 Task: Create a due date automation trigger when advanced on, on the tuesday of the week a card is due add fields with custom field "Resume" set to a number greater than 1 and lower or equal to 10 at 11:00 AM.
Action: Mouse moved to (1065, 329)
Screenshot: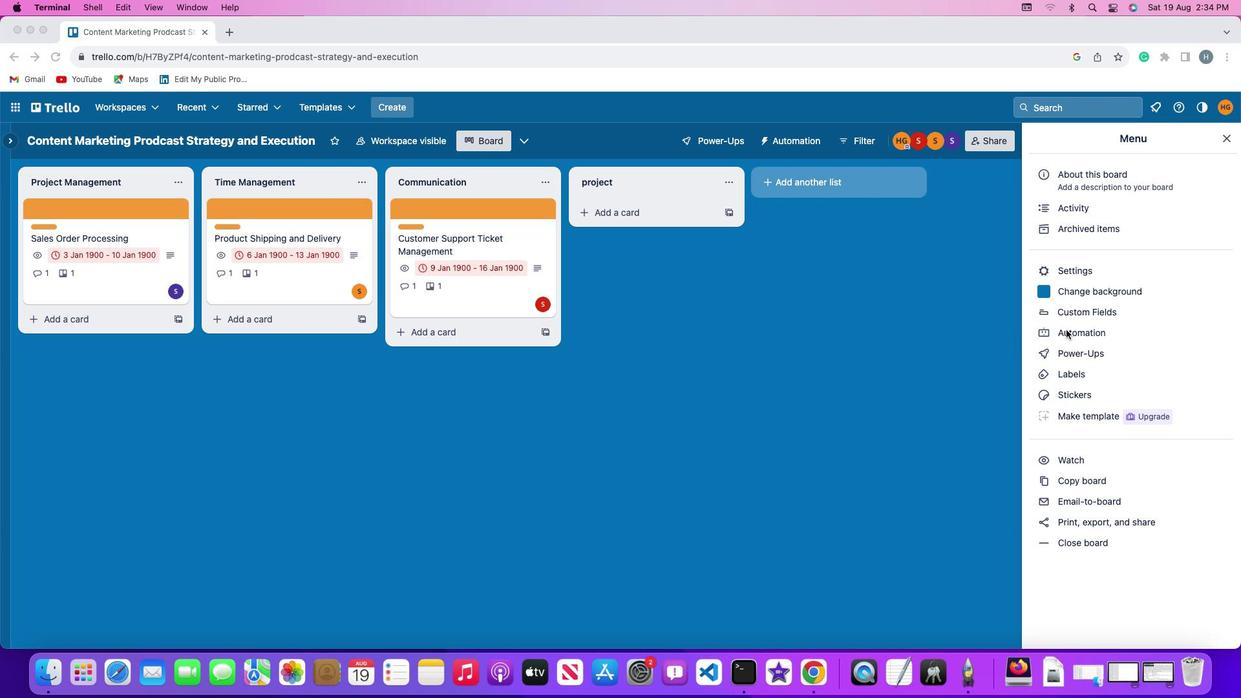 
Action: Mouse pressed left at (1065, 329)
Screenshot: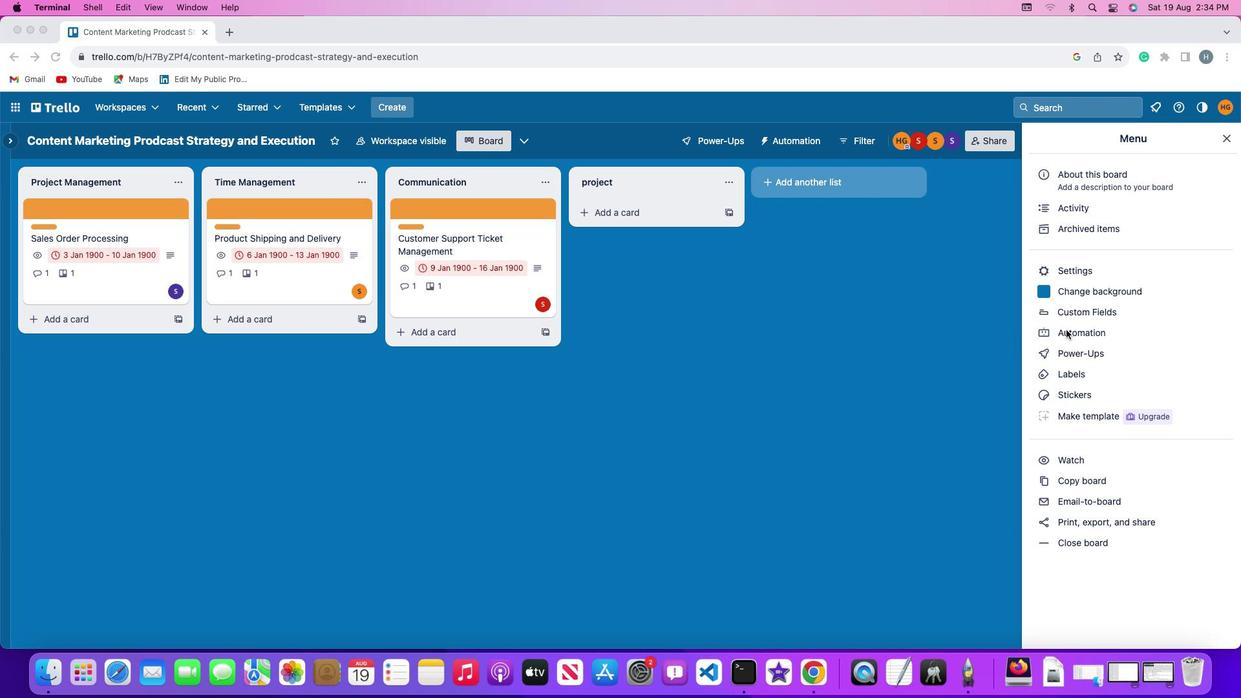 
Action: Mouse moved to (1065, 329)
Screenshot: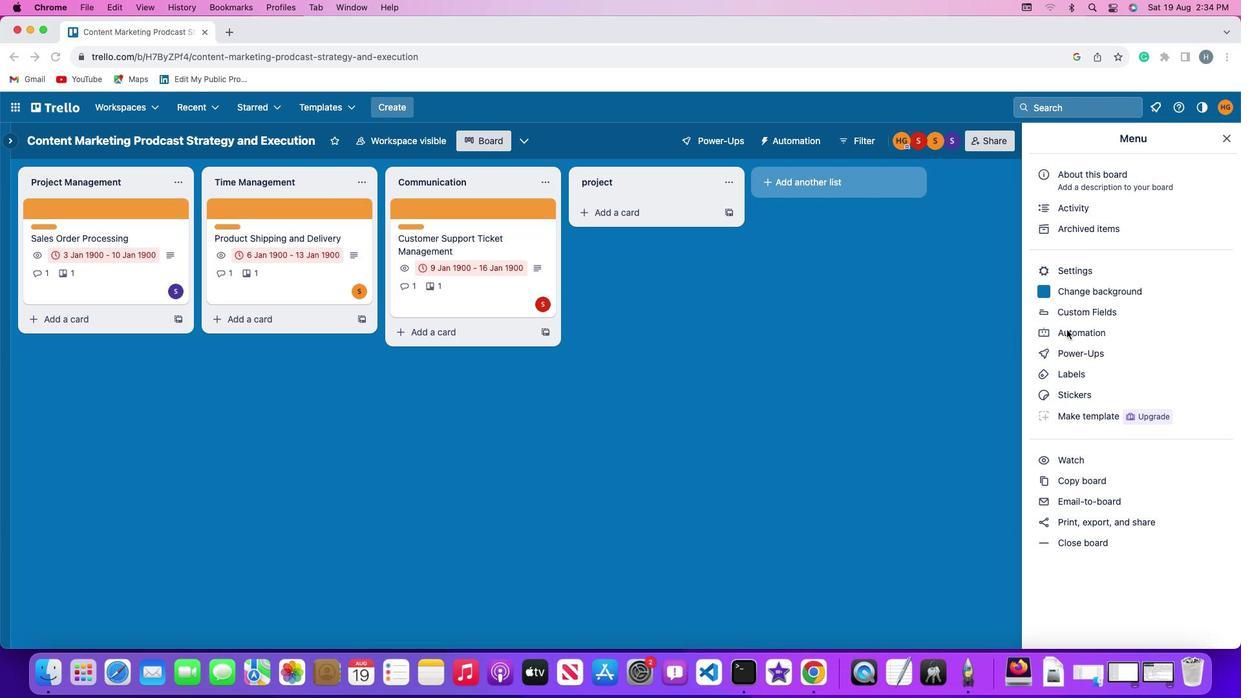 
Action: Mouse pressed left at (1065, 329)
Screenshot: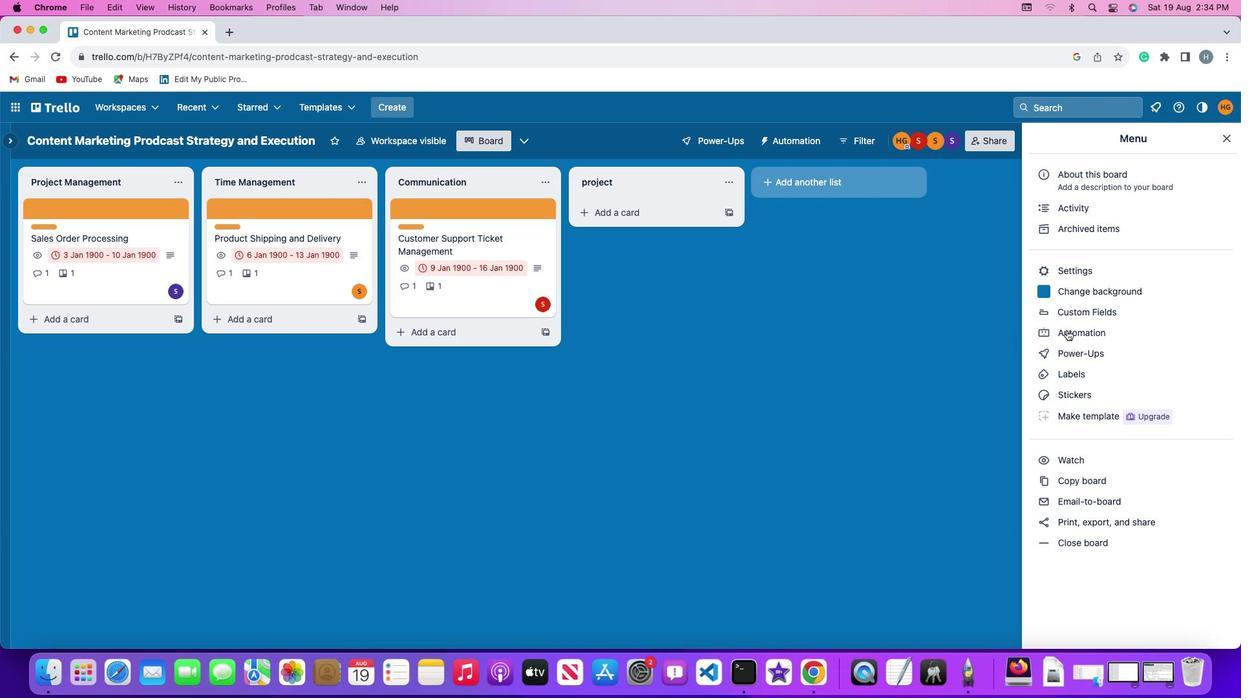 
Action: Mouse moved to (69, 298)
Screenshot: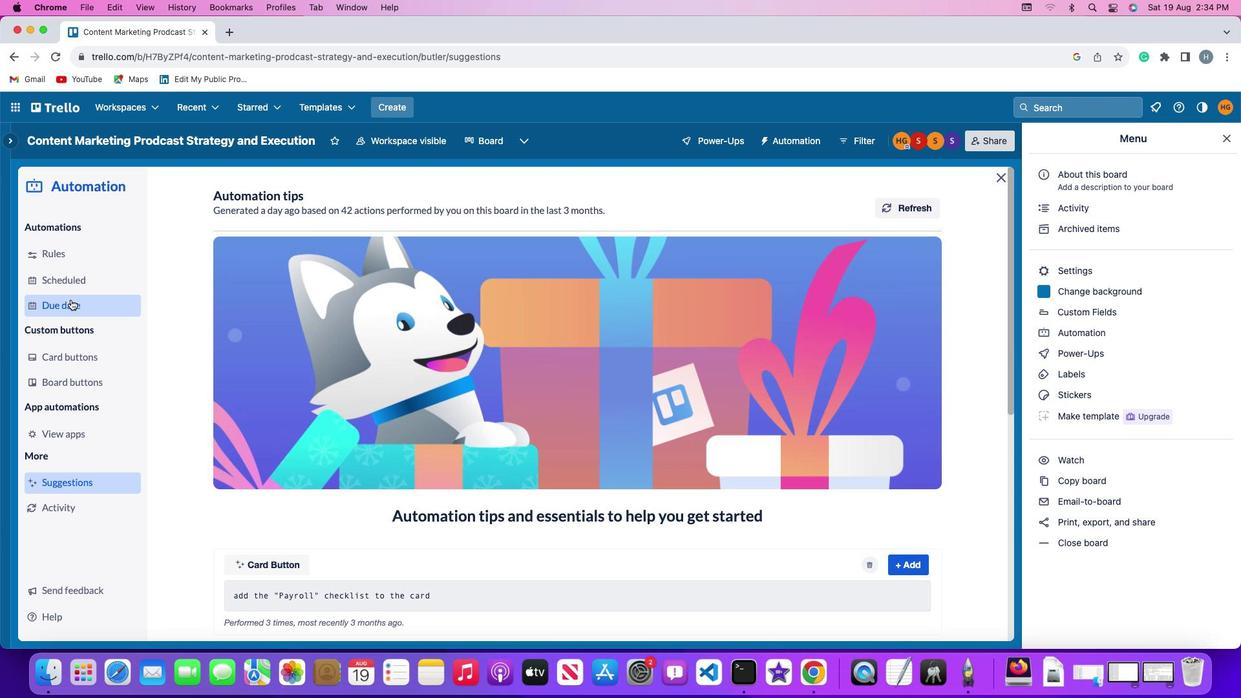 
Action: Mouse pressed left at (69, 298)
Screenshot: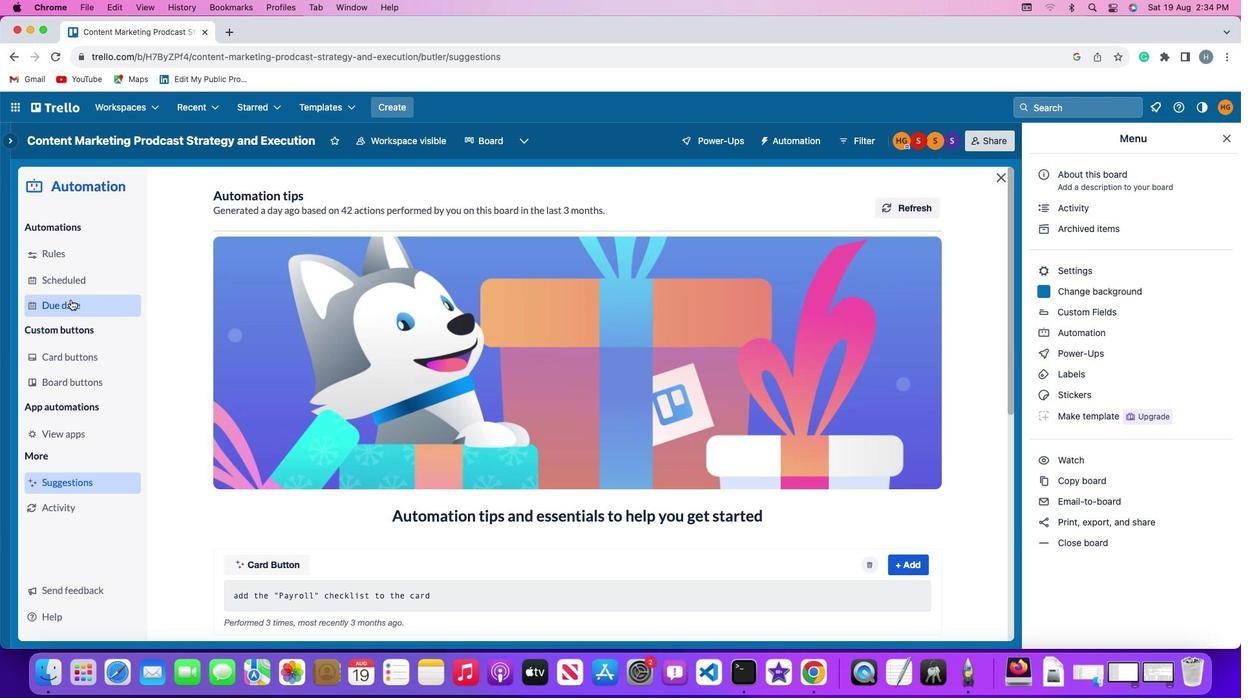 
Action: Mouse moved to (851, 198)
Screenshot: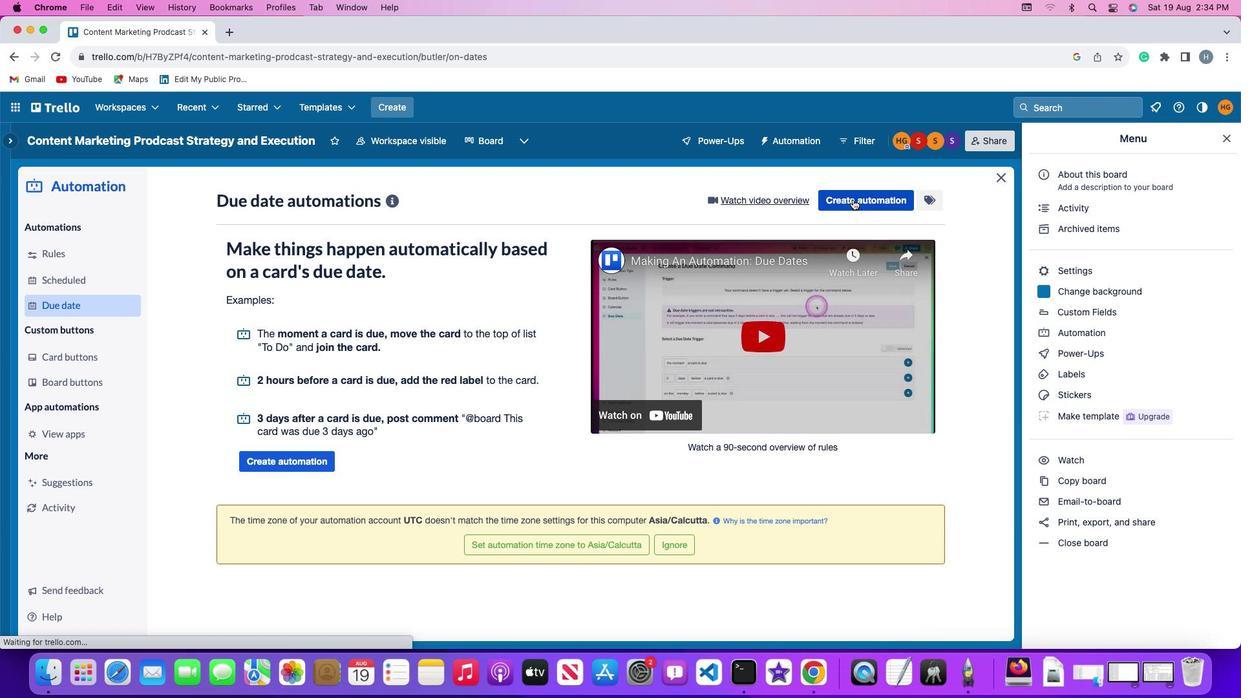 
Action: Mouse pressed left at (851, 198)
Screenshot: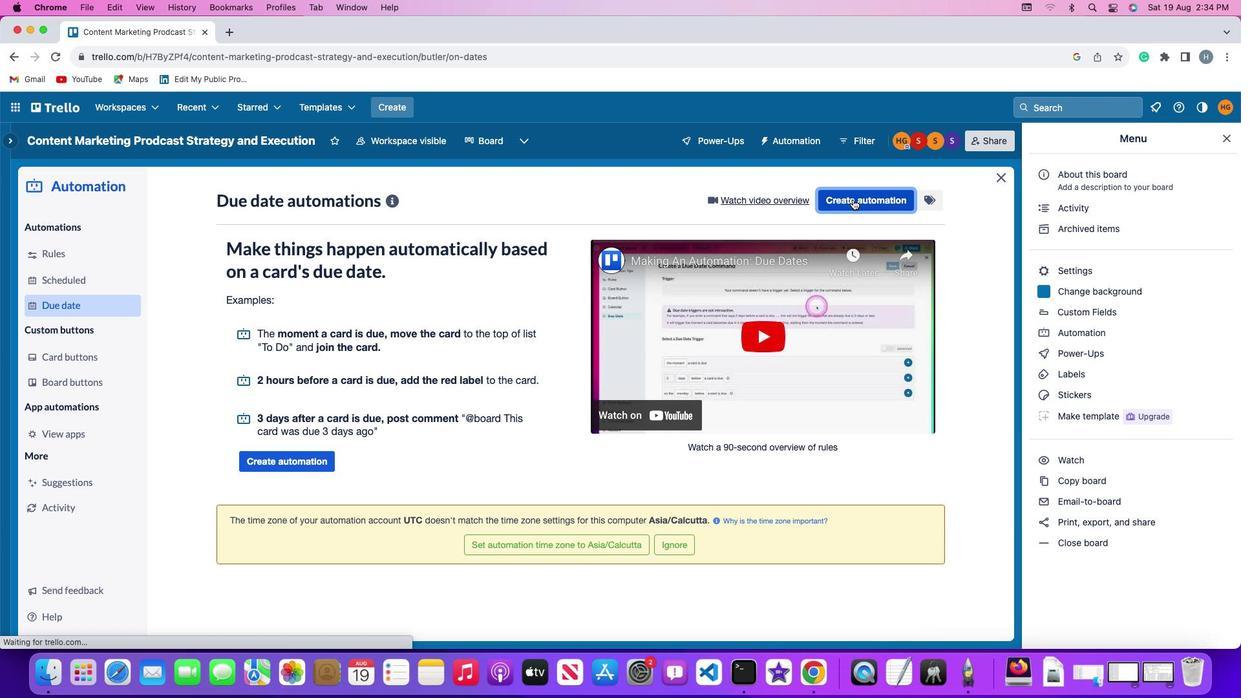 
Action: Mouse moved to (229, 327)
Screenshot: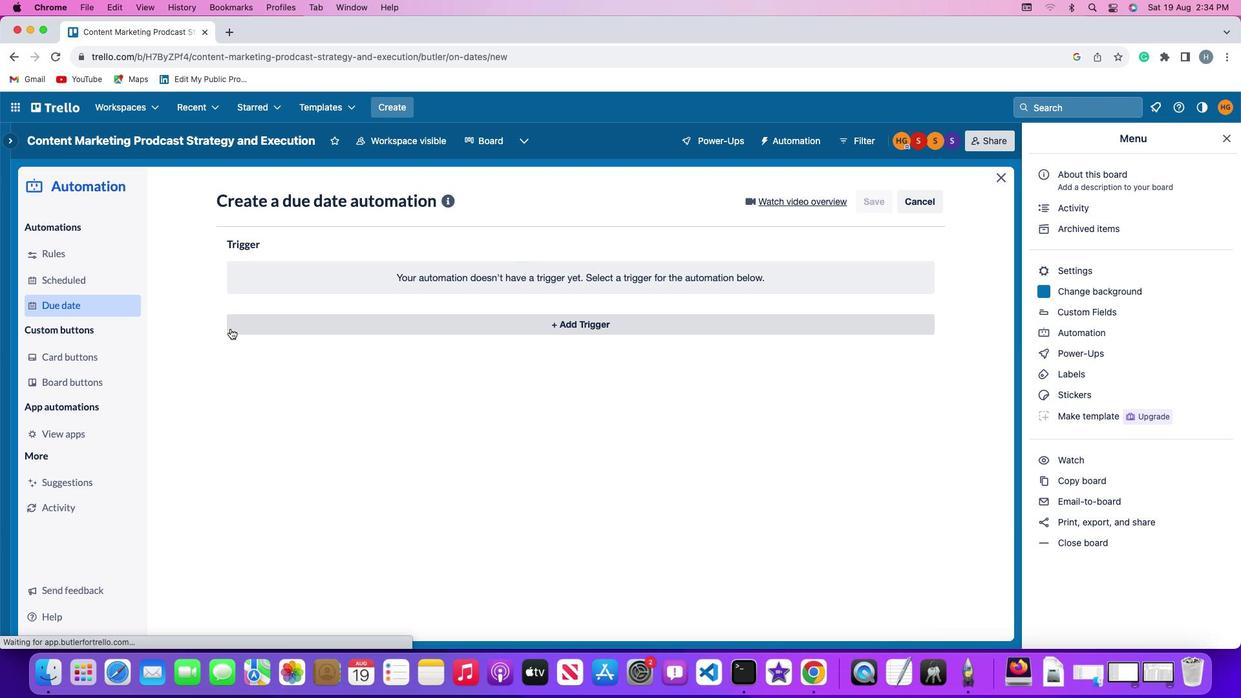 
Action: Mouse pressed left at (229, 327)
Screenshot: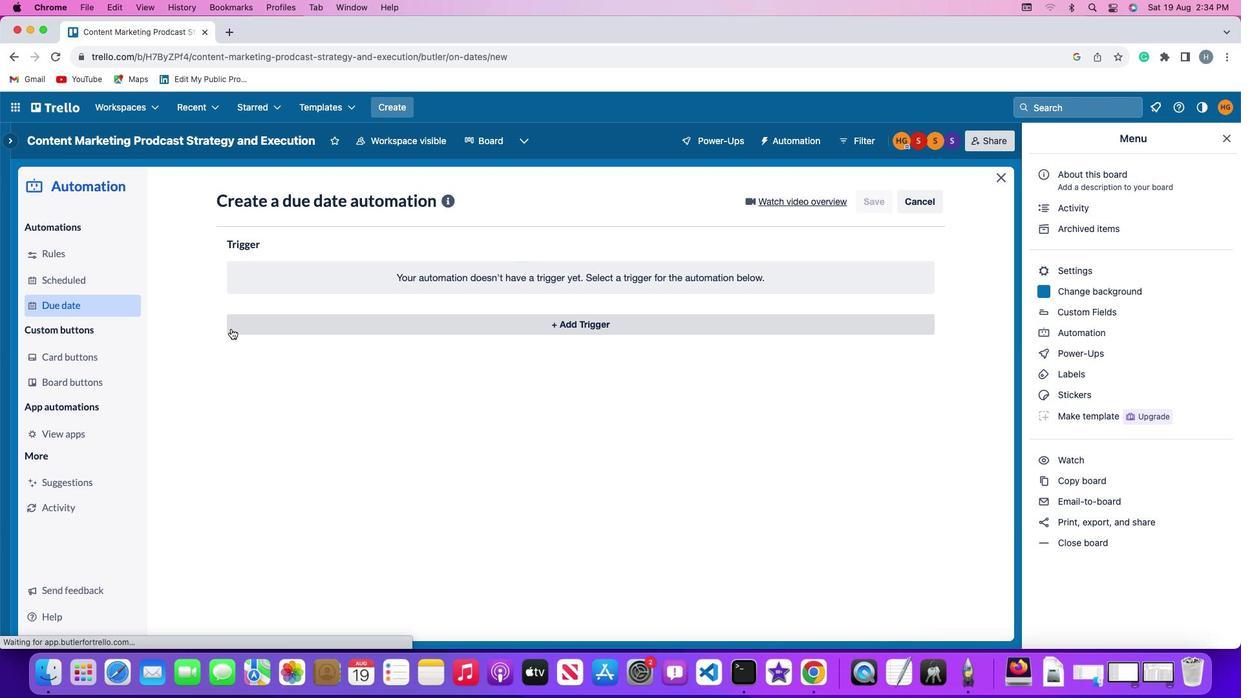 
Action: Mouse moved to (282, 561)
Screenshot: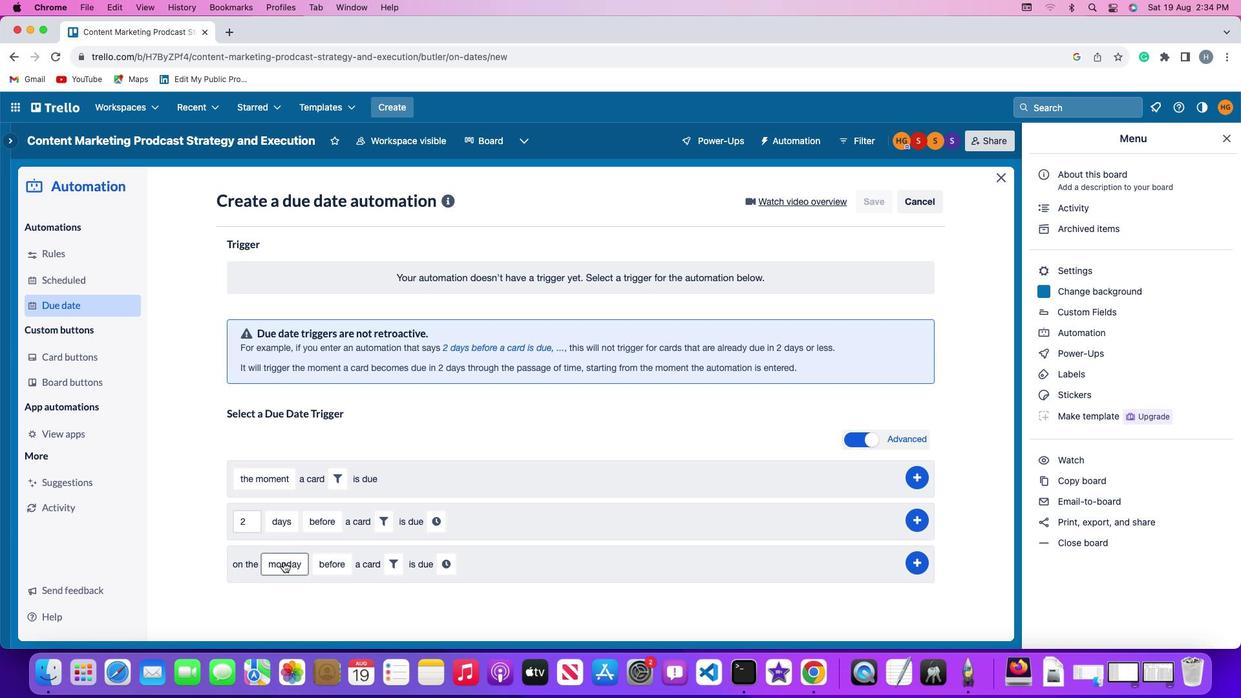 
Action: Mouse pressed left at (282, 561)
Screenshot: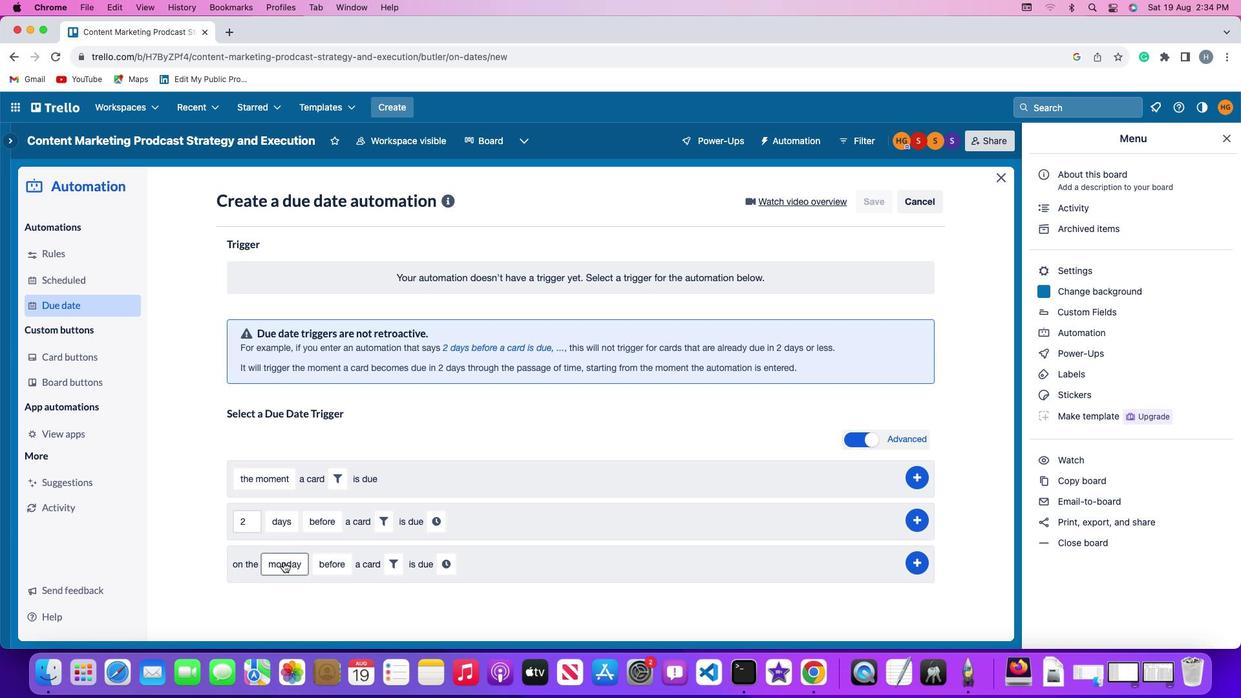 
Action: Mouse moved to (302, 412)
Screenshot: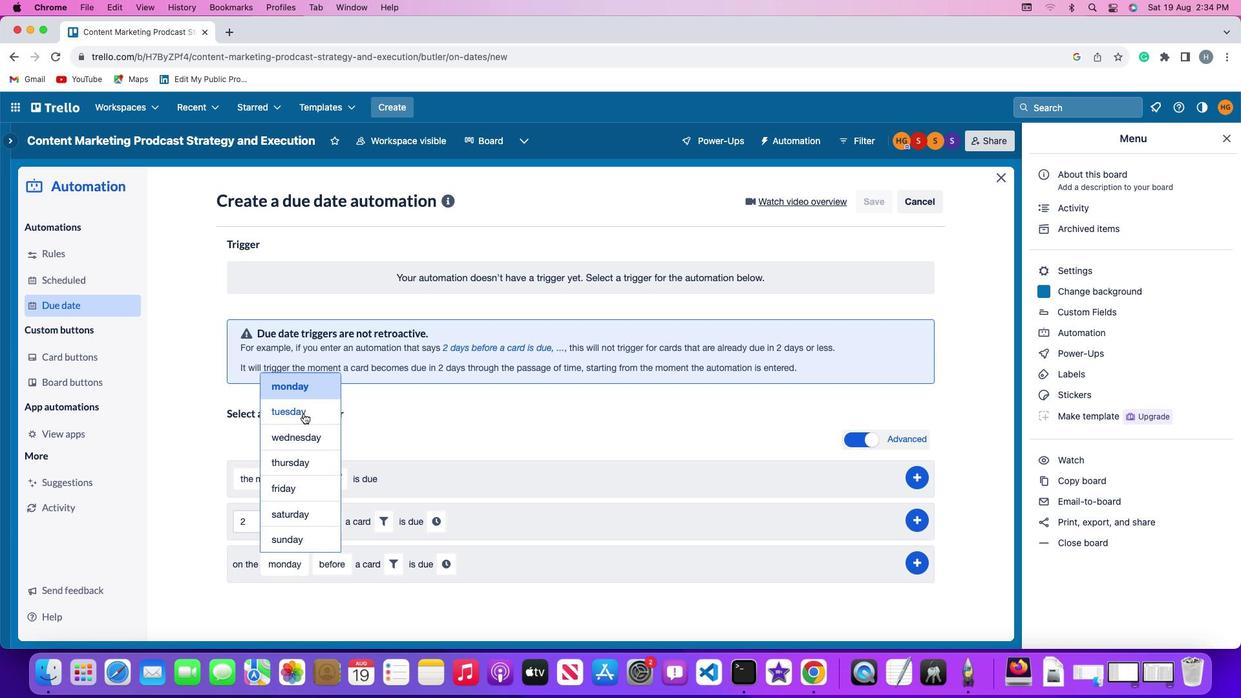 
Action: Mouse pressed left at (302, 412)
Screenshot: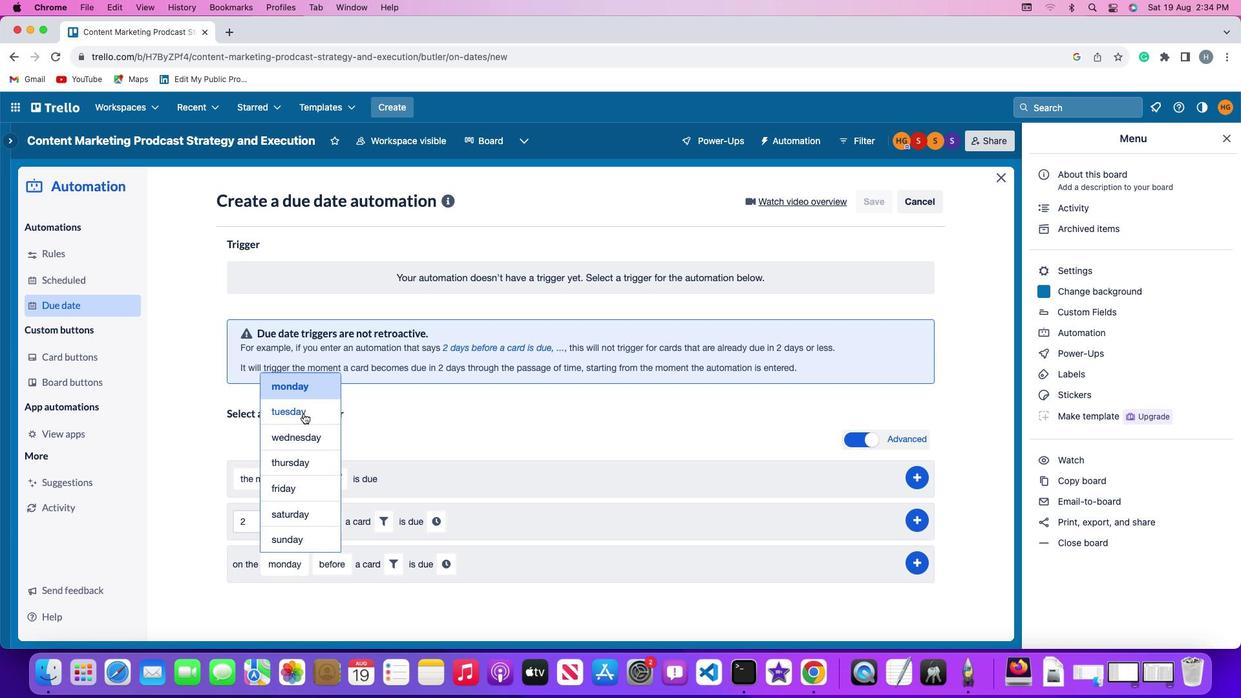 
Action: Mouse moved to (339, 569)
Screenshot: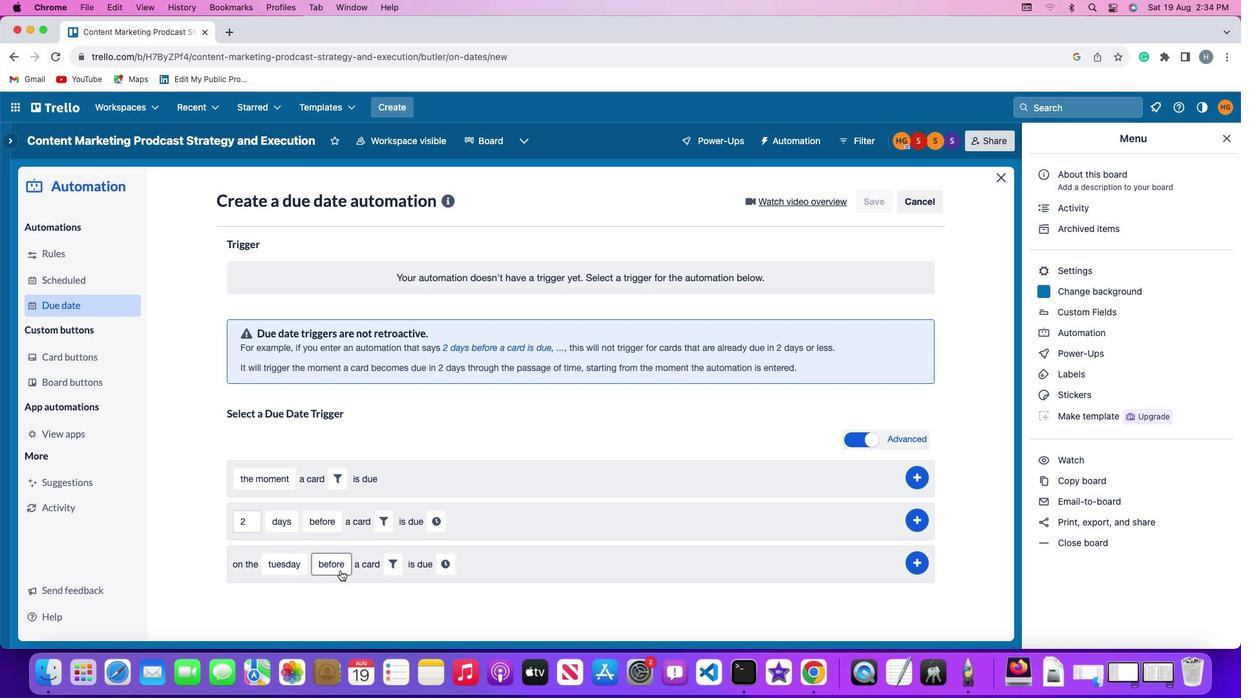 
Action: Mouse pressed left at (339, 569)
Screenshot: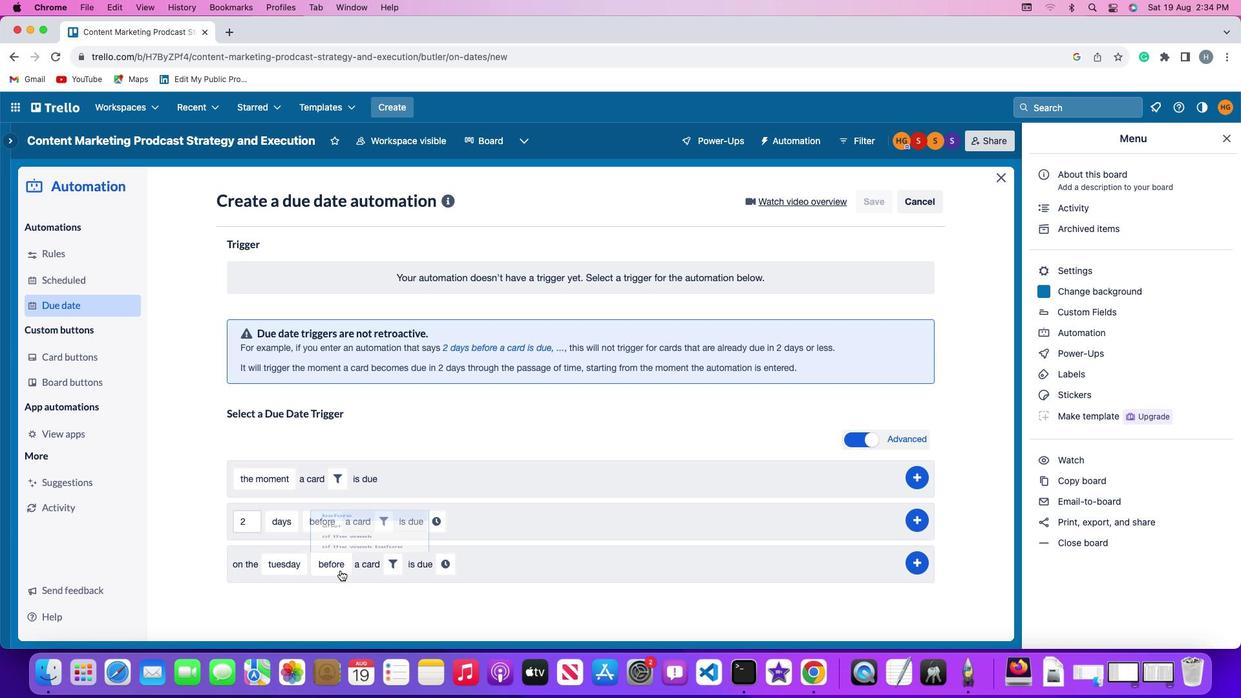 
Action: Mouse moved to (347, 507)
Screenshot: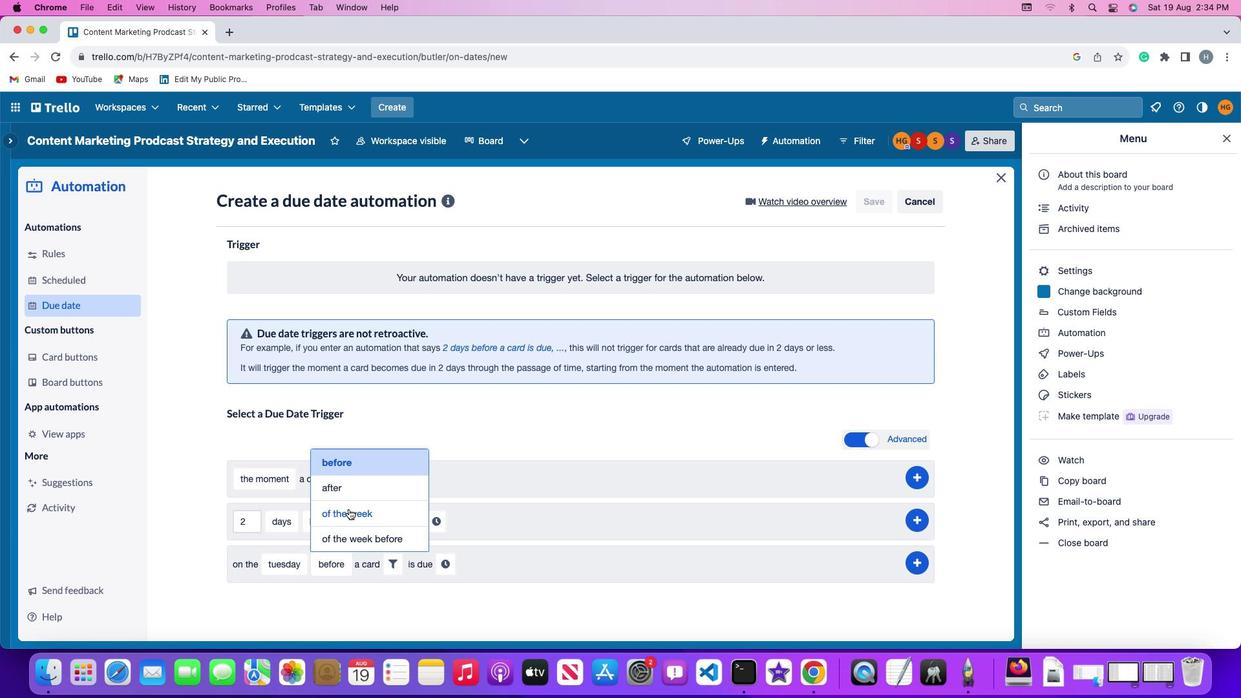 
Action: Mouse pressed left at (347, 507)
Screenshot: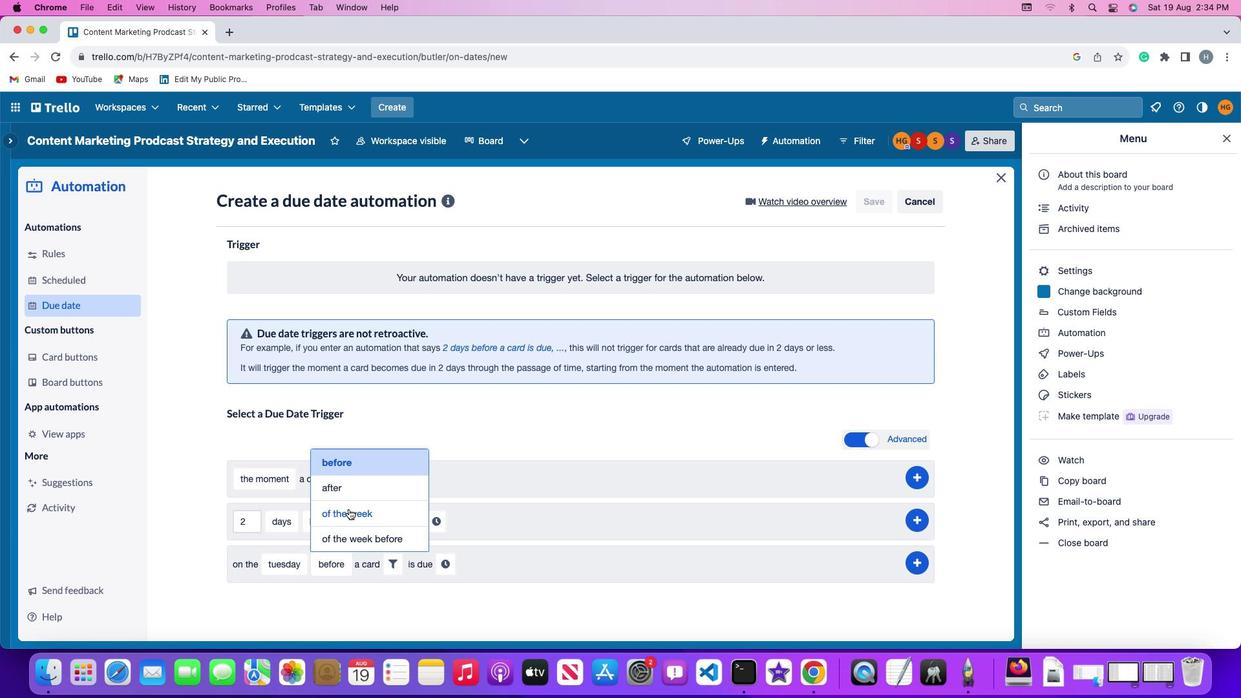 
Action: Mouse moved to (411, 562)
Screenshot: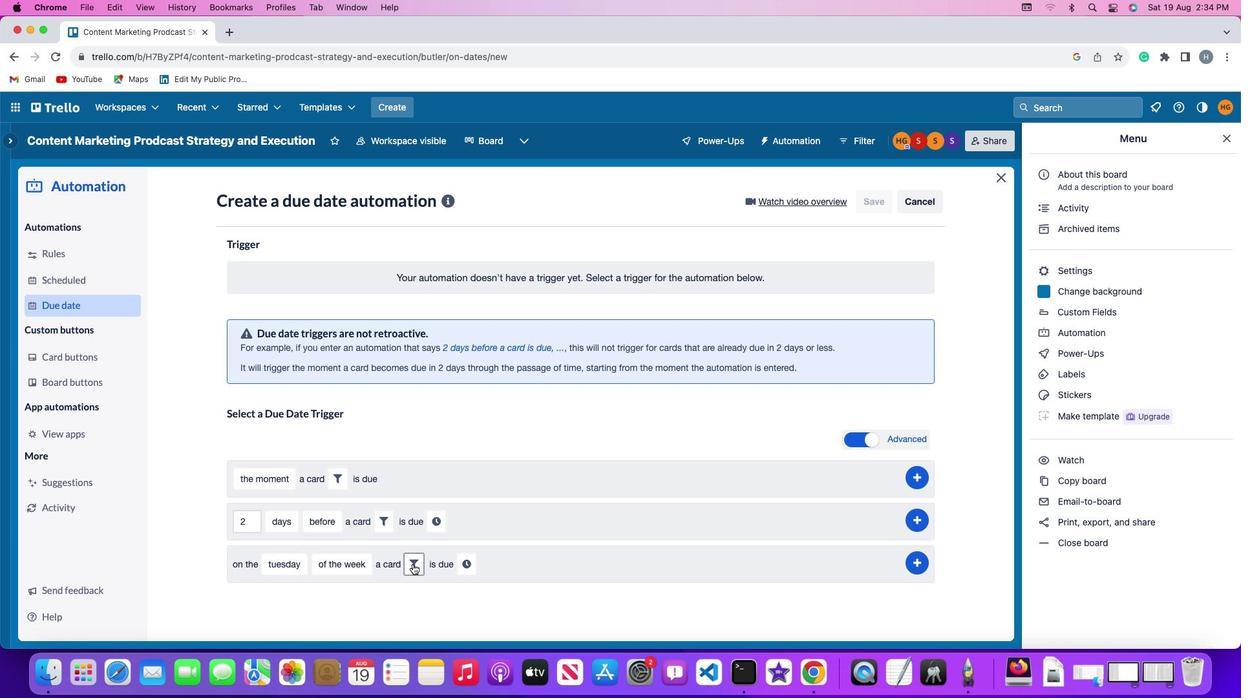 
Action: Mouse pressed left at (411, 562)
Screenshot: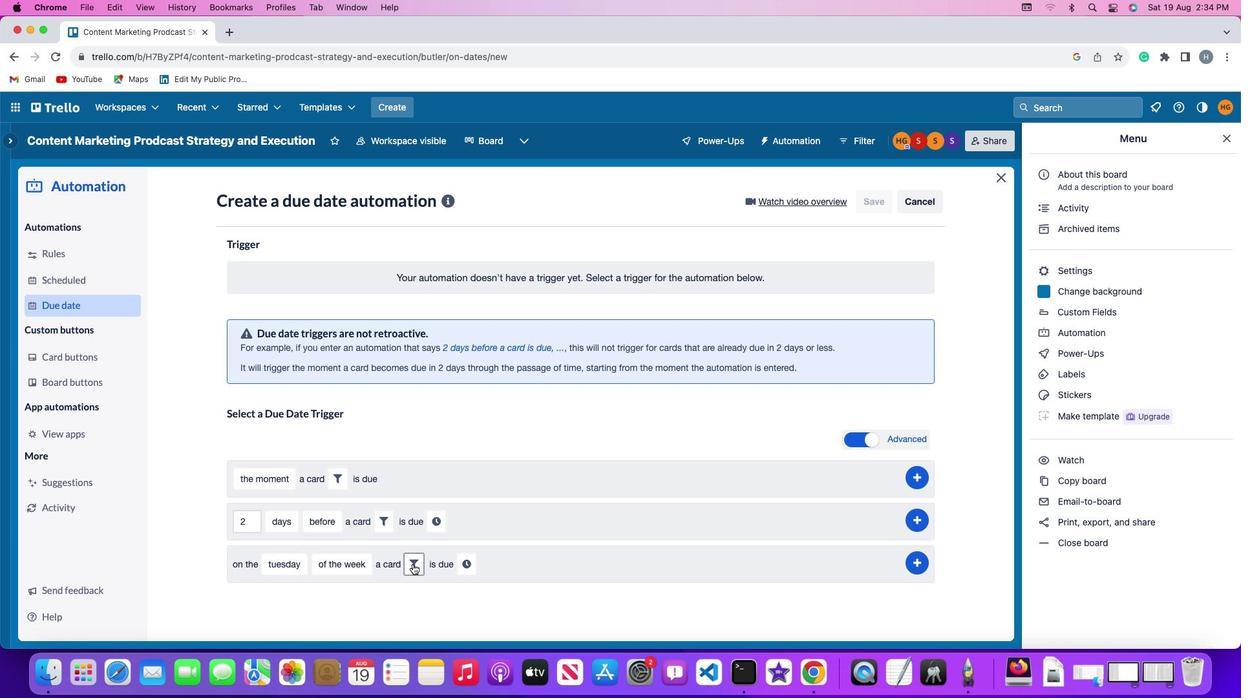
Action: Mouse moved to (635, 601)
Screenshot: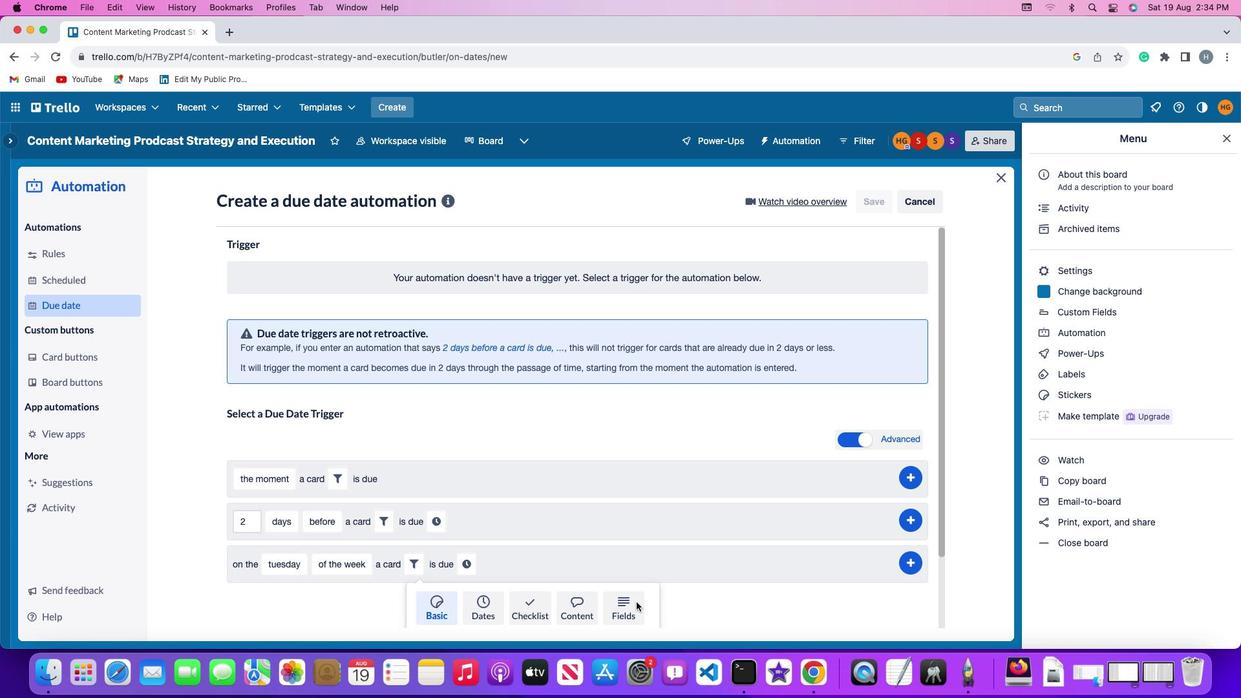 
Action: Mouse pressed left at (635, 601)
Screenshot: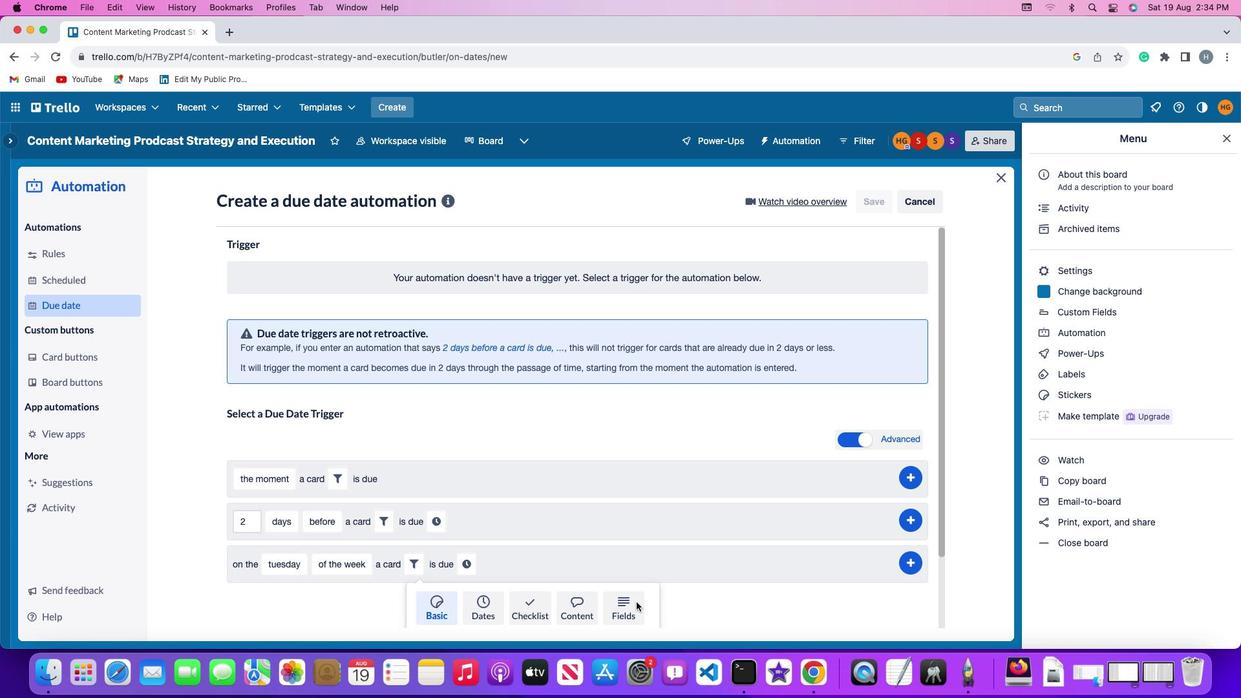 
Action: Mouse moved to (355, 602)
Screenshot: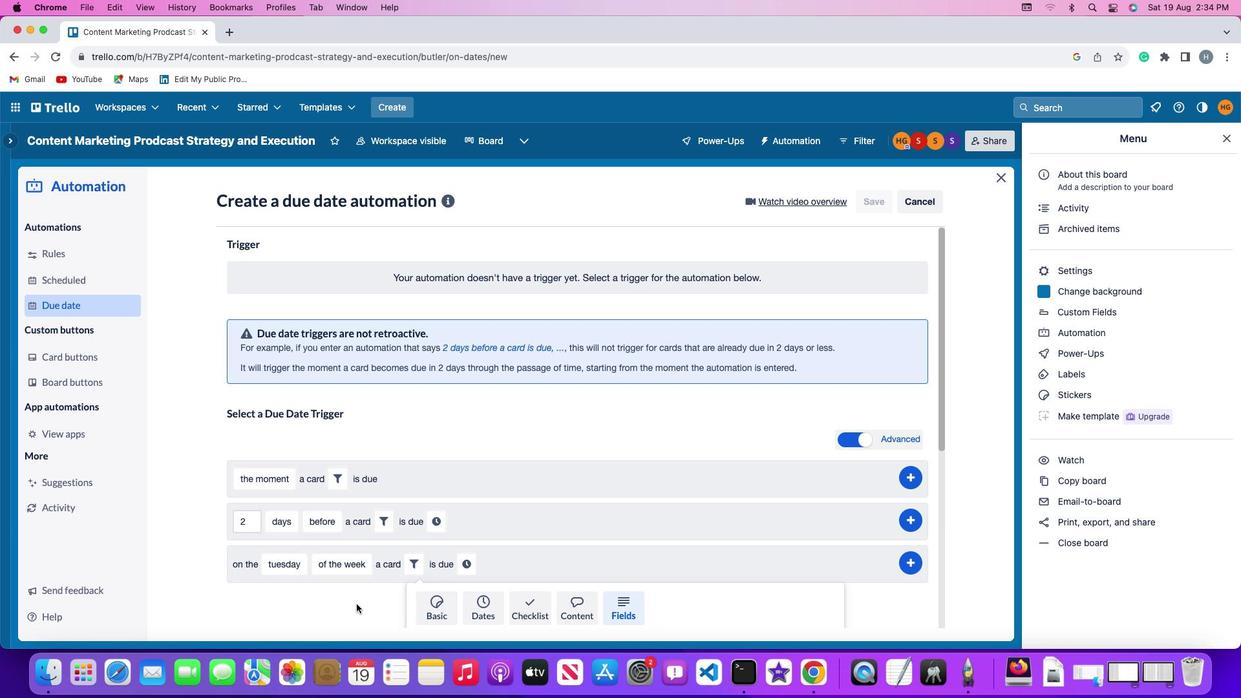 
Action: Mouse scrolled (355, 602) with delta (0, -1)
Screenshot: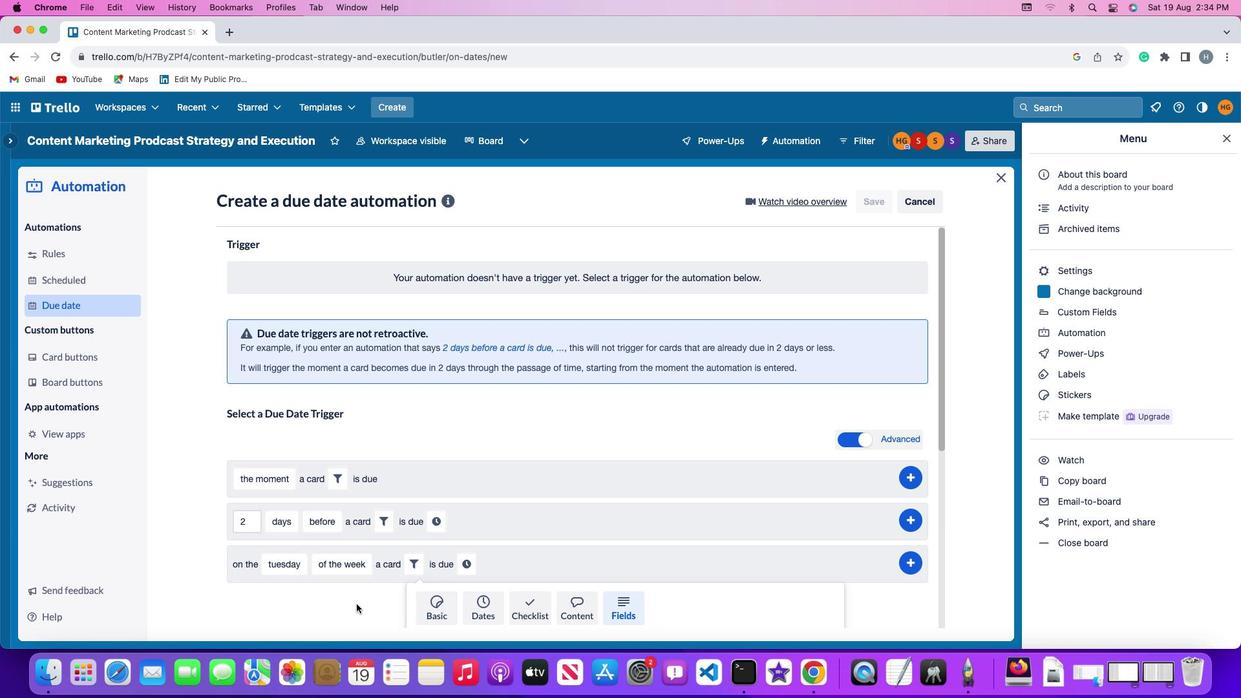 
Action: Mouse scrolled (355, 602) with delta (0, -1)
Screenshot: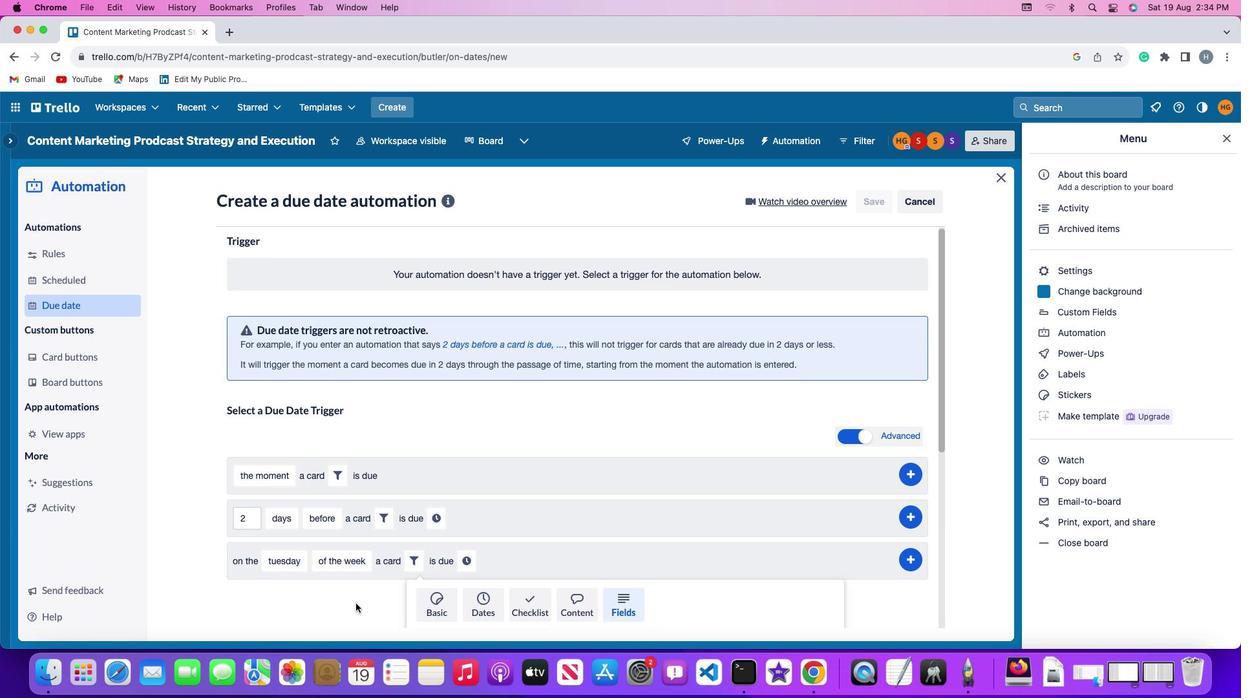 
Action: Mouse scrolled (355, 602) with delta (0, -2)
Screenshot: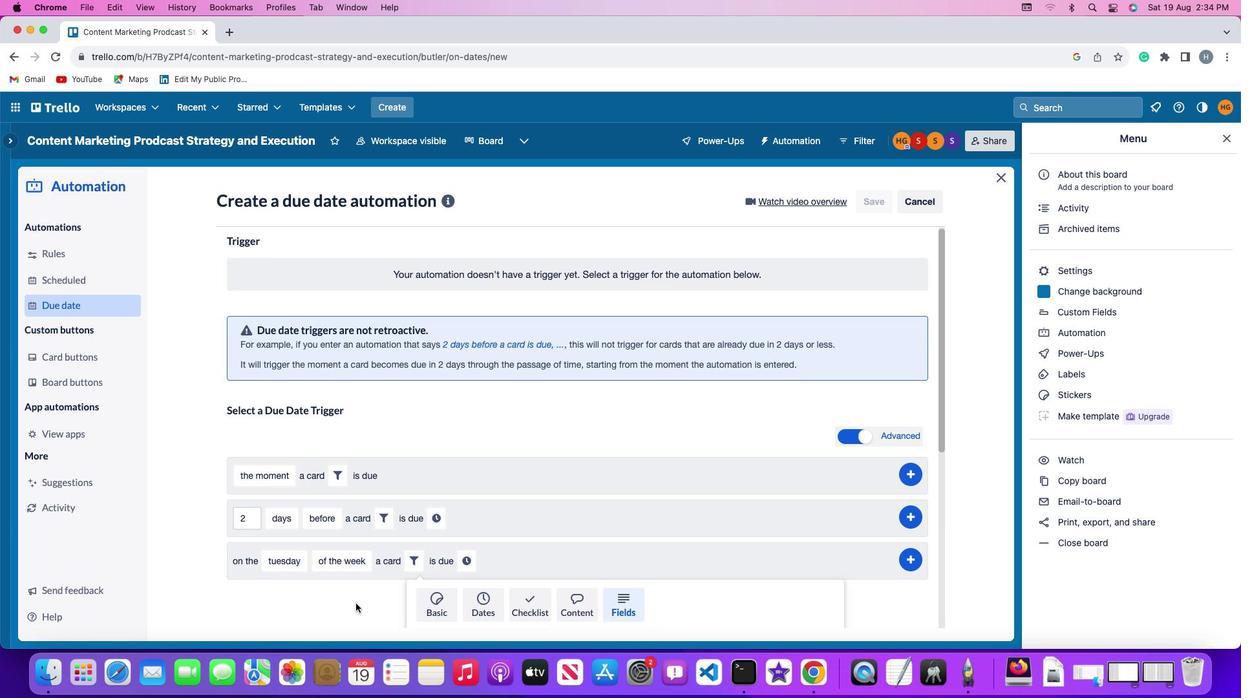 
Action: Mouse moved to (355, 602)
Screenshot: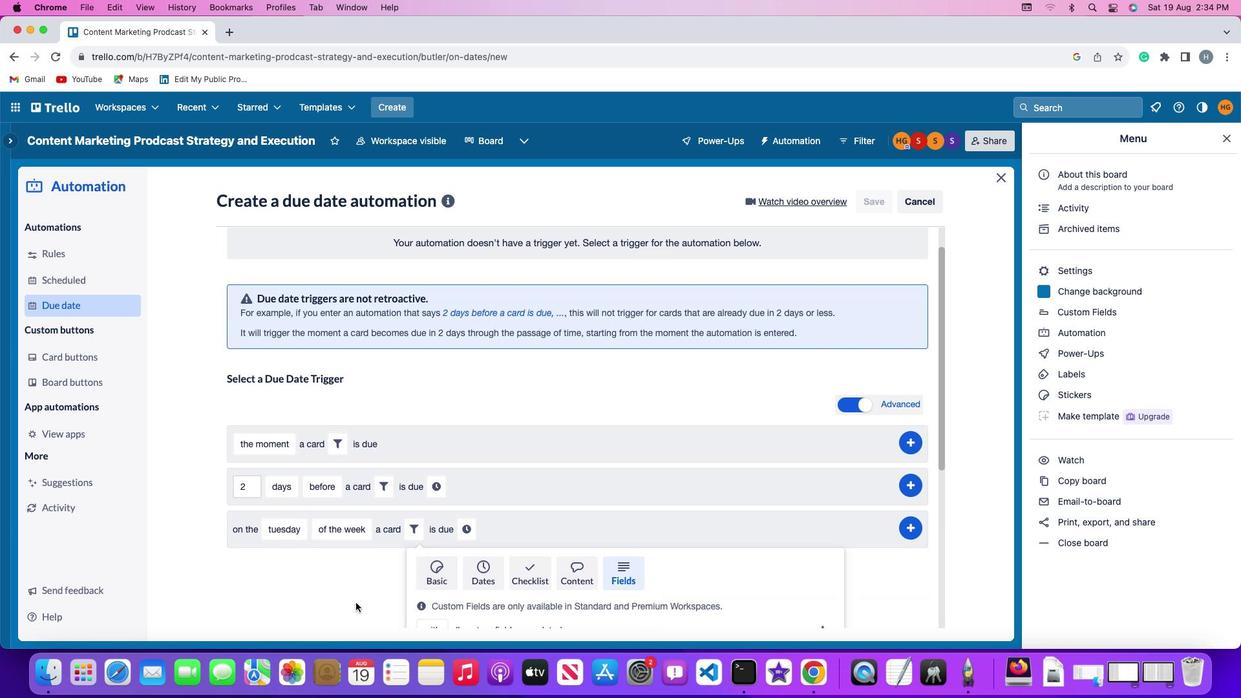 
Action: Mouse scrolled (355, 602) with delta (0, -3)
Screenshot: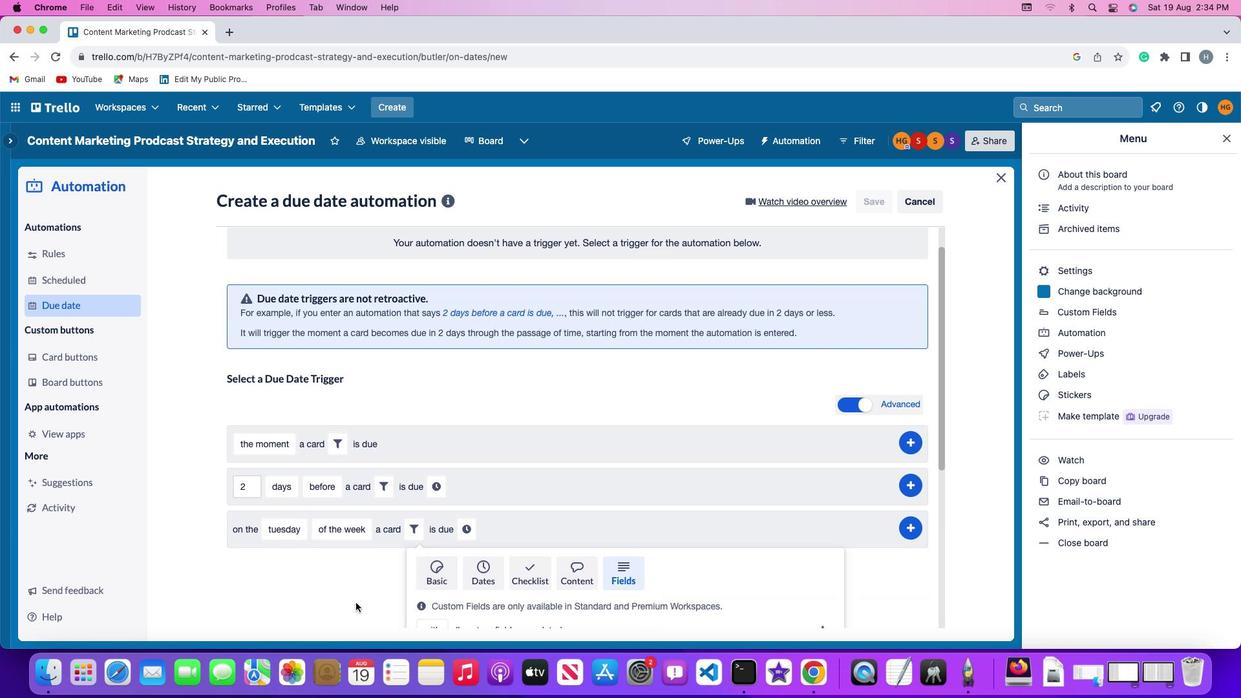 
Action: Mouse moved to (355, 601)
Screenshot: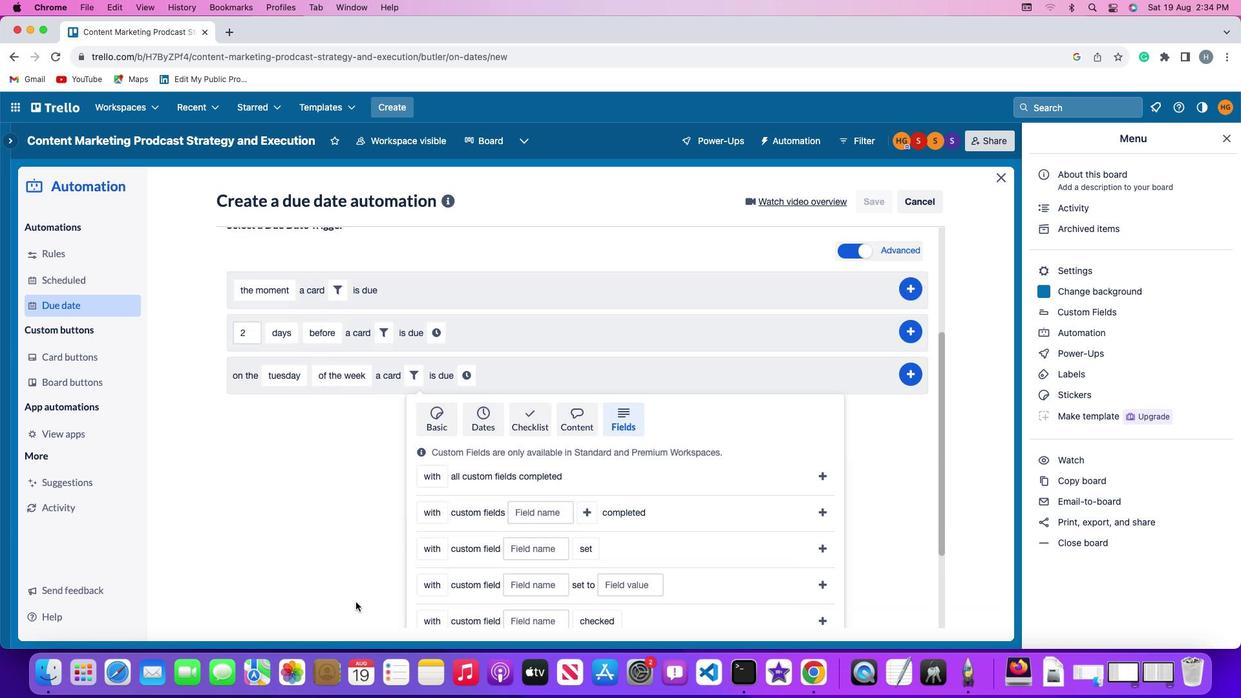 
Action: Mouse scrolled (355, 601) with delta (0, -1)
Screenshot: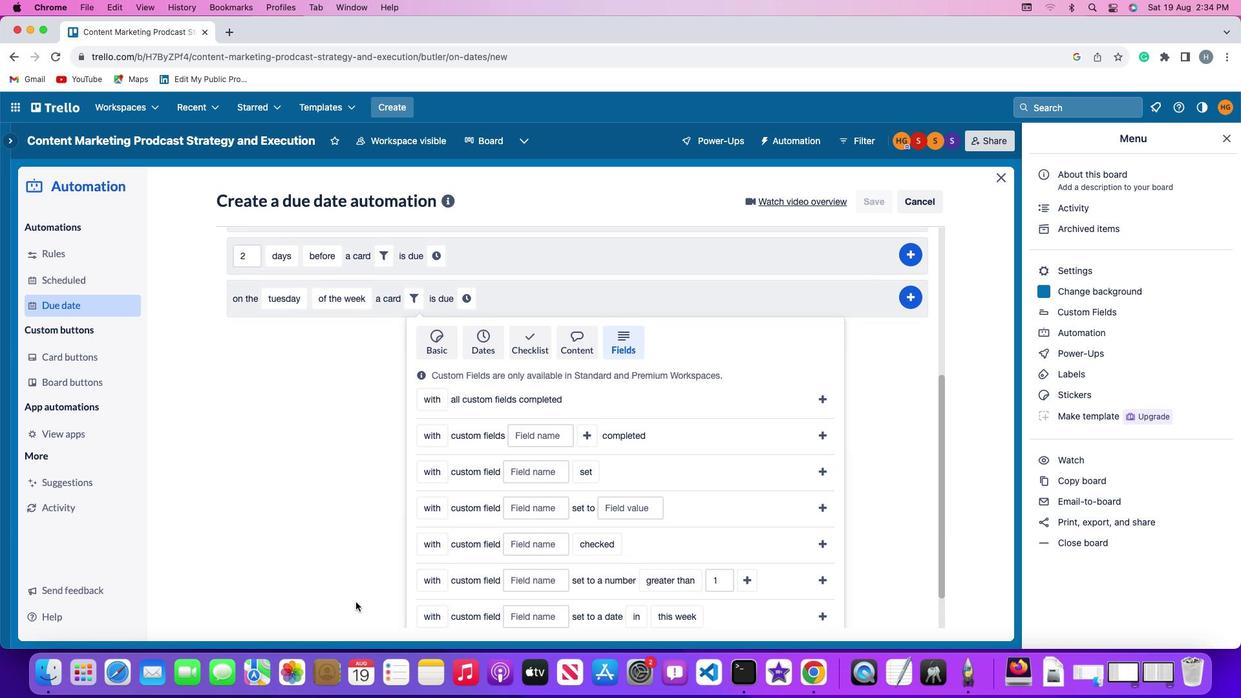 
Action: Mouse scrolled (355, 601) with delta (0, -1)
Screenshot: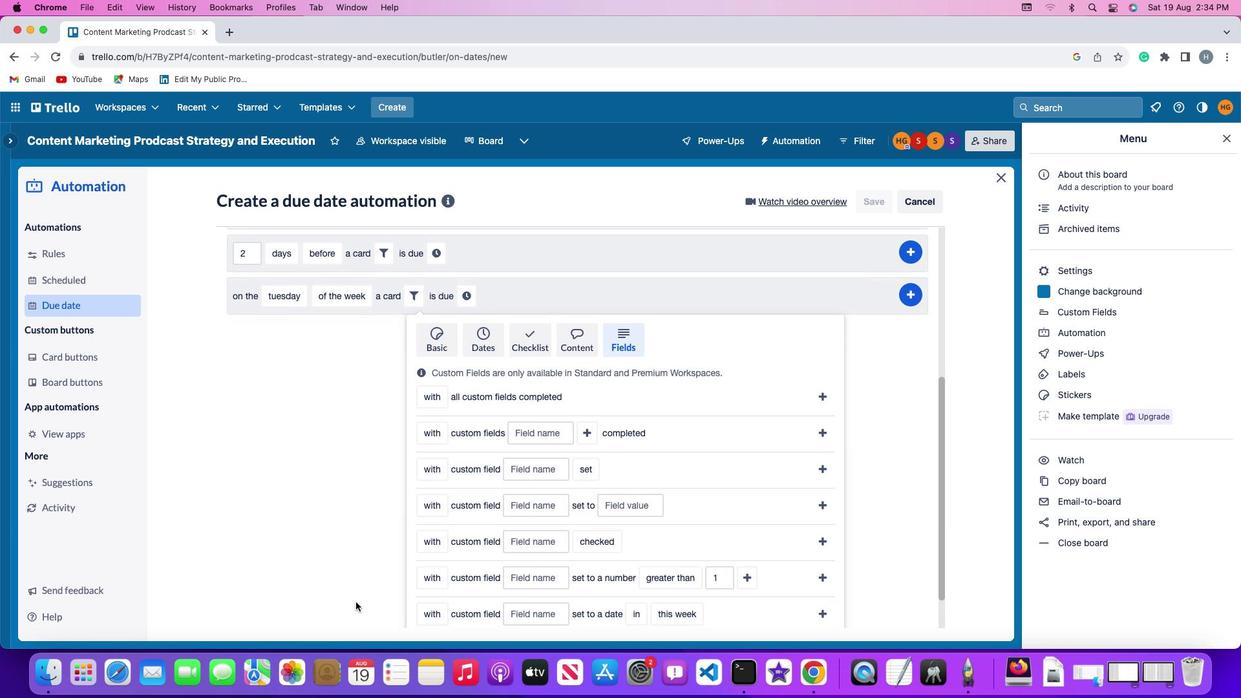 
Action: Mouse scrolled (355, 601) with delta (0, -2)
Screenshot: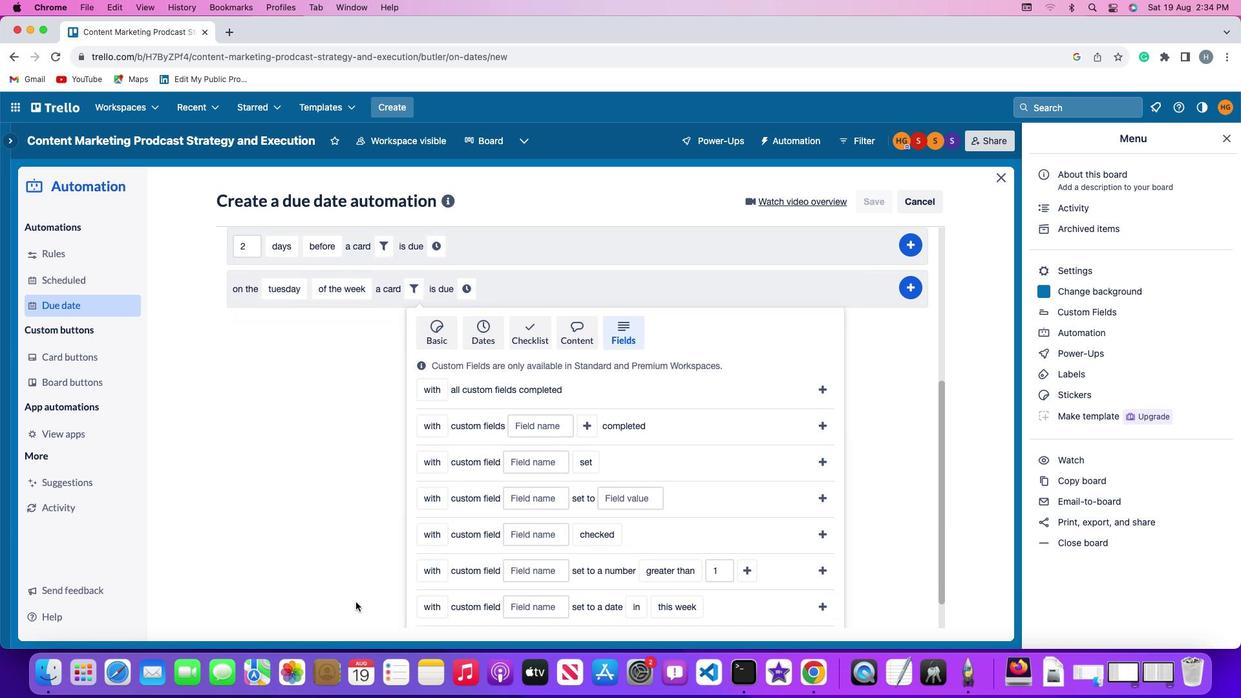 
Action: Mouse scrolled (355, 601) with delta (0, -1)
Screenshot: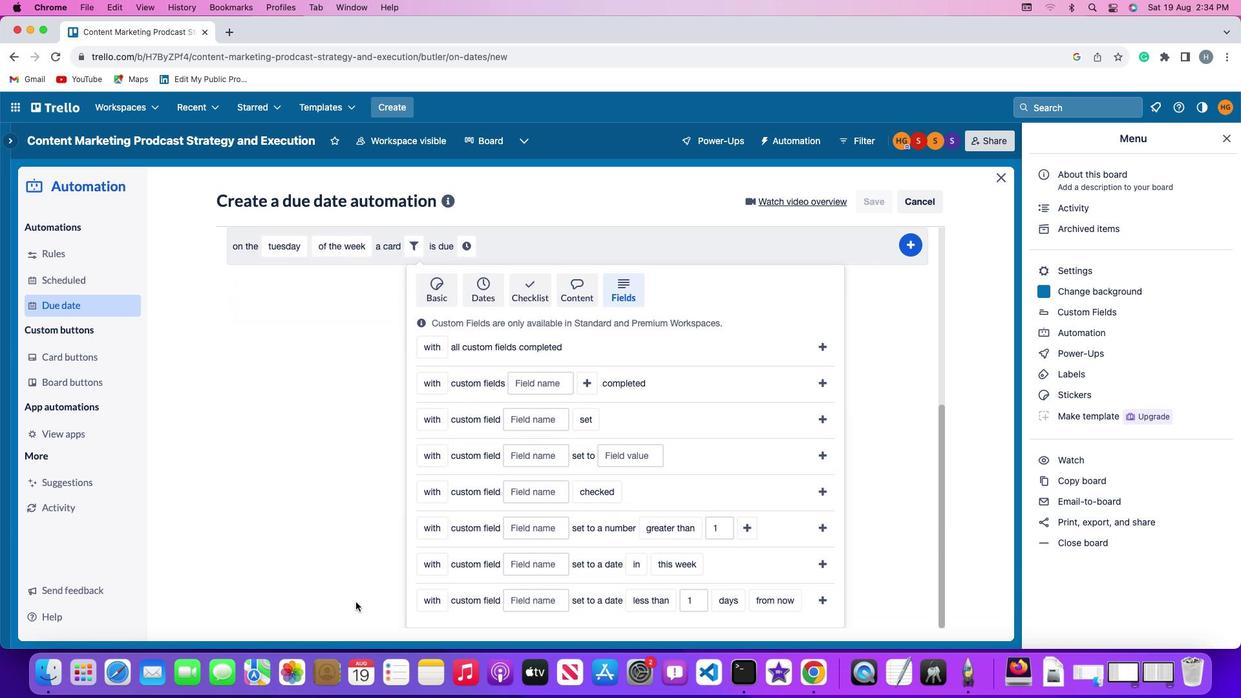 
Action: Mouse scrolled (355, 601) with delta (0, -1)
Screenshot: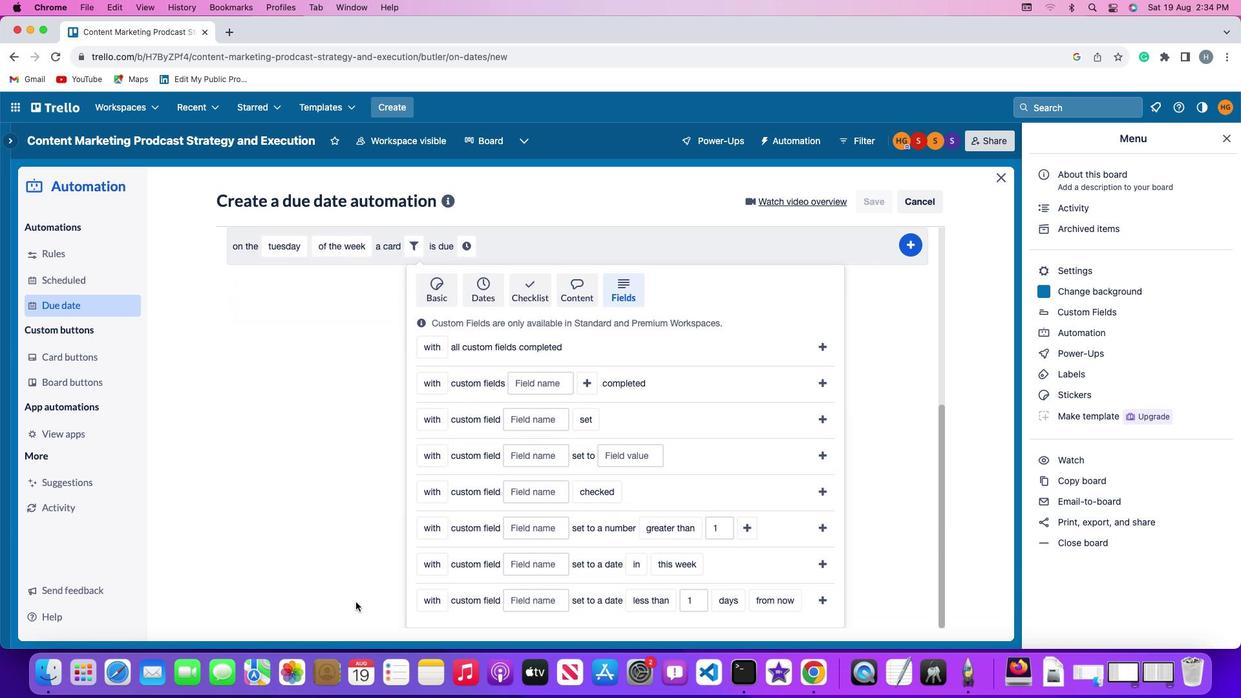 
Action: Mouse scrolled (355, 601) with delta (0, -2)
Screenshot: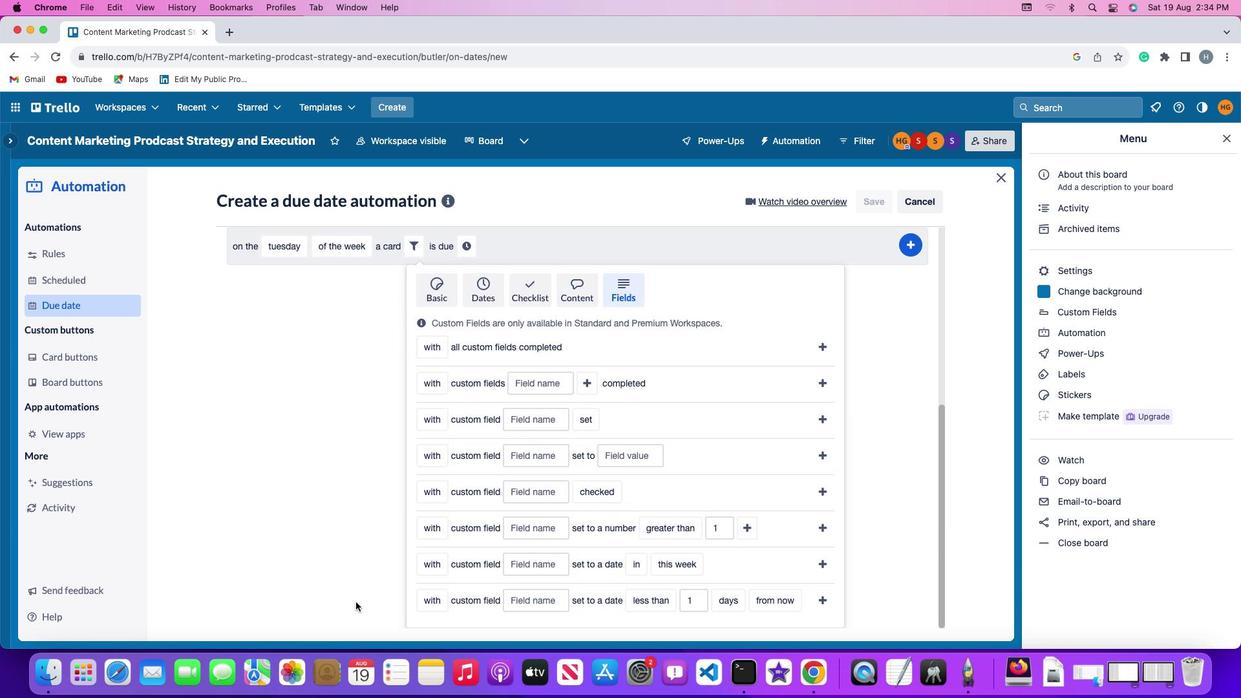 
Action: Mouse scrolled (355, 601) with delta (0, -3)
Screenshot: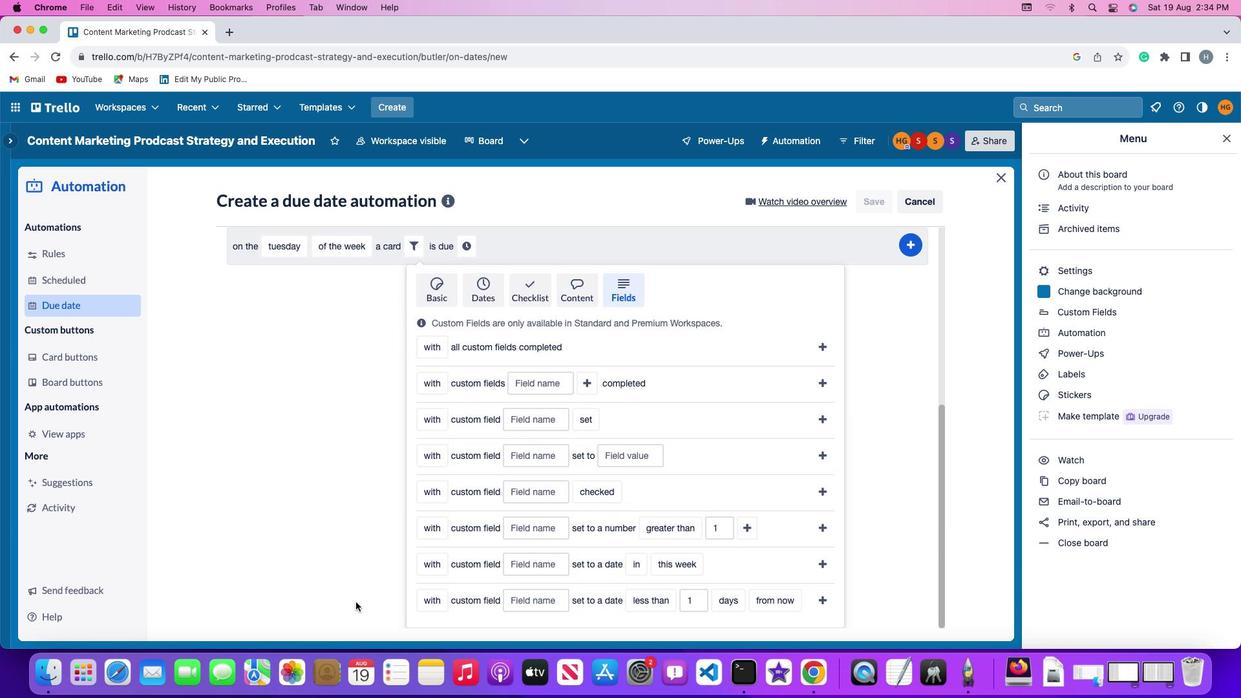 
Action: Mouse moved to (433, 529)
Screenshot: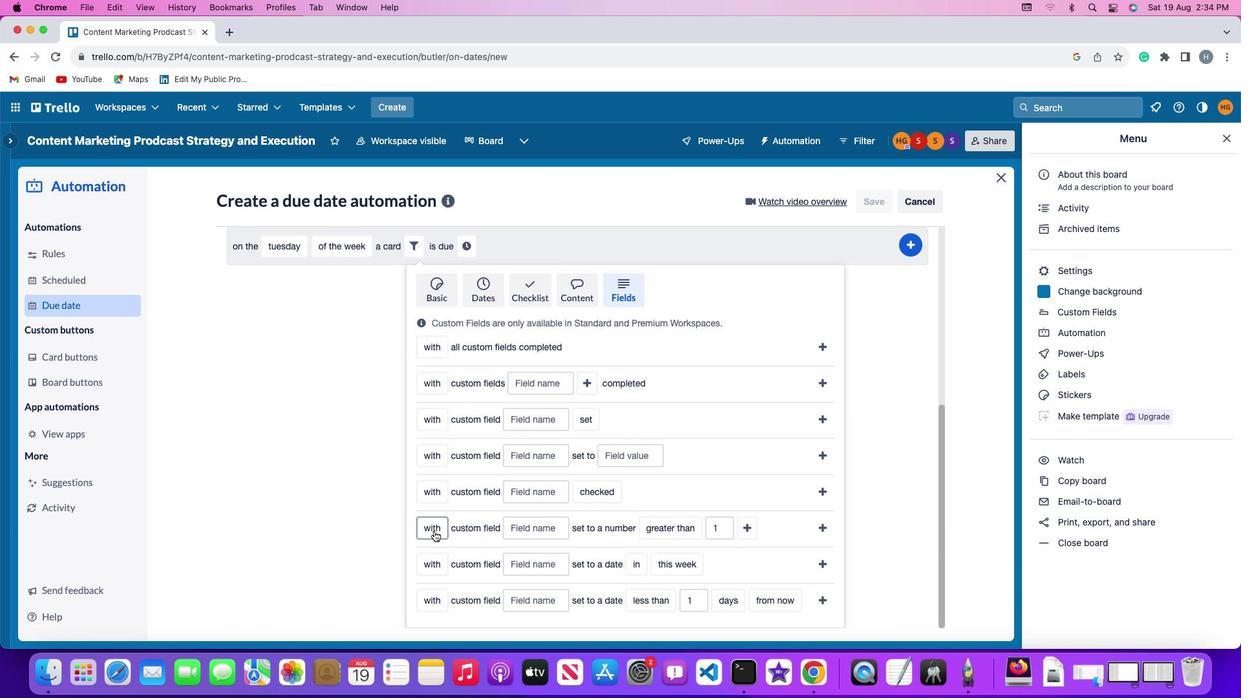 
Action: Mouse pressed left at (433, 529)
Screenshot: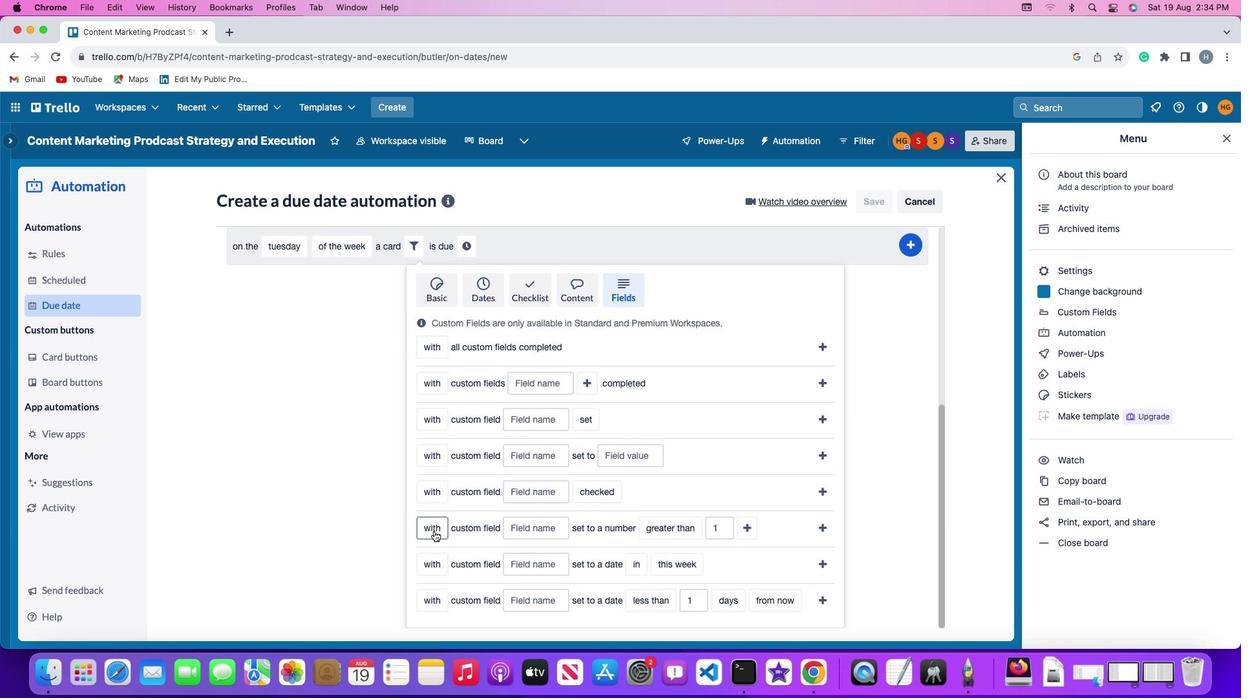
Action: Mouse moved to (445, 545)
Screenshot: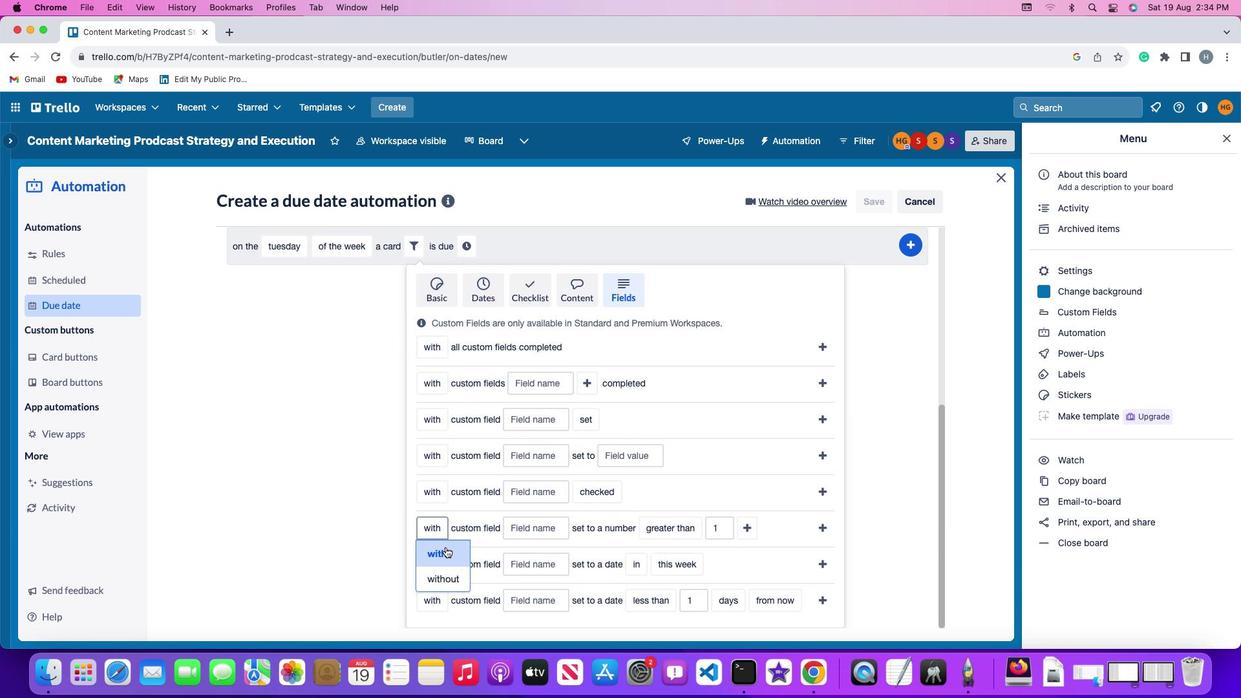 
Action: Mouse pressed left at (445, 545)
Screenshot: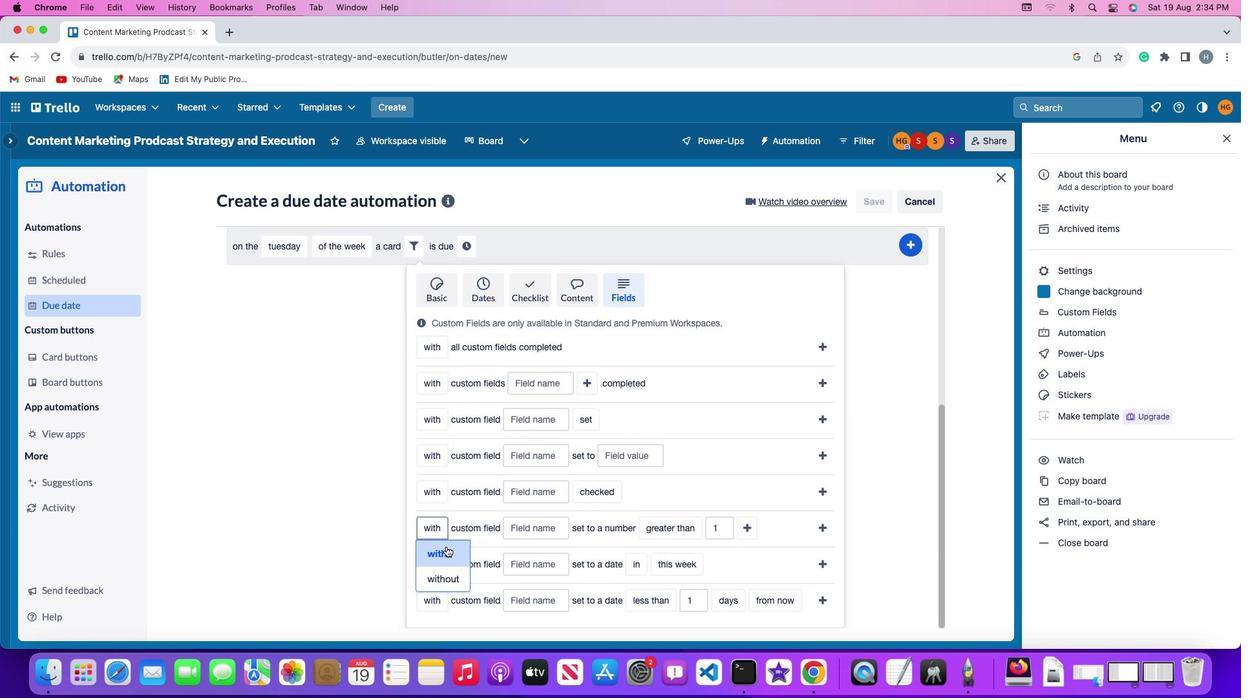 
Action: Mouse moved to (547, 529)
Screenshot: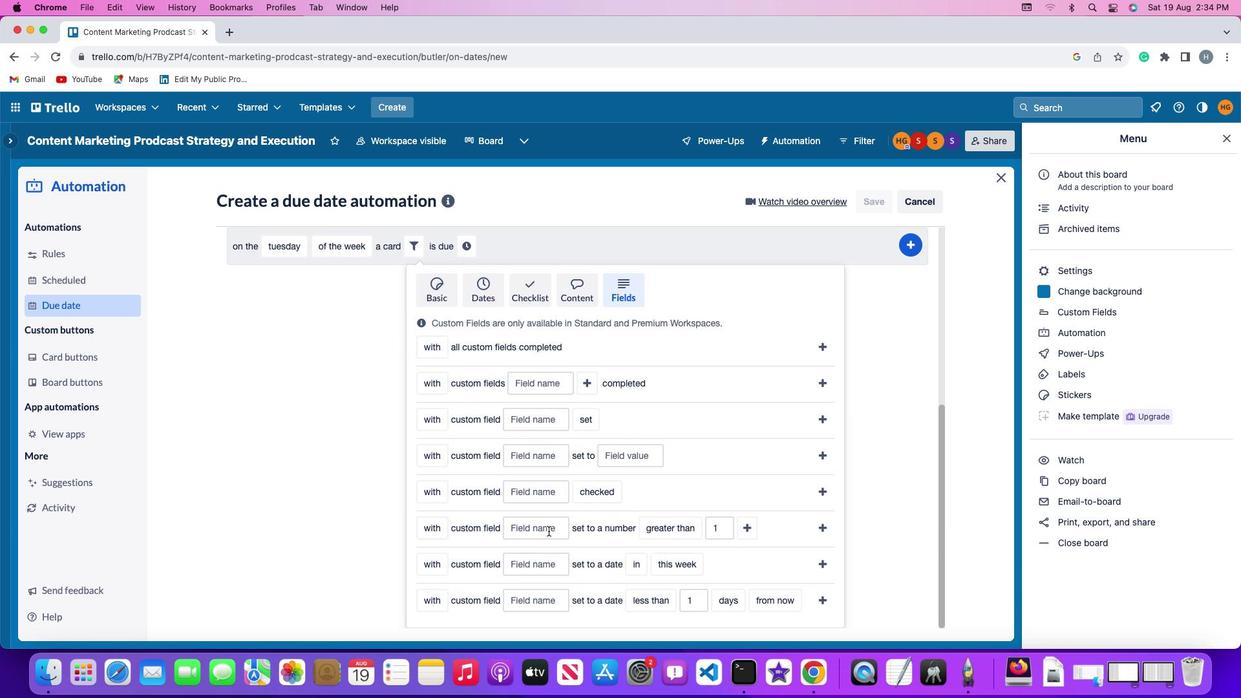
Action: Mouse pressed left at (547, 529)
Screenshot: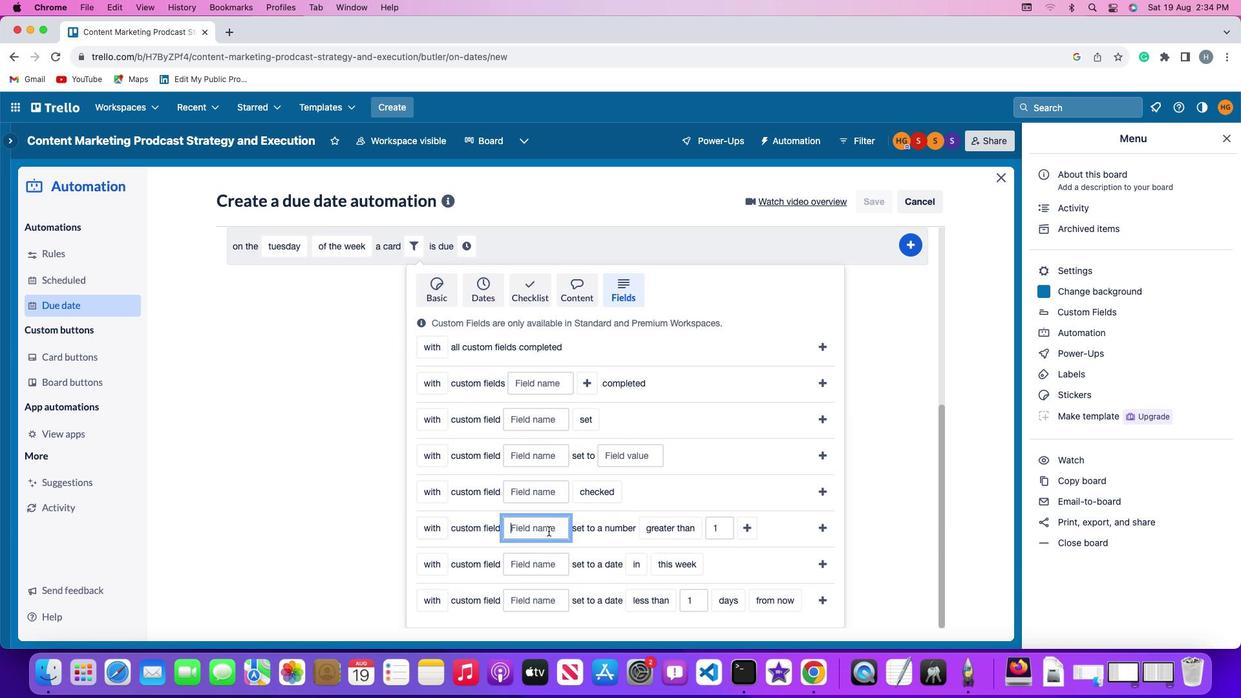
Action: Mouse moved to (548, 529)
Screenshot: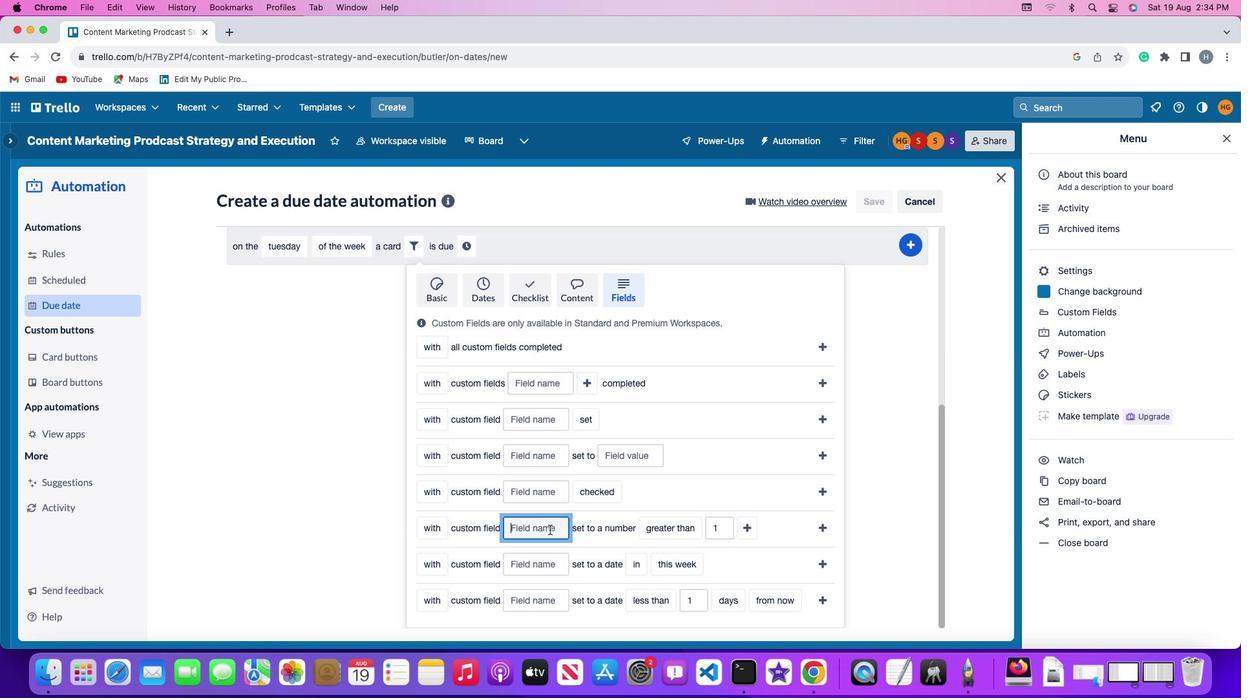 
Action: Key pressed Key.shift'R''e''s''u''m''e'
Screenshot: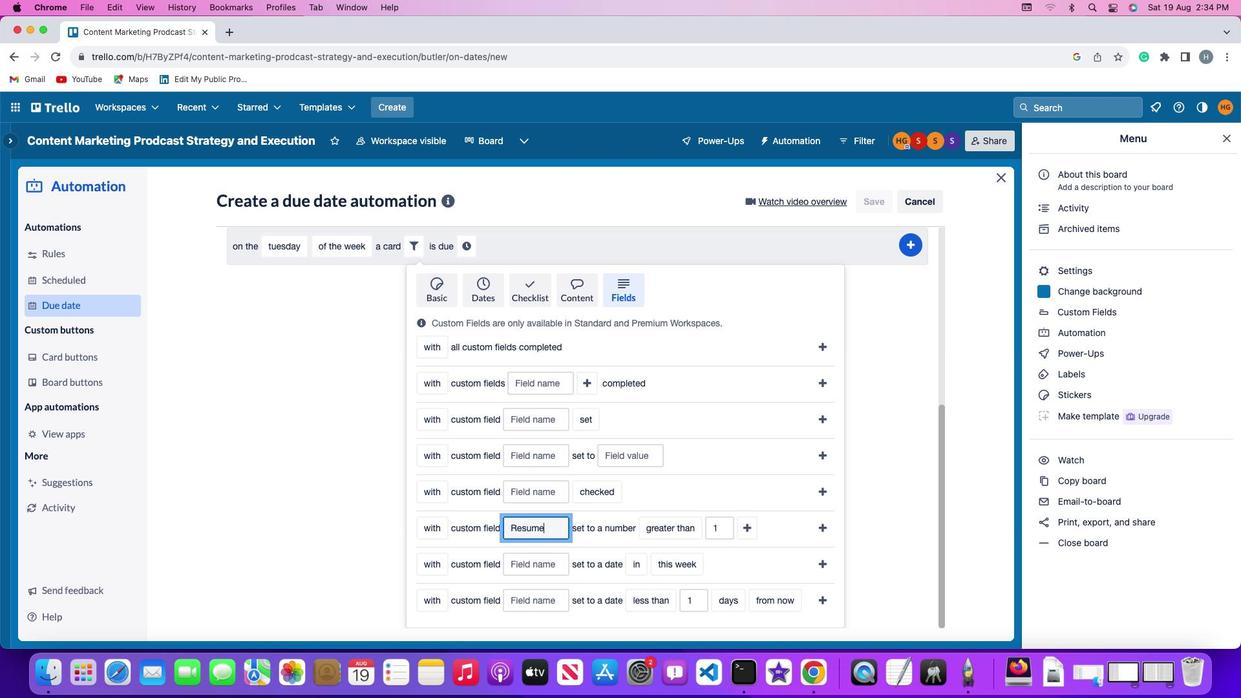 
Action: Mouse moved to (652, 527)
Screenshot: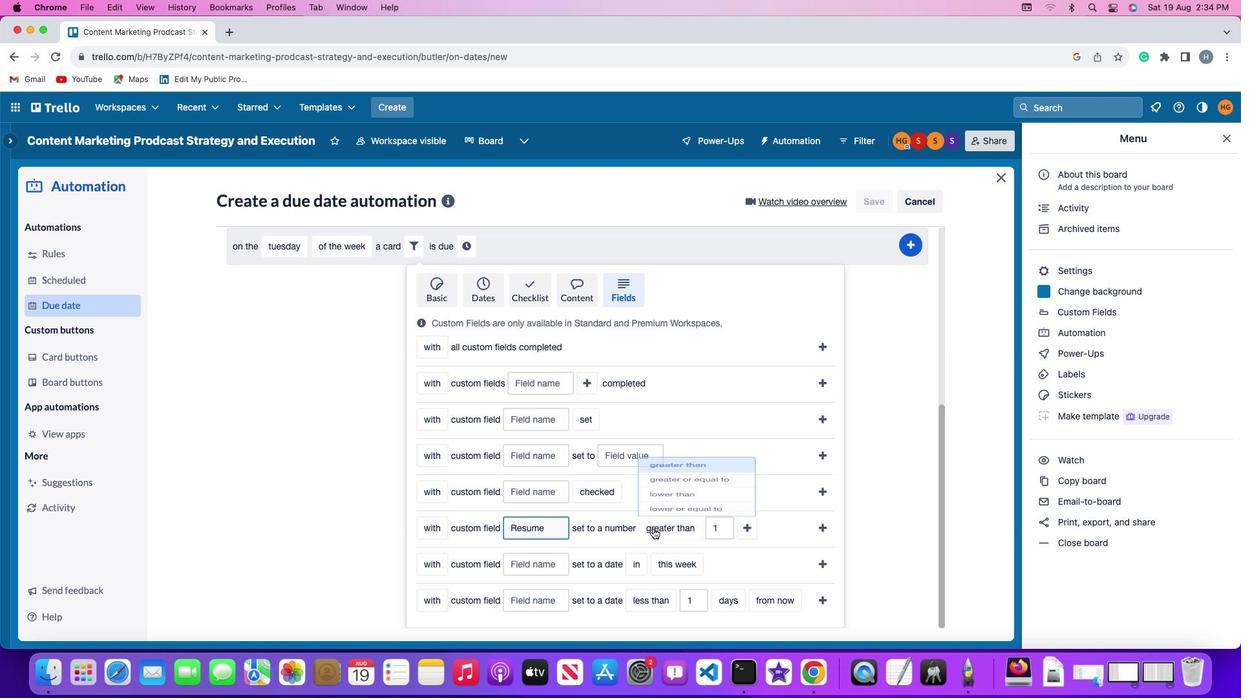 
Action: Mouse pressed left at (652, 527)
Screenshot: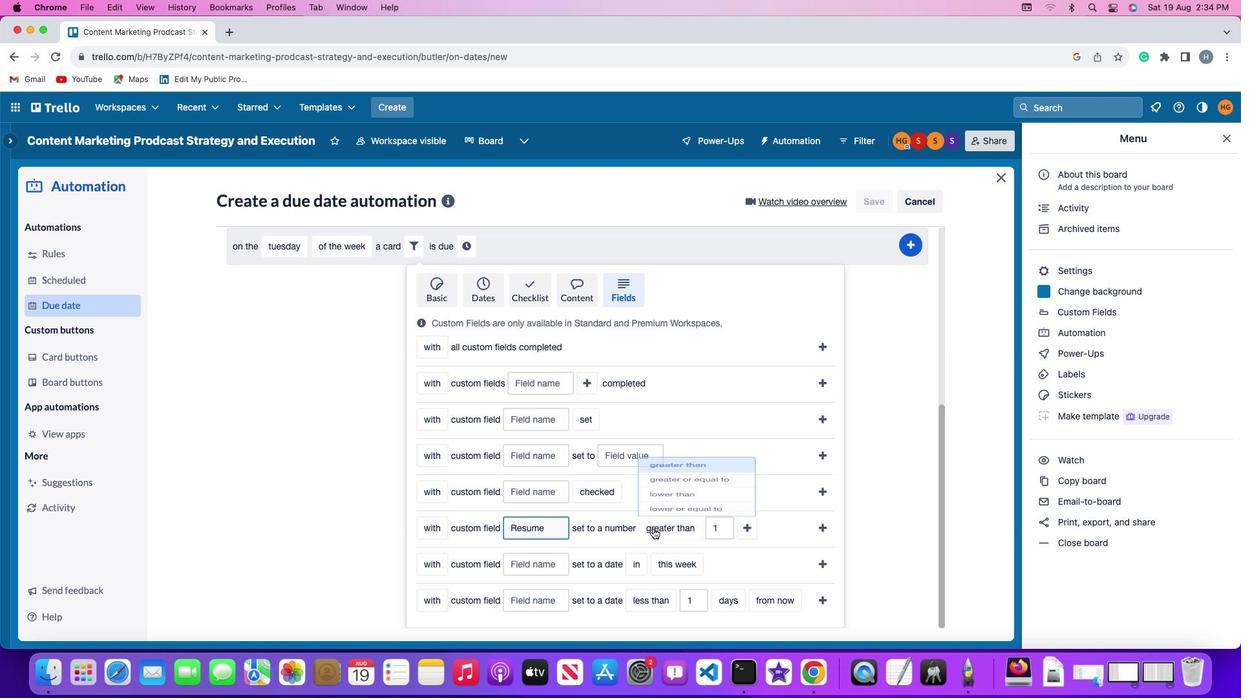 
Action: Mouse moved to (681, 428)
Screenshot: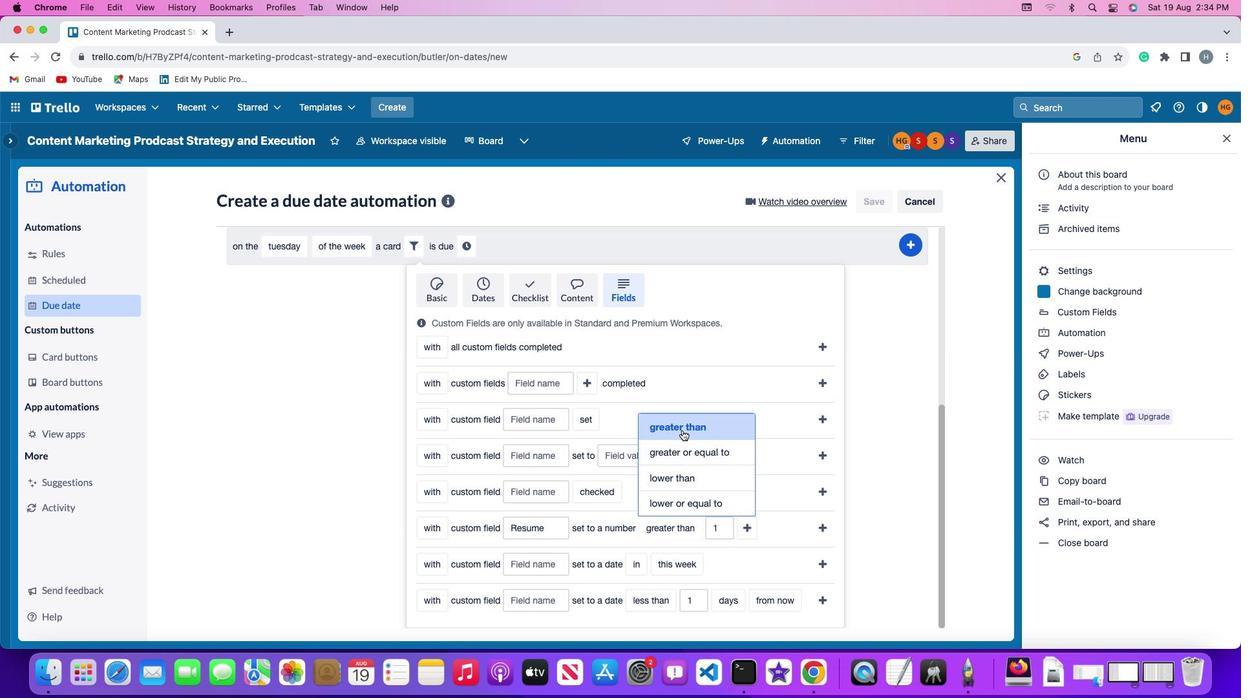 
Action: Mouse pressed left at (681, 428)
Screenshot: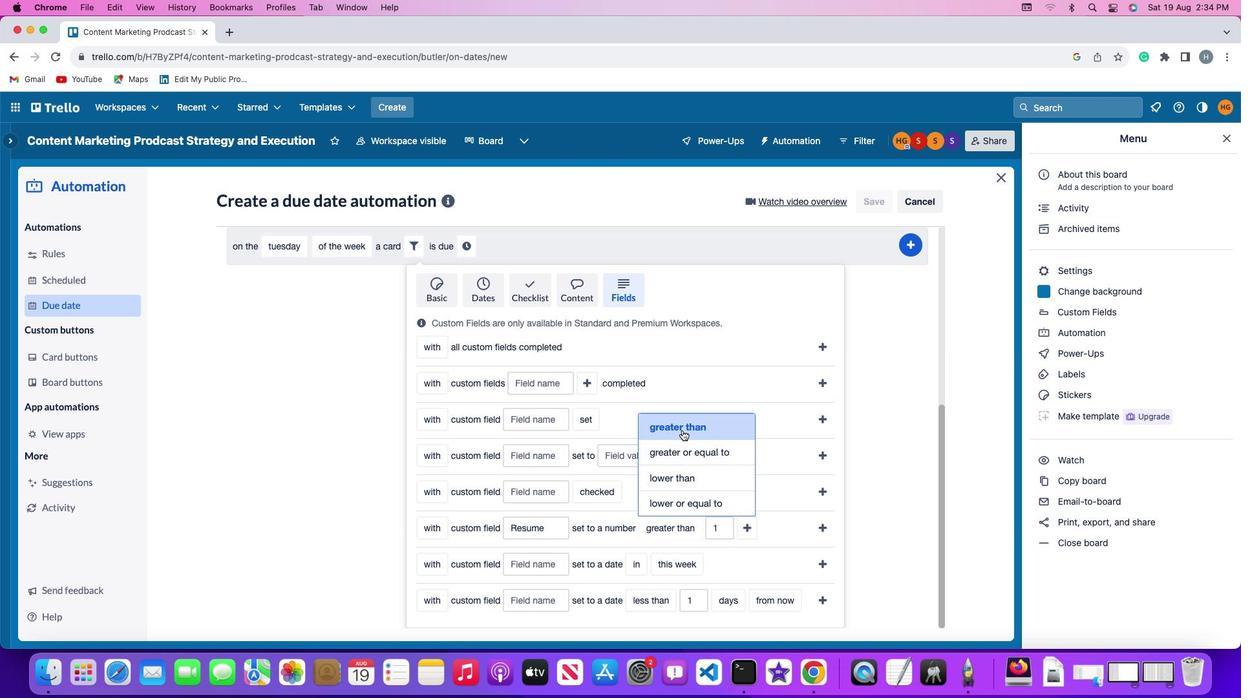 
Action: Mouse moved to (718, 522)
Screenshot: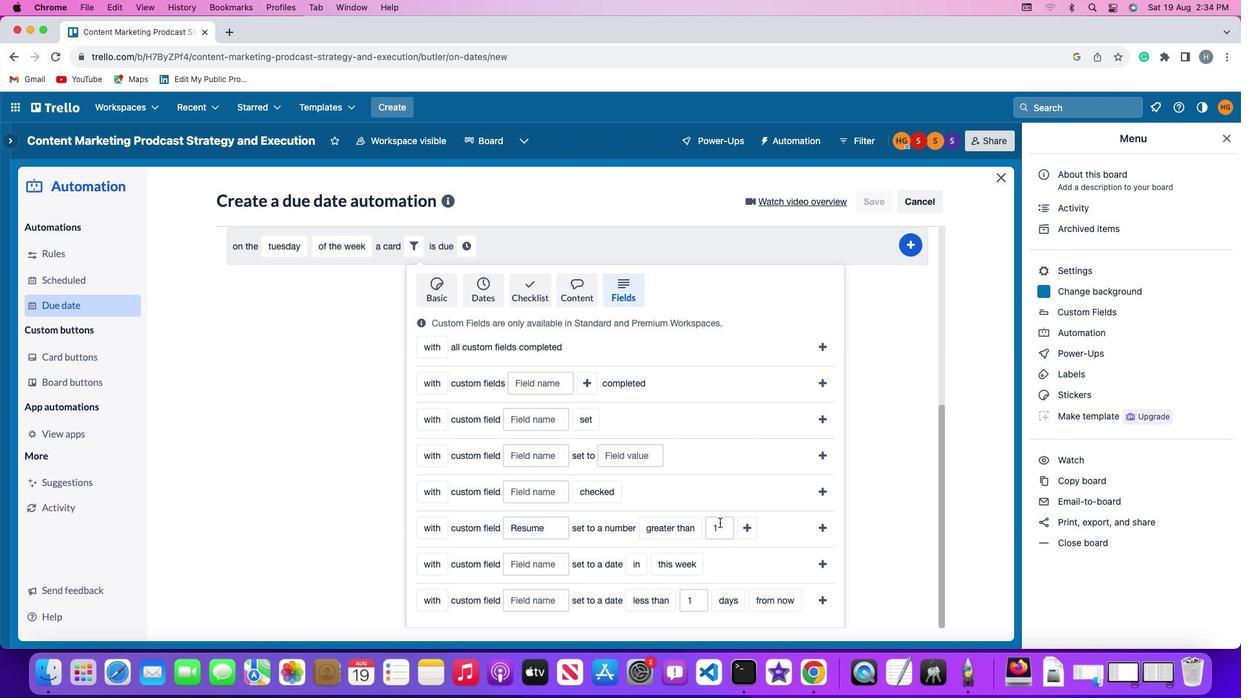 
Action: Mouse pressed left at (718, 522)
Screenshot: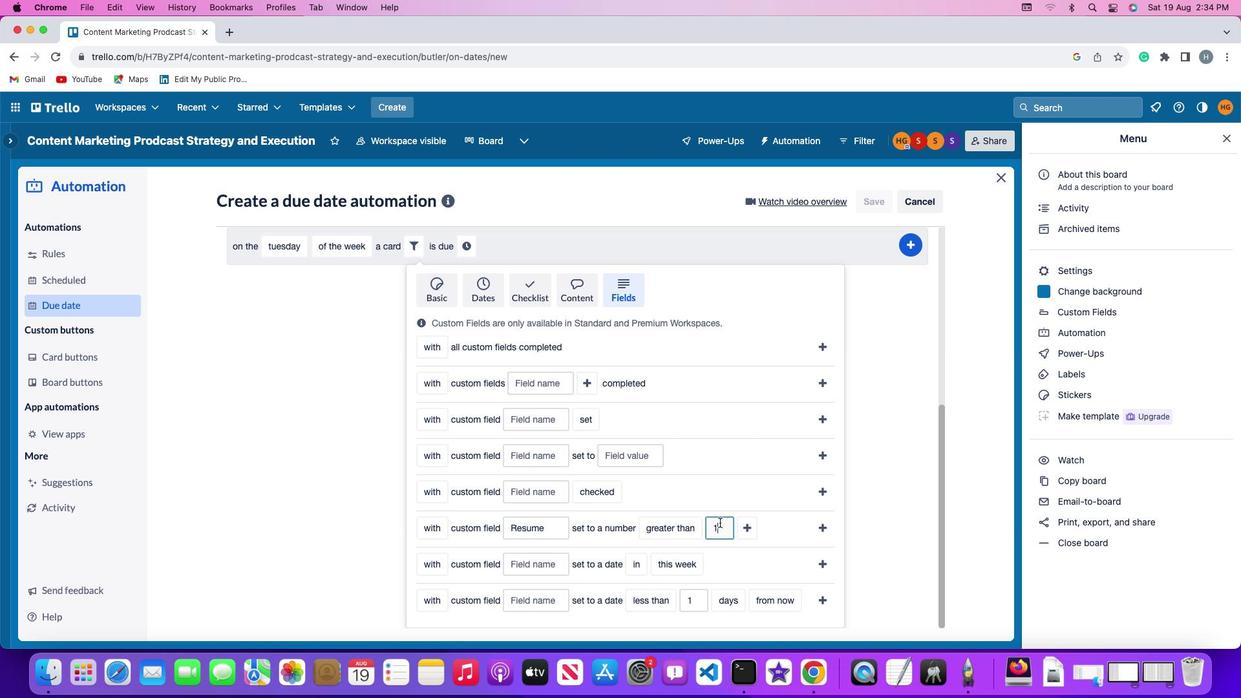 
Action: Mouse moved to (719, 522)
Screenshot: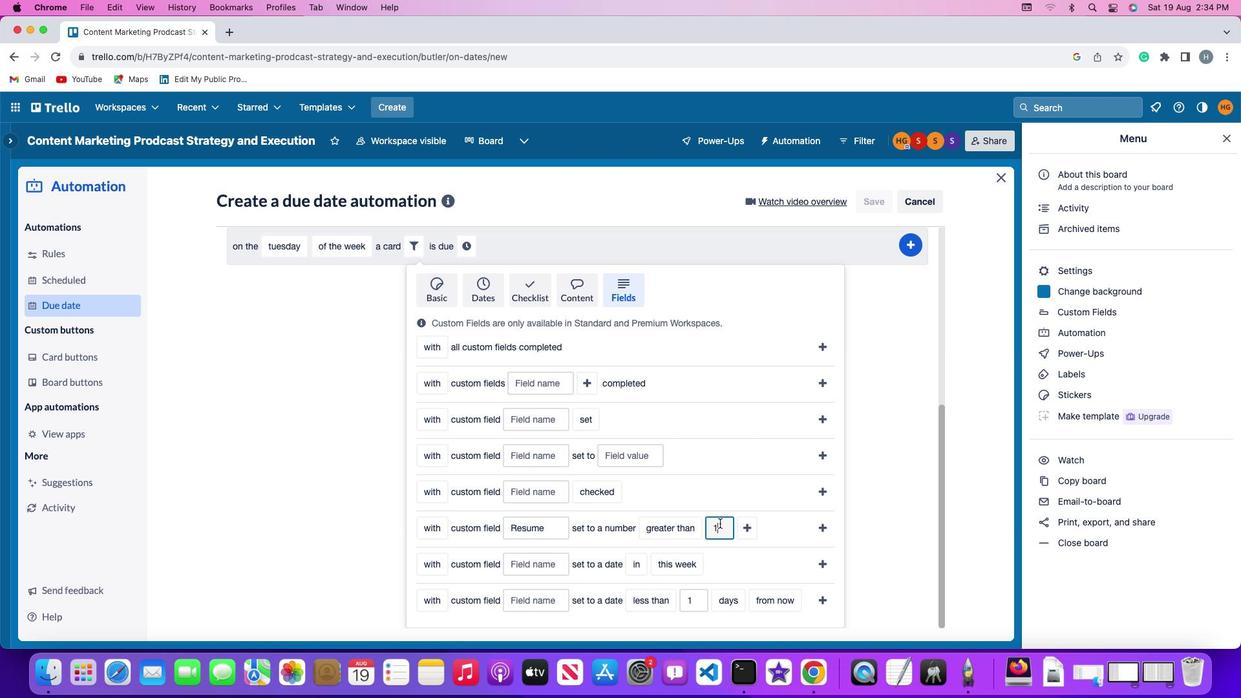 
Action: Key pressed Key.backspace'1'
Screenshot: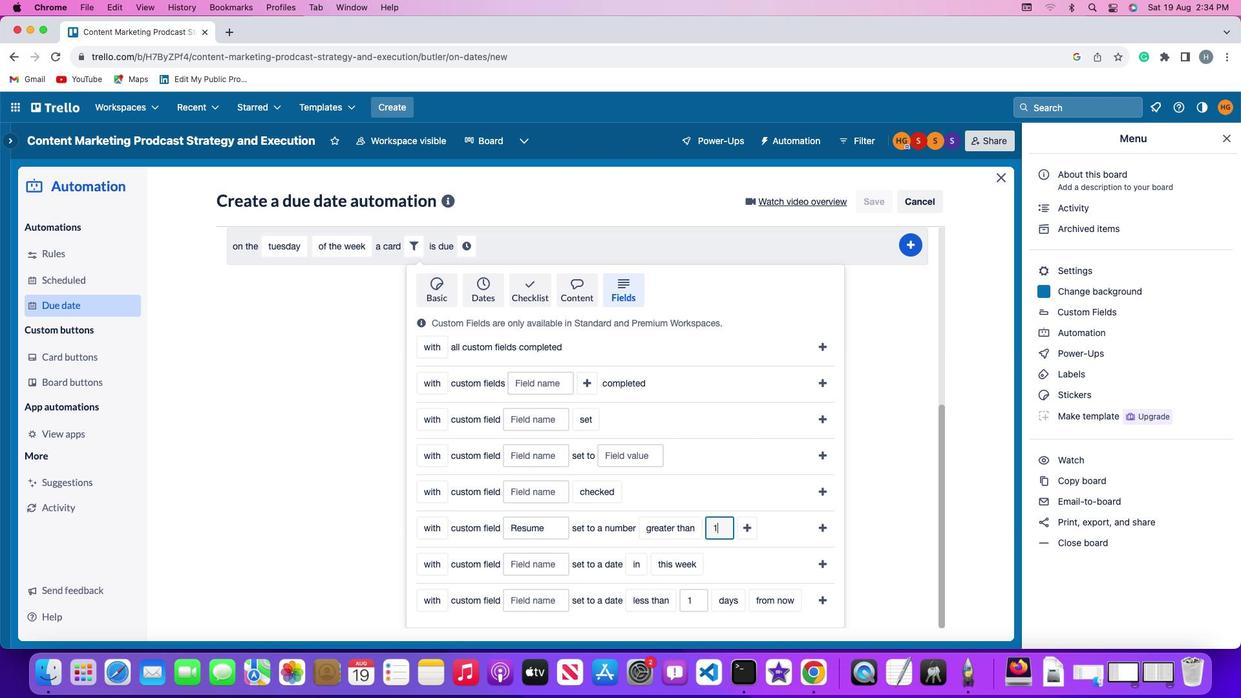 
Action: Mouse moved to (754, 523)
Screenshot: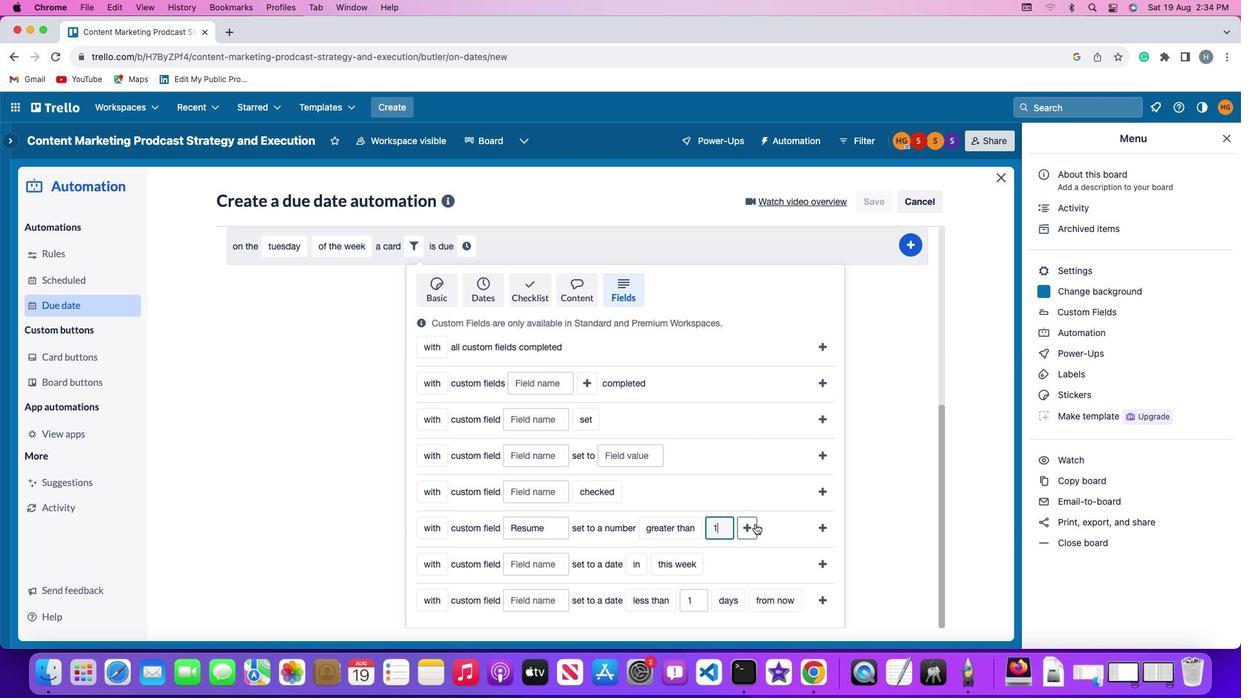 
Action: Mouse pressed left at (754, 523)
Screenshot: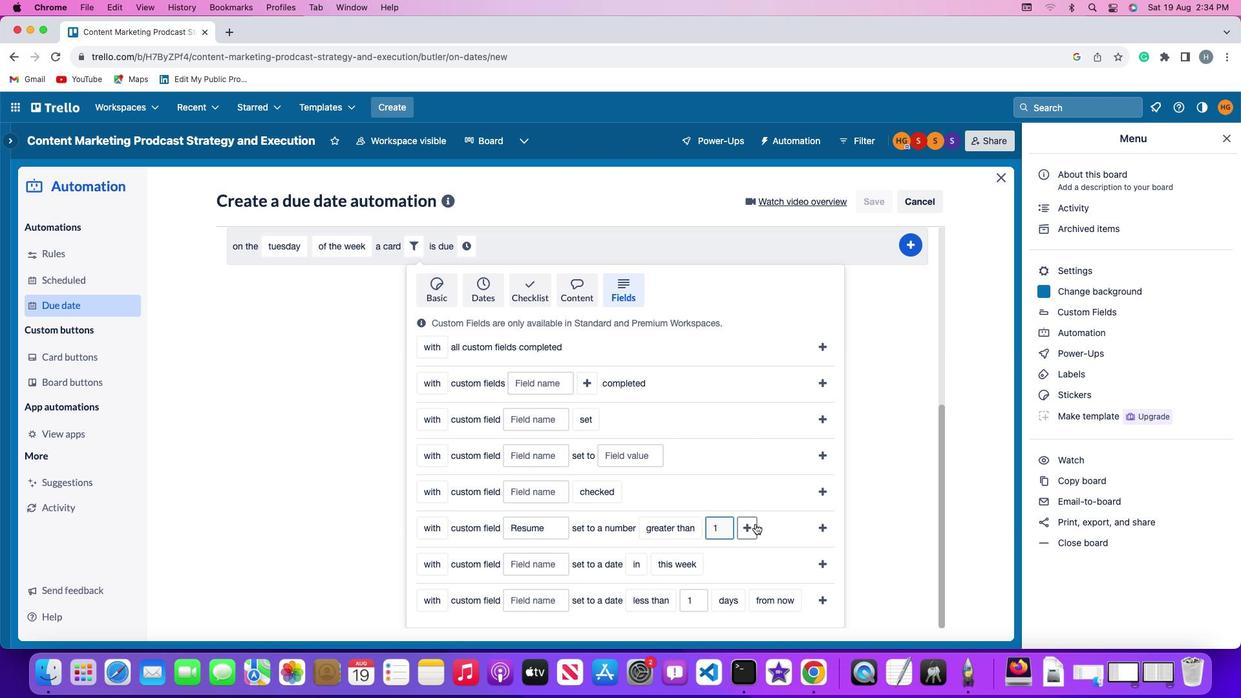 
Action: Mouse moved to (785, 527)
Screenshot: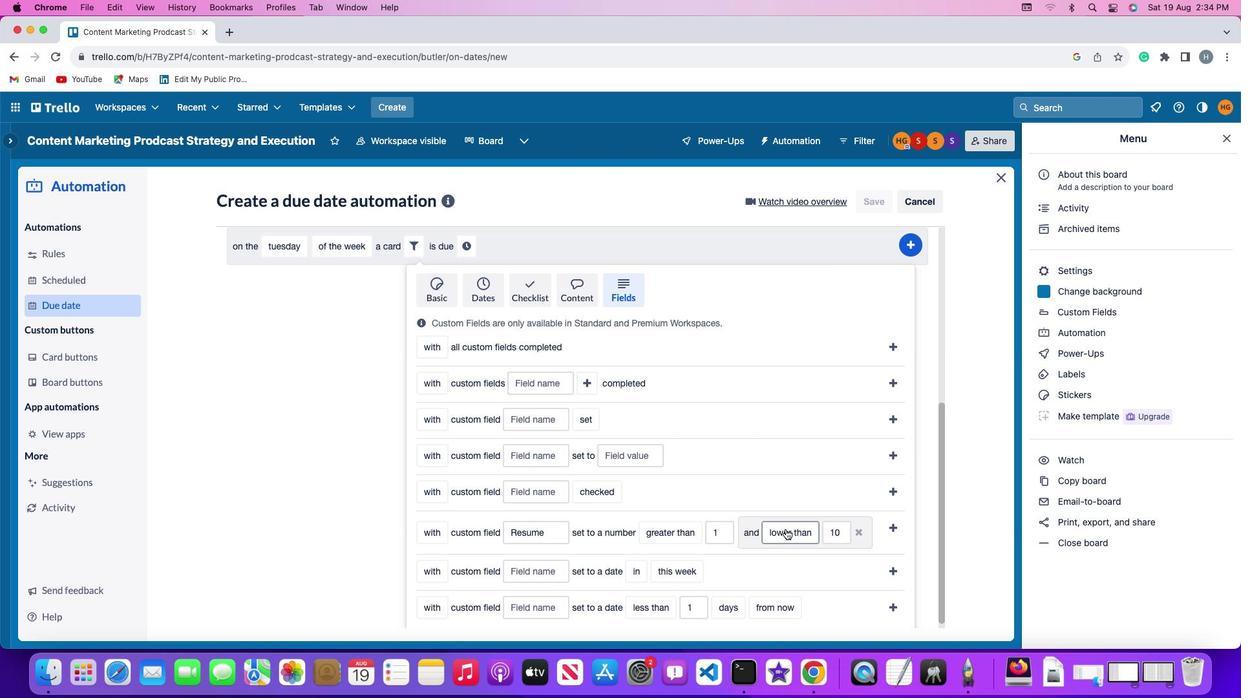 
Action: Mouse pressed left at (785, 527)
Screenshot: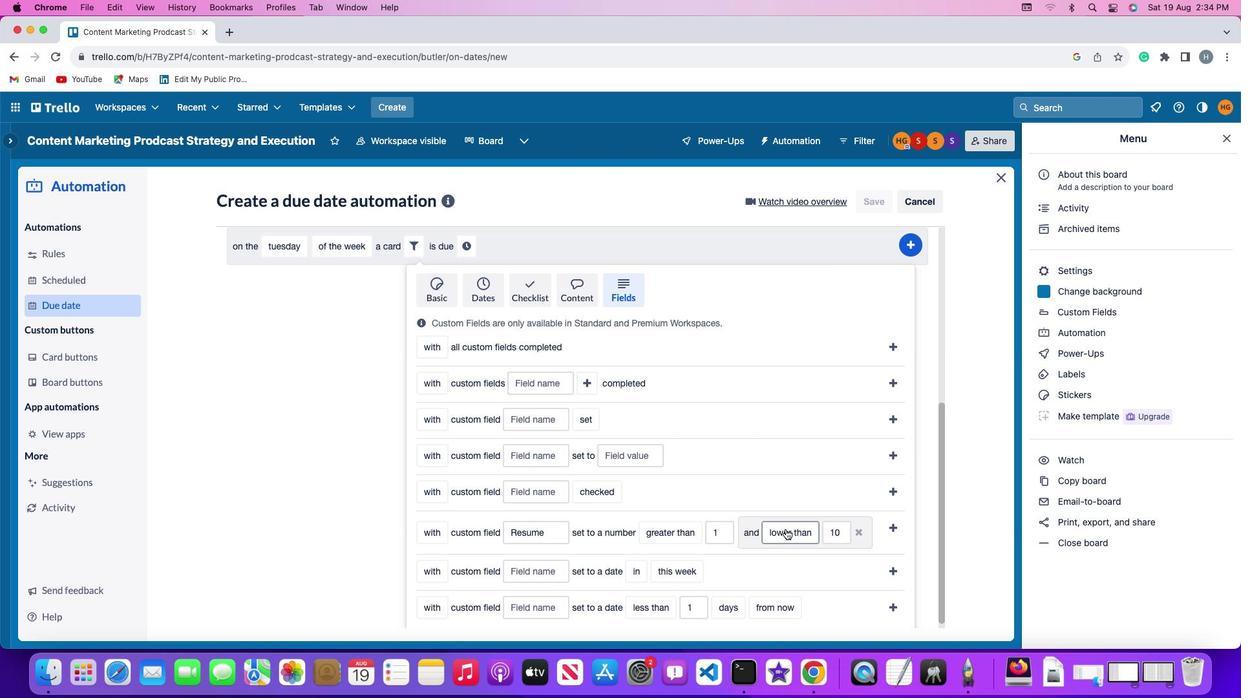 
Action: Mouse moved to (800, 454)
Screenshot: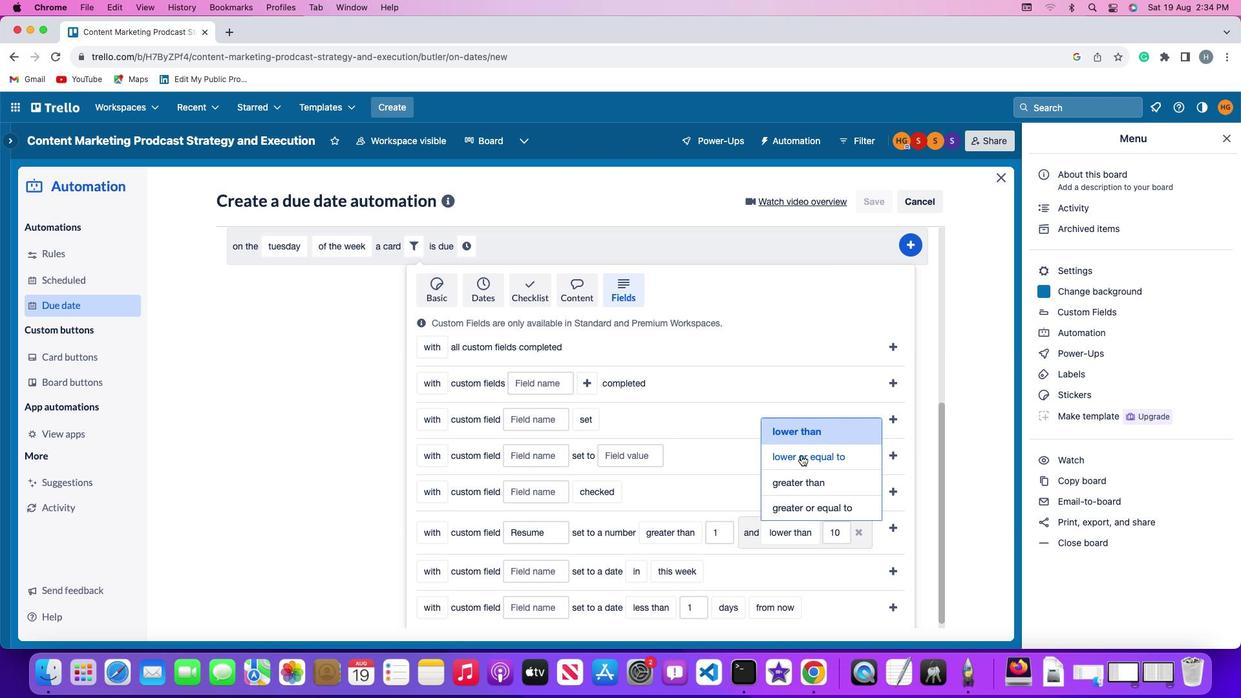 
Action: Mouse pressed left at (800, 454)
Screenshot: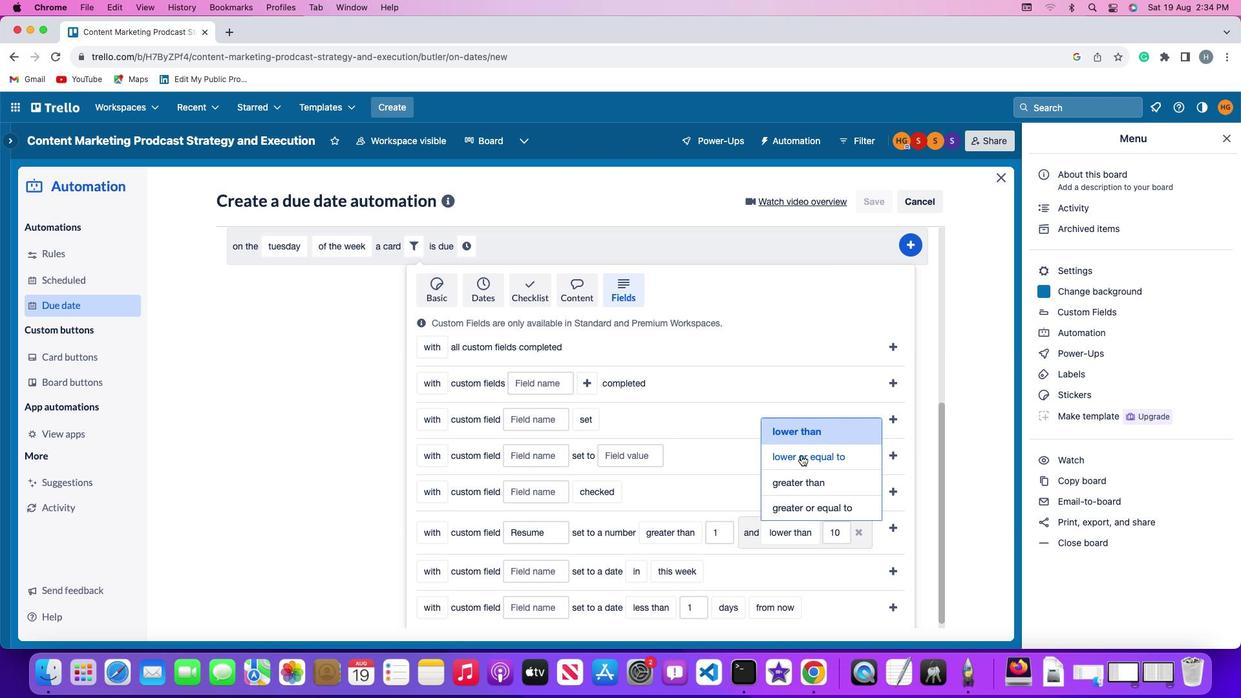 
Action: Mouse moved to (551, 556)
Screenshot: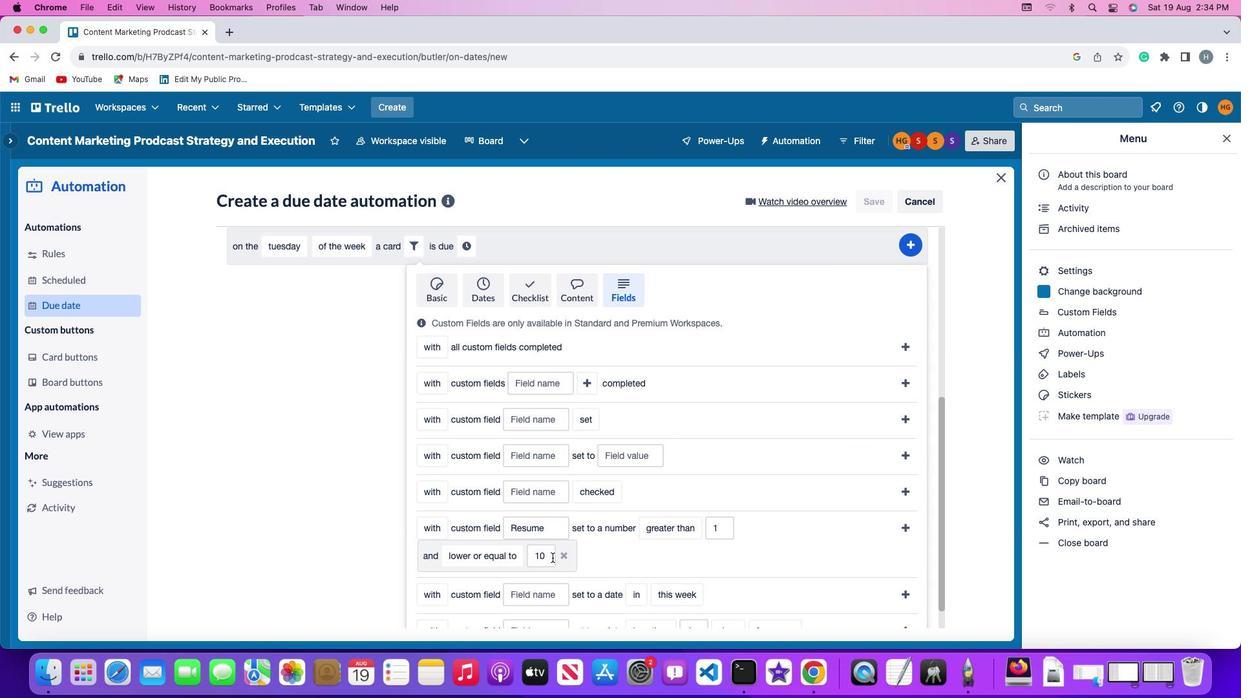 
Action: Mouse pressed left at (551, 556)
Screenshot: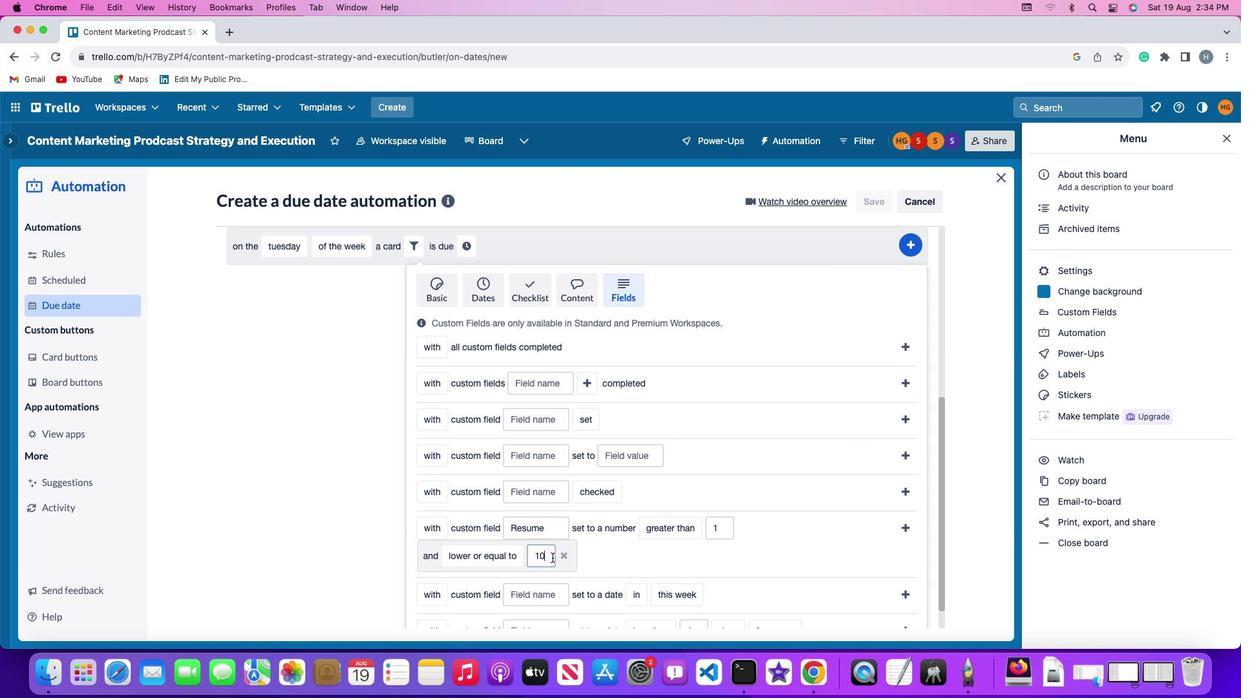 
Action: Mouse moved to (551, 555)
Screenshot: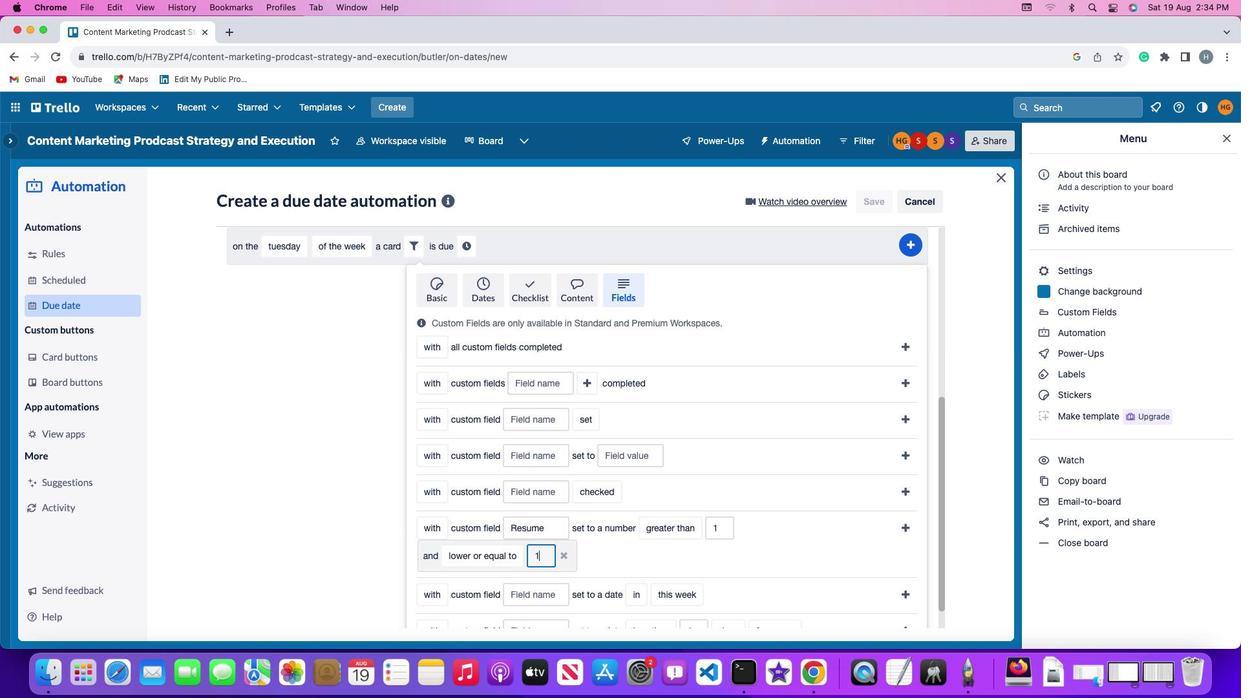 
Action: Key pressed Key.backspaceKey.backspace'1''0'
Screenshot: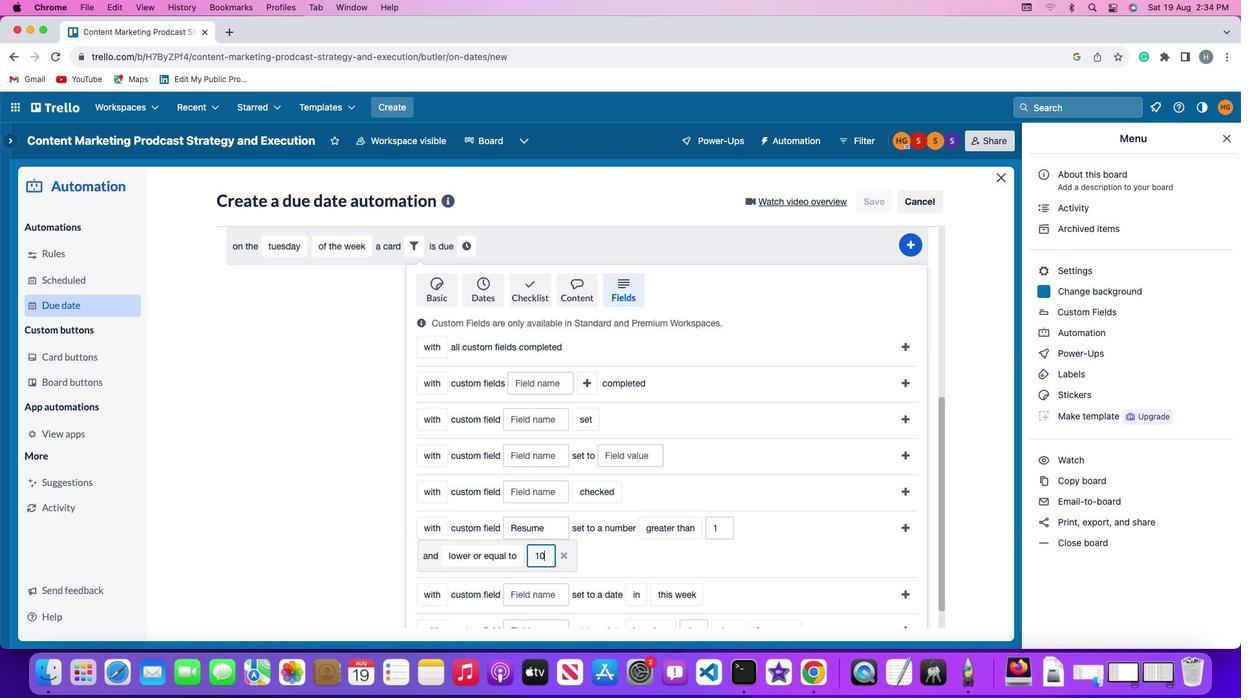 
Action: Mouse moved to (912, 526)
Screenshot: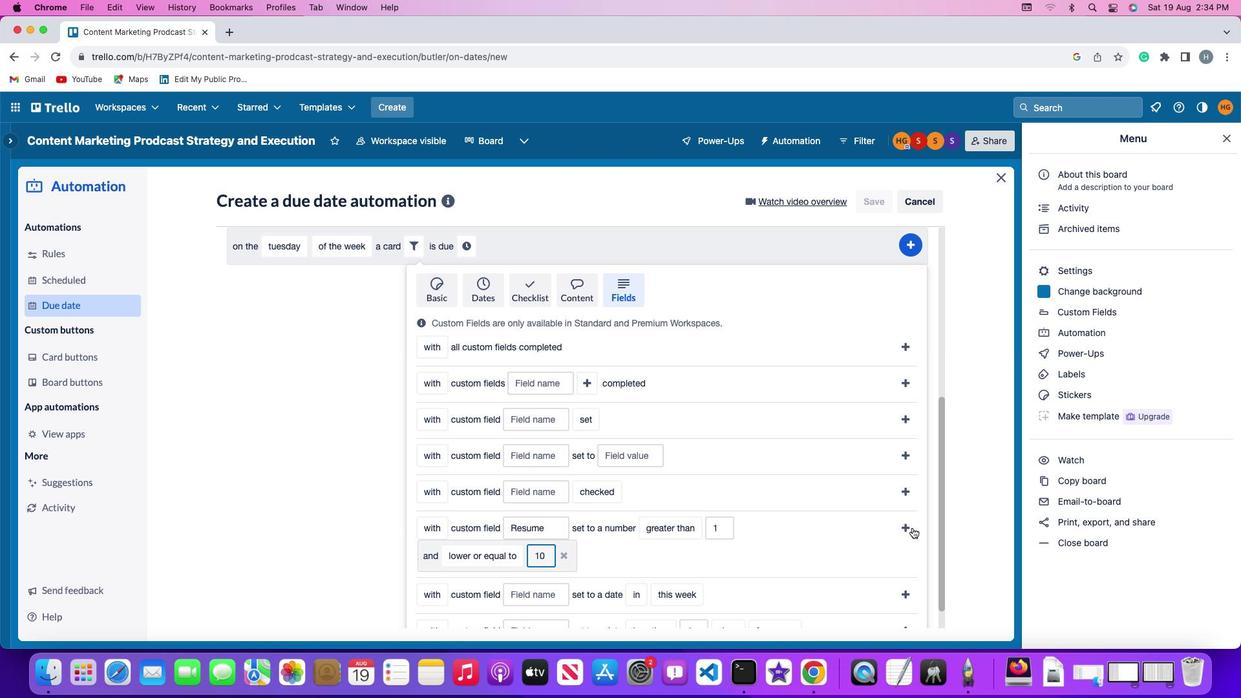 
Action: Mouse pressed left at (912, 526)
Screenshot: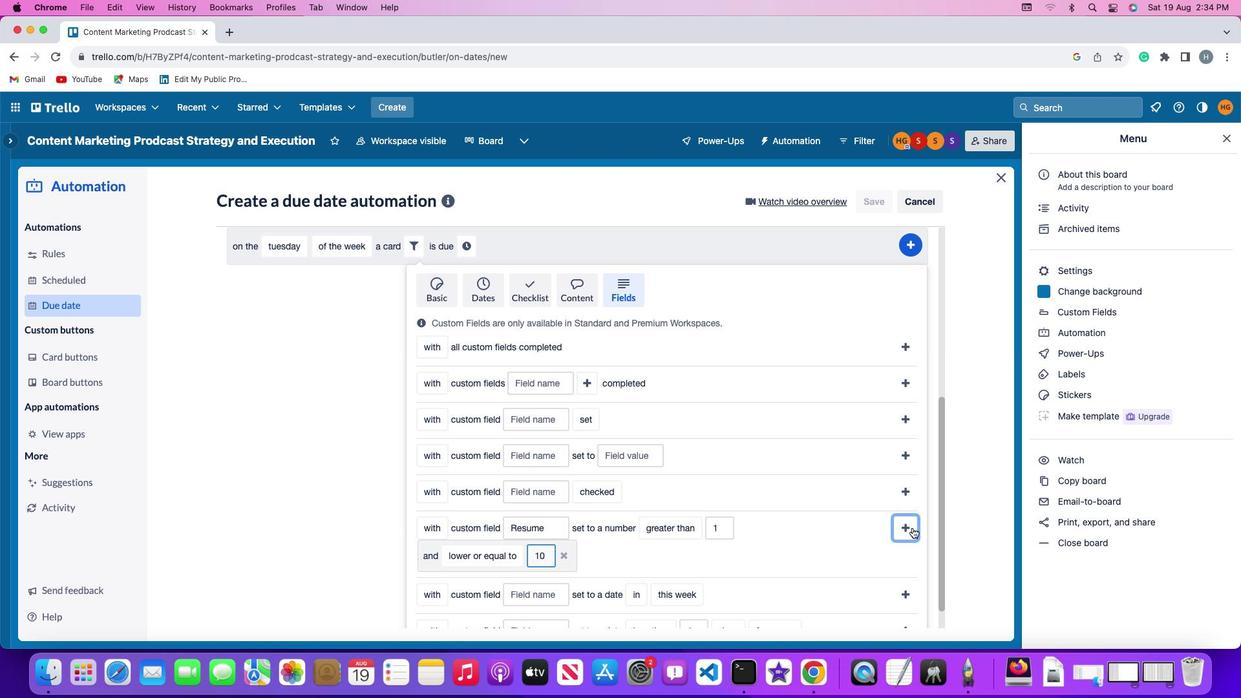 
Action: Mouse moved to (838, 557)
Screenshot: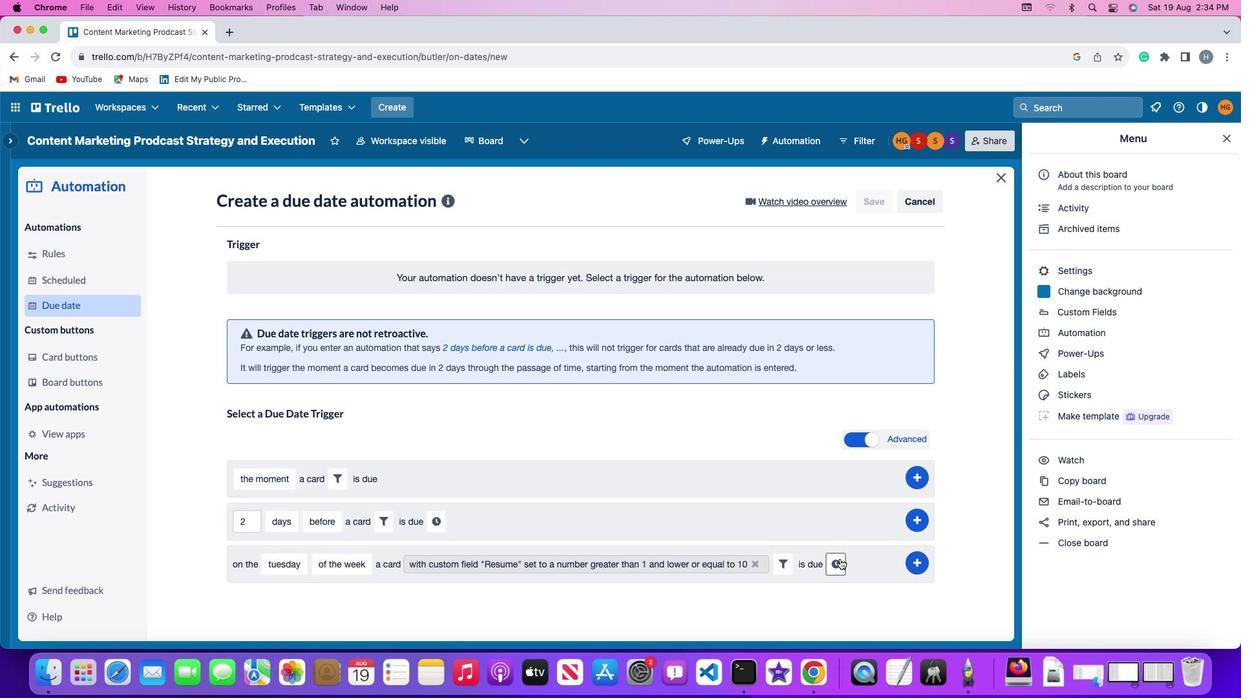 
Action: Mouse pressed left at (838, 557)
Screenshot: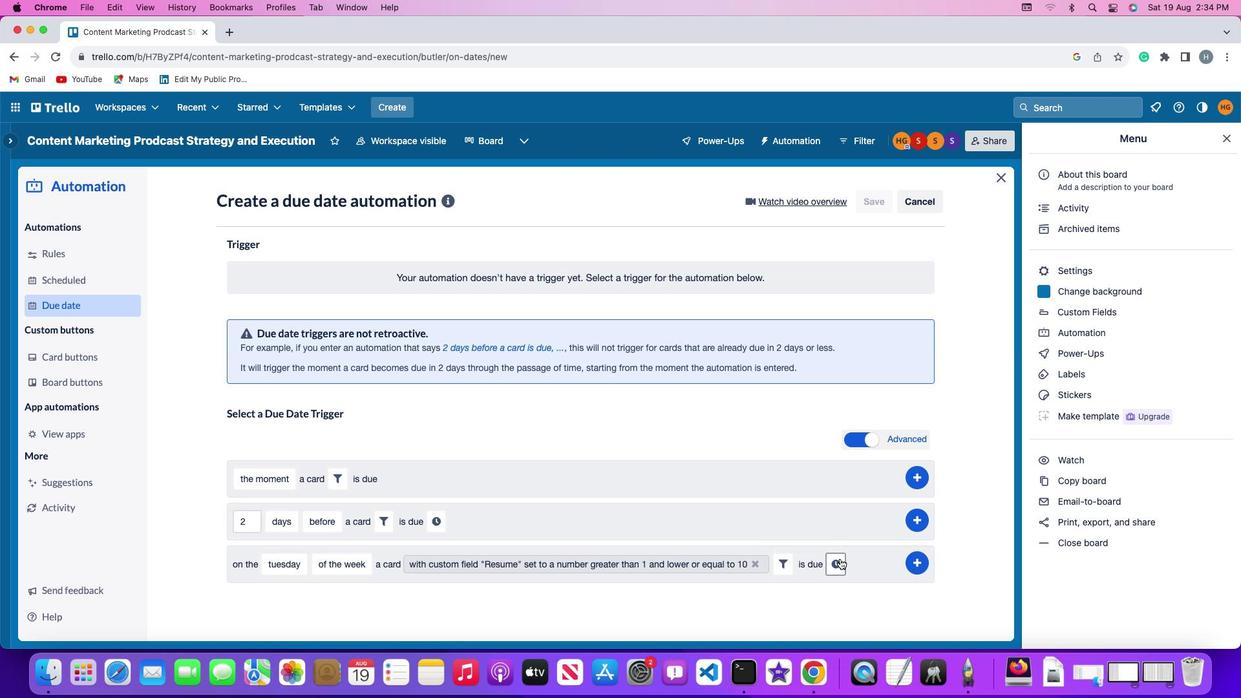 
Action: Mouse moved to (269, 593)
Screenshot: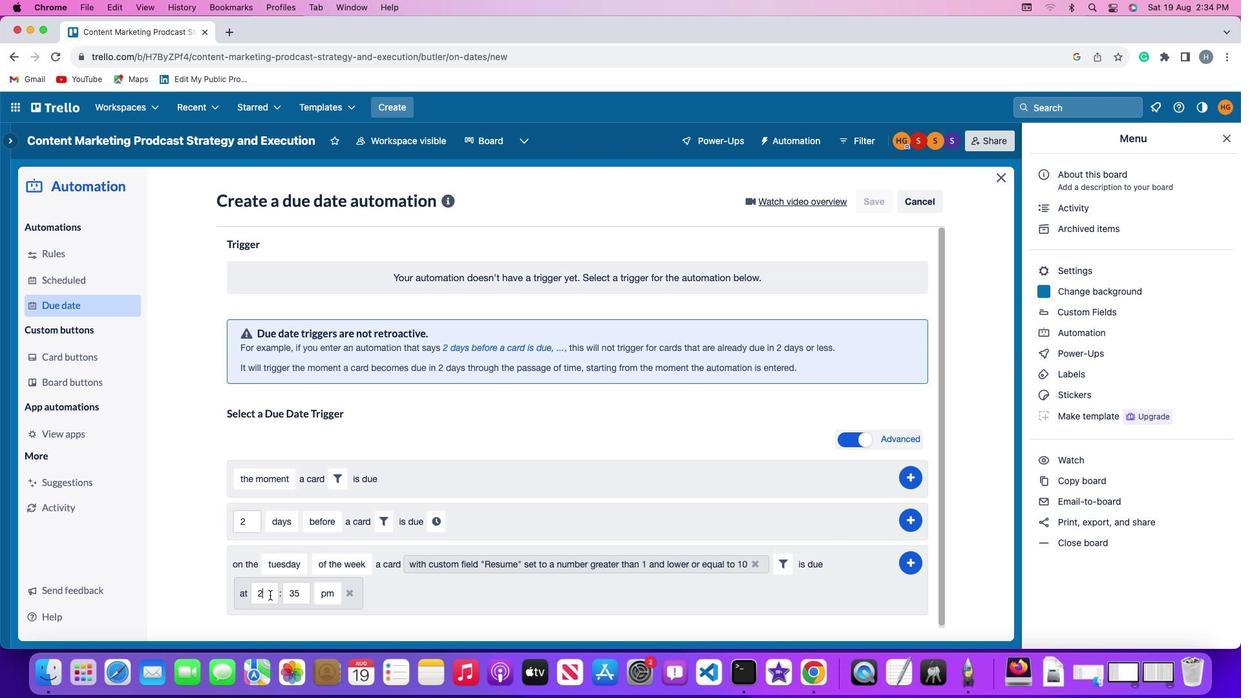 
Action: Mouse pressed left at (269, 593)
Screenshot: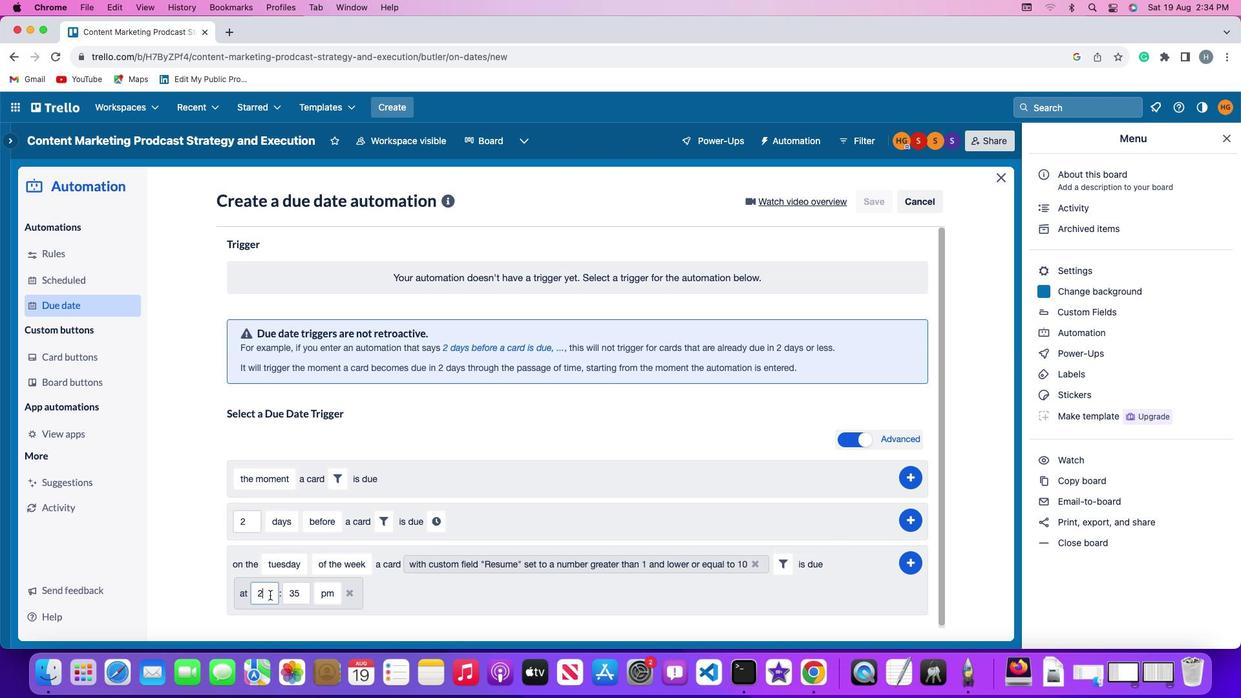 
Action: Mouse moved to (268, 593)
Screenshot: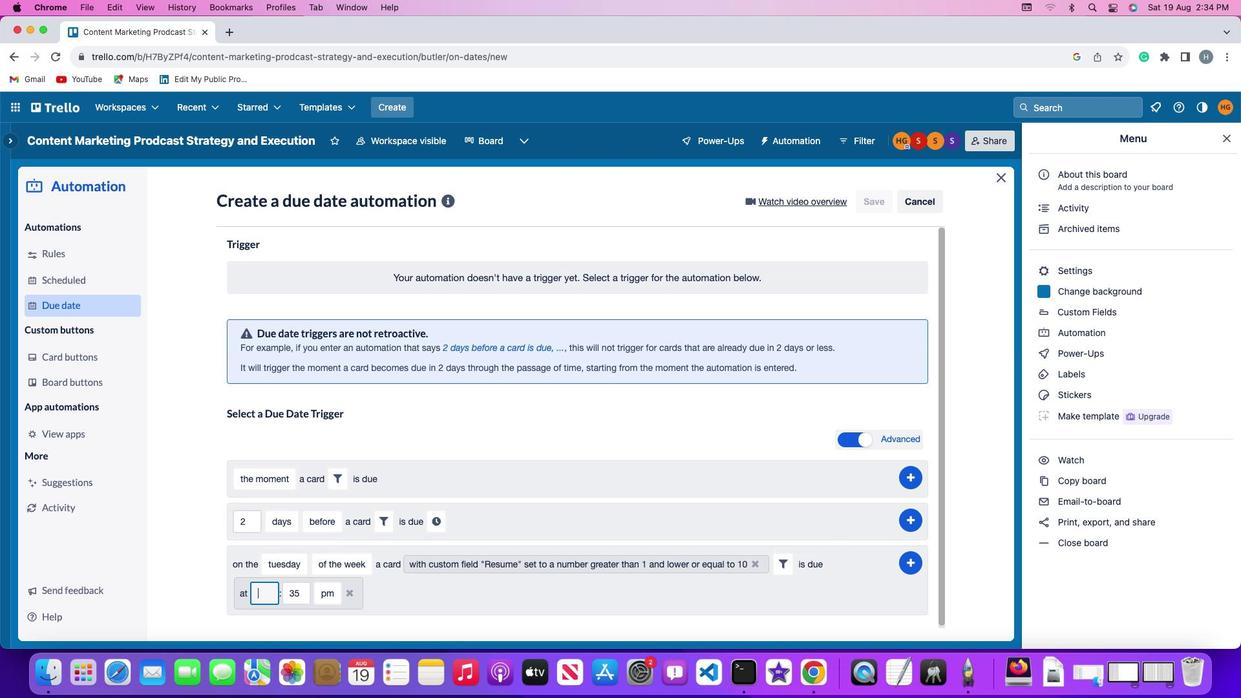 
Action: Key pressed Key.backspace
Screenshot: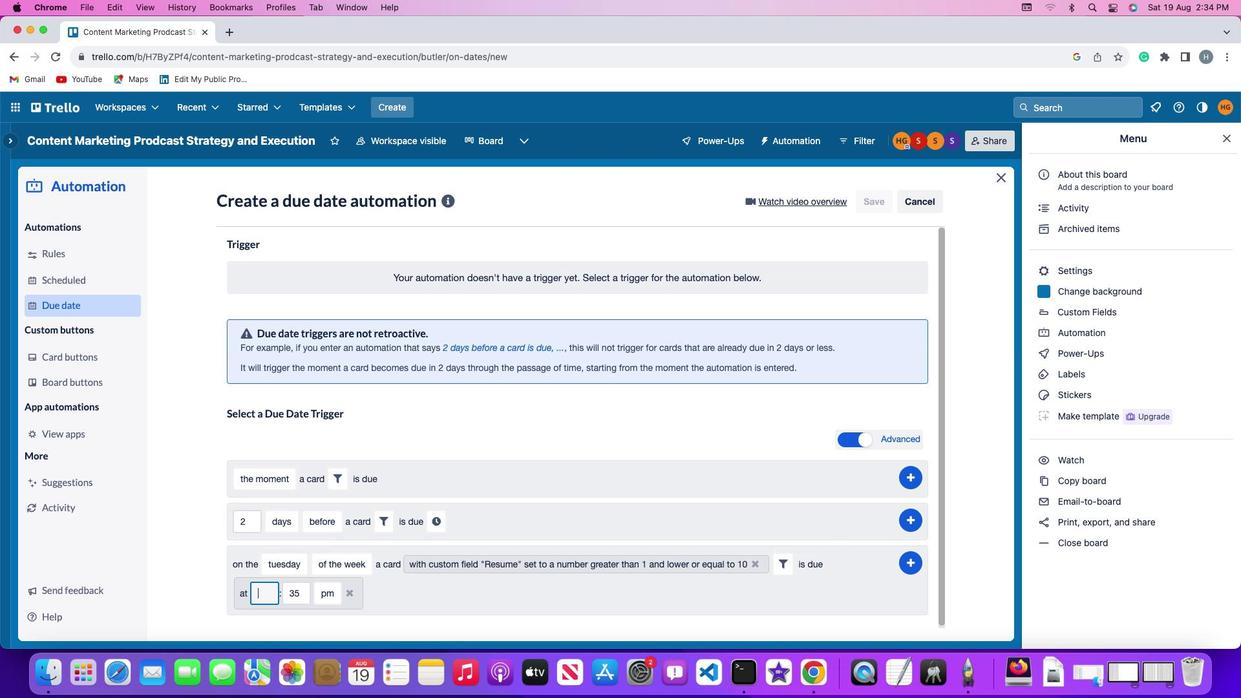 
Action: Mouse moved to (269, 593)
Screenshot: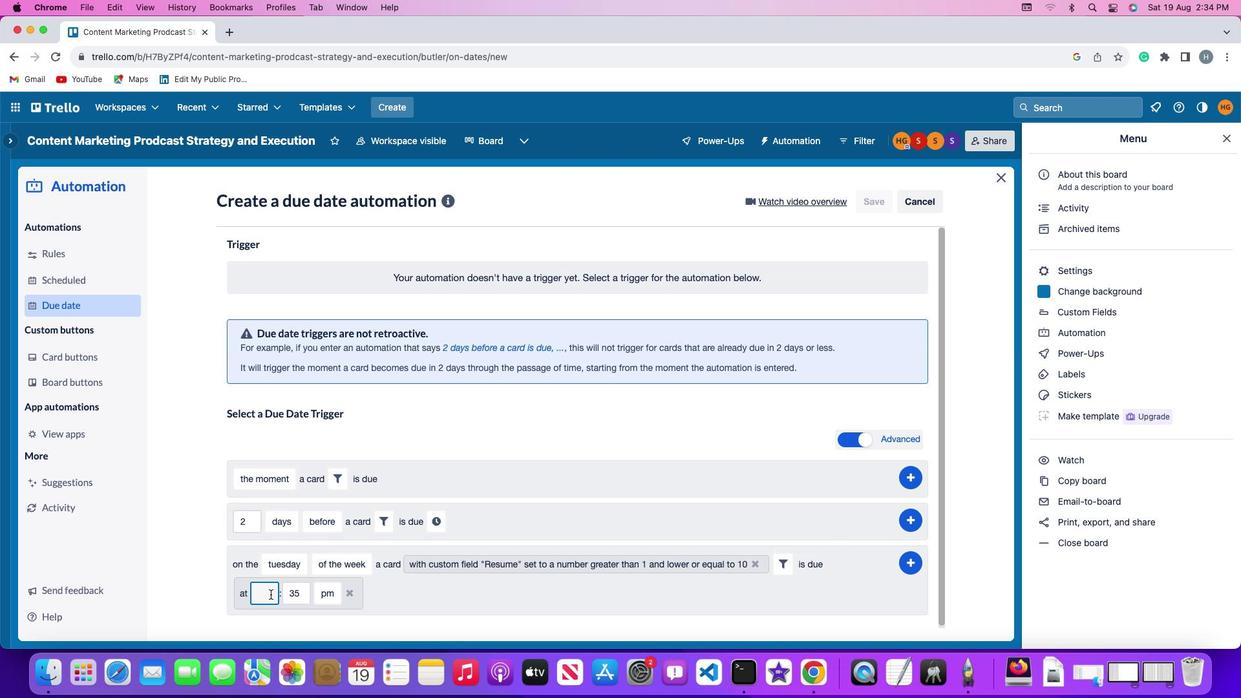 
Action: Key pressed '1''1'
Screenshot: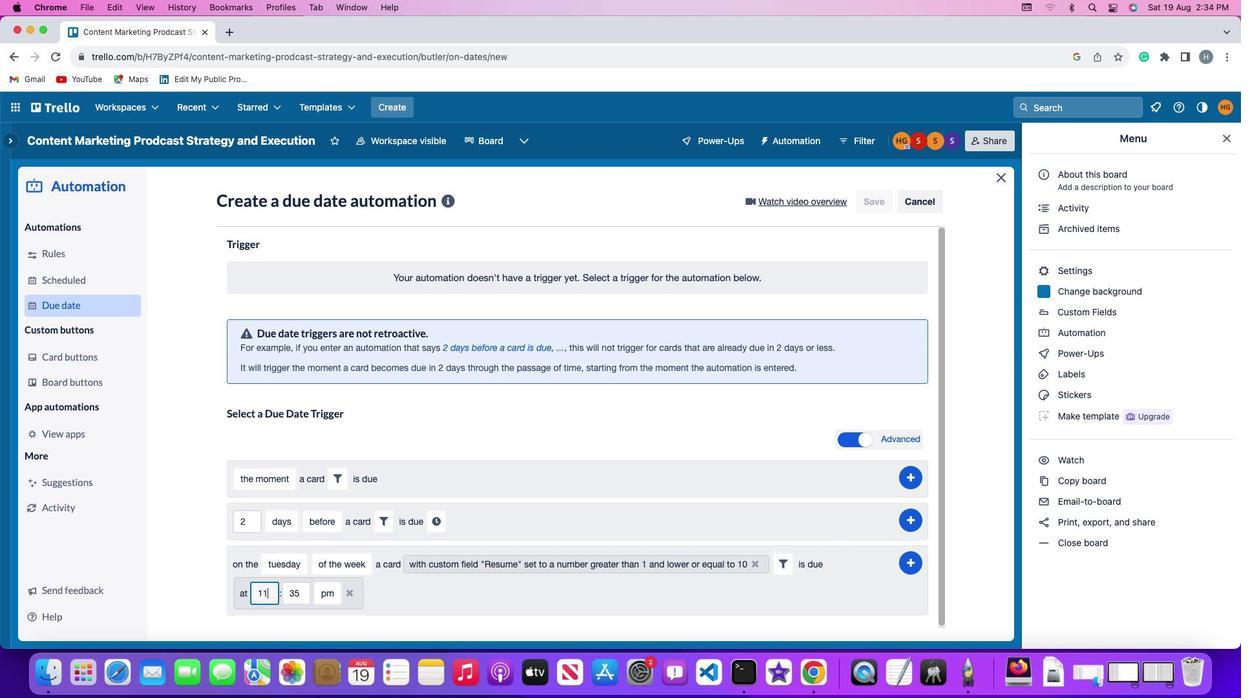 
Action: Mouse moved to (302, 594)
Screenshot: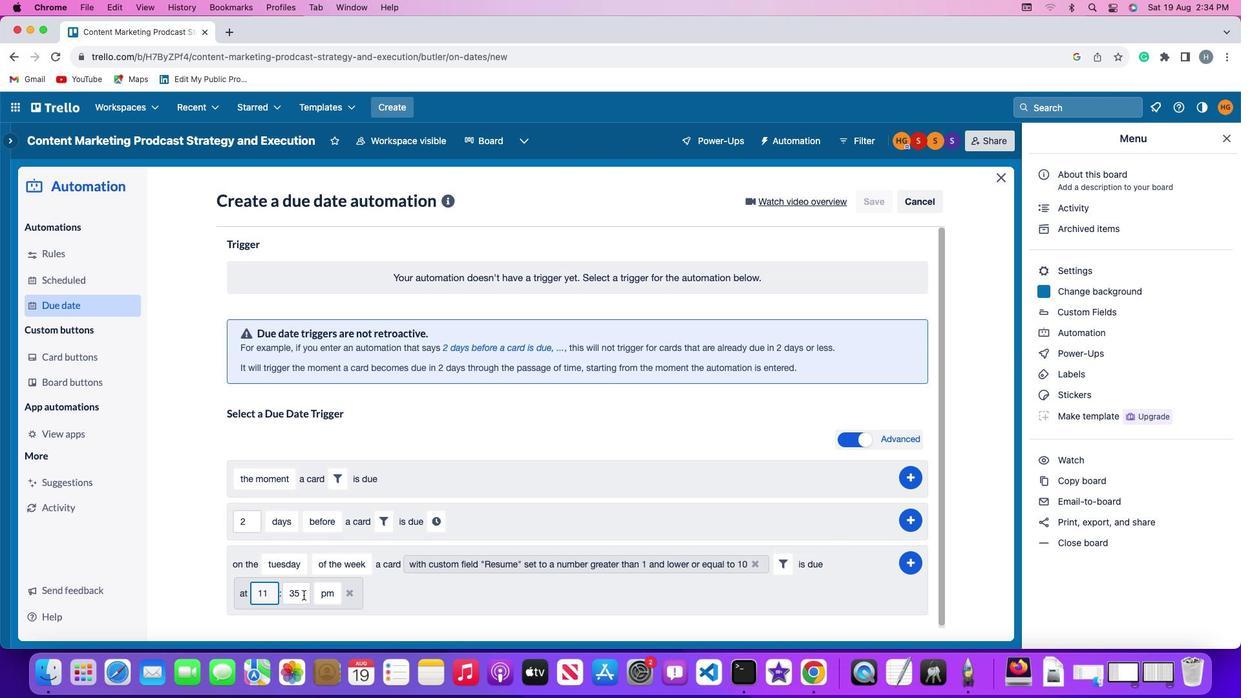 
Action: Key pressed Key.backspace
Screenshot: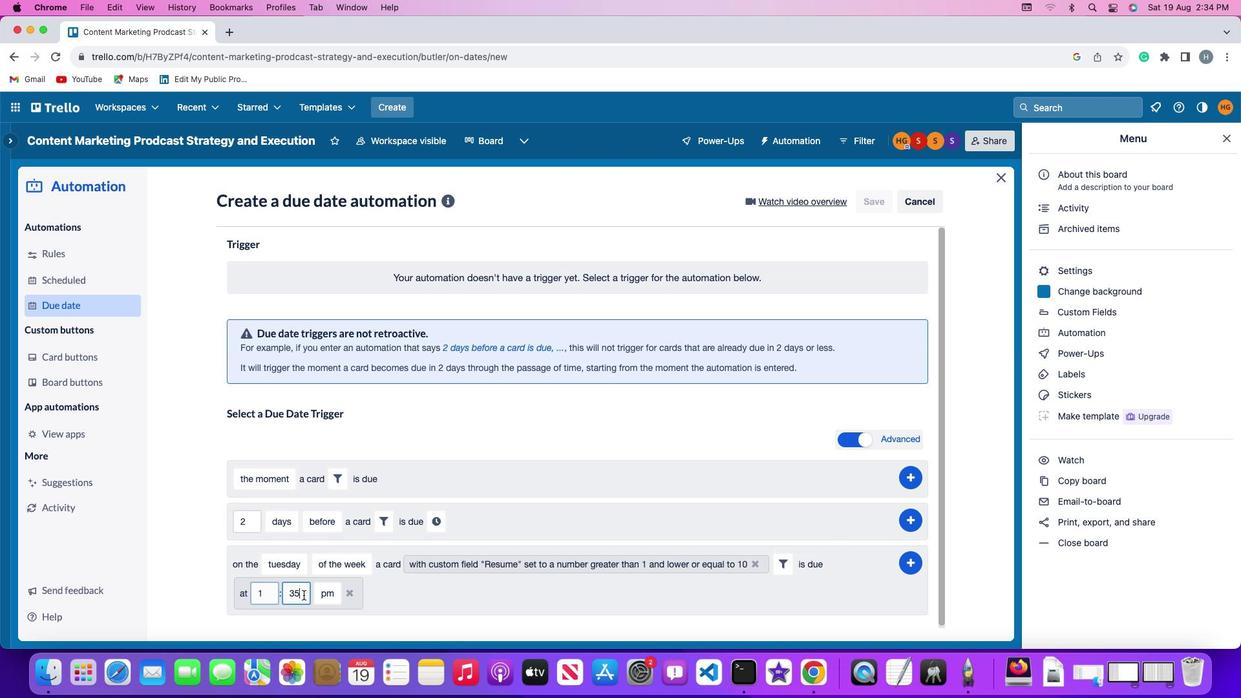 
Action: Mouse pressed left at (302, 594)
Screenshot: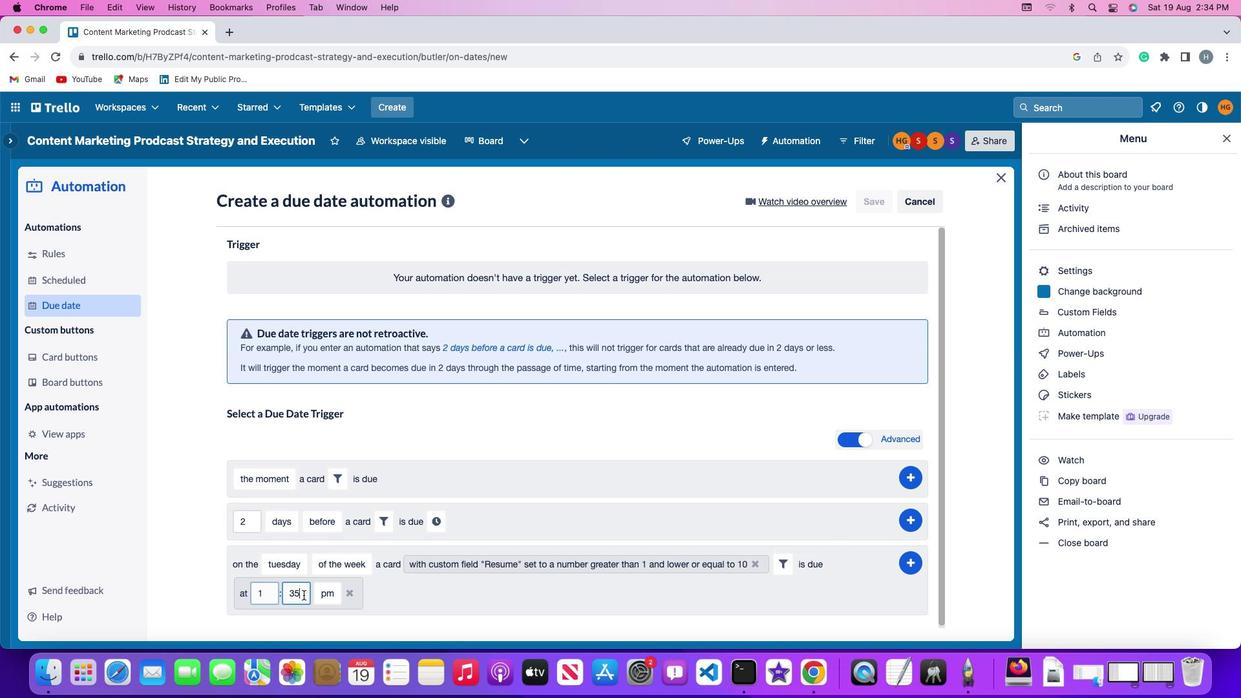 
Action: Key pressed Key.backspace
Screenshot: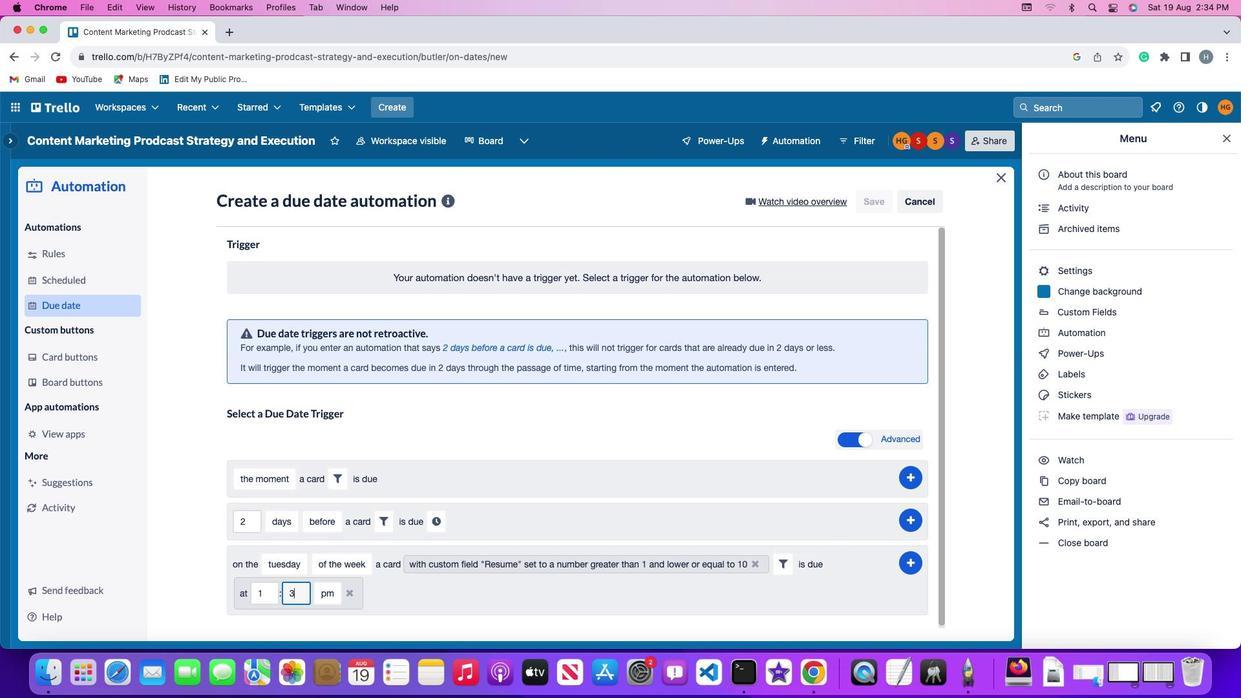 
Action: Mouse moved to (275, 591)
Screenshot: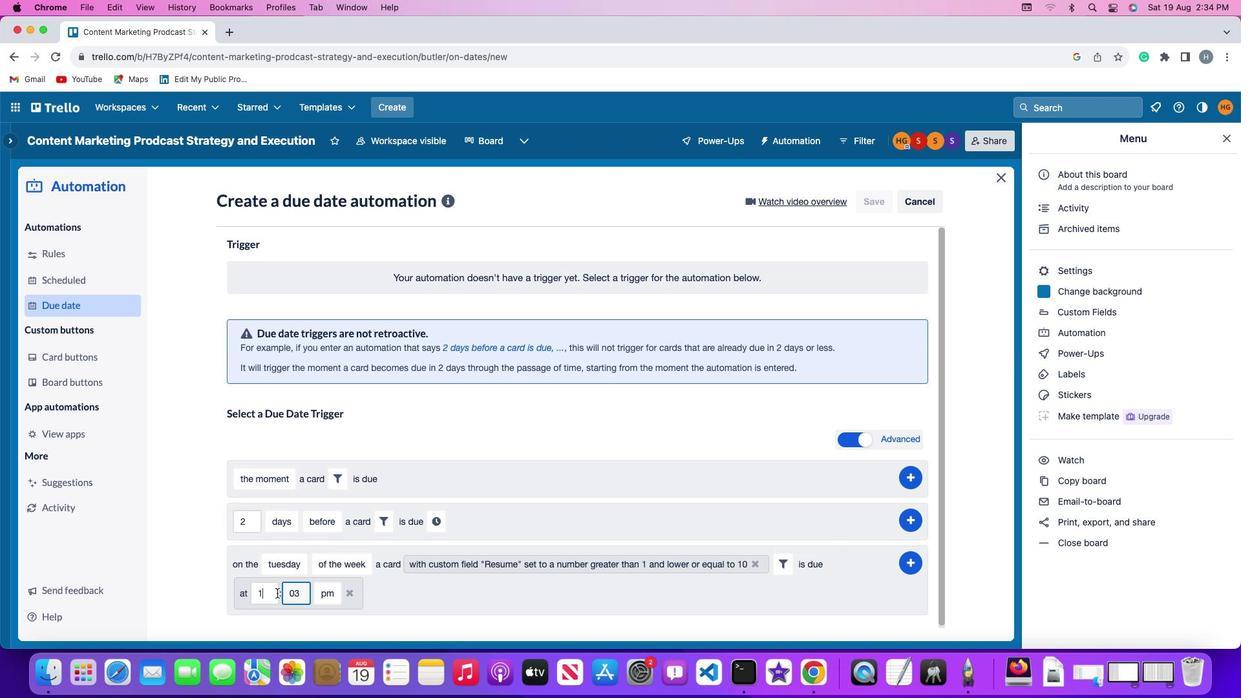 
Action: Mouse pressed left at (275, 591)
Screenshot: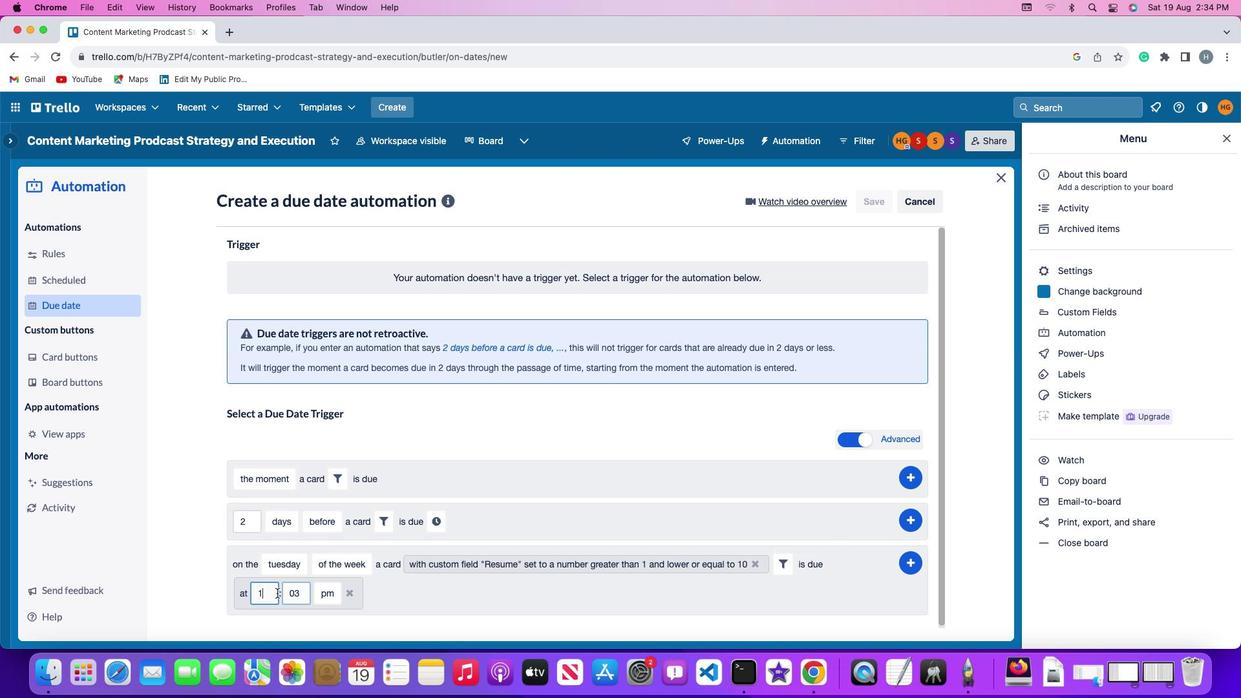 
Action: Key pressed '1'
Screenshot: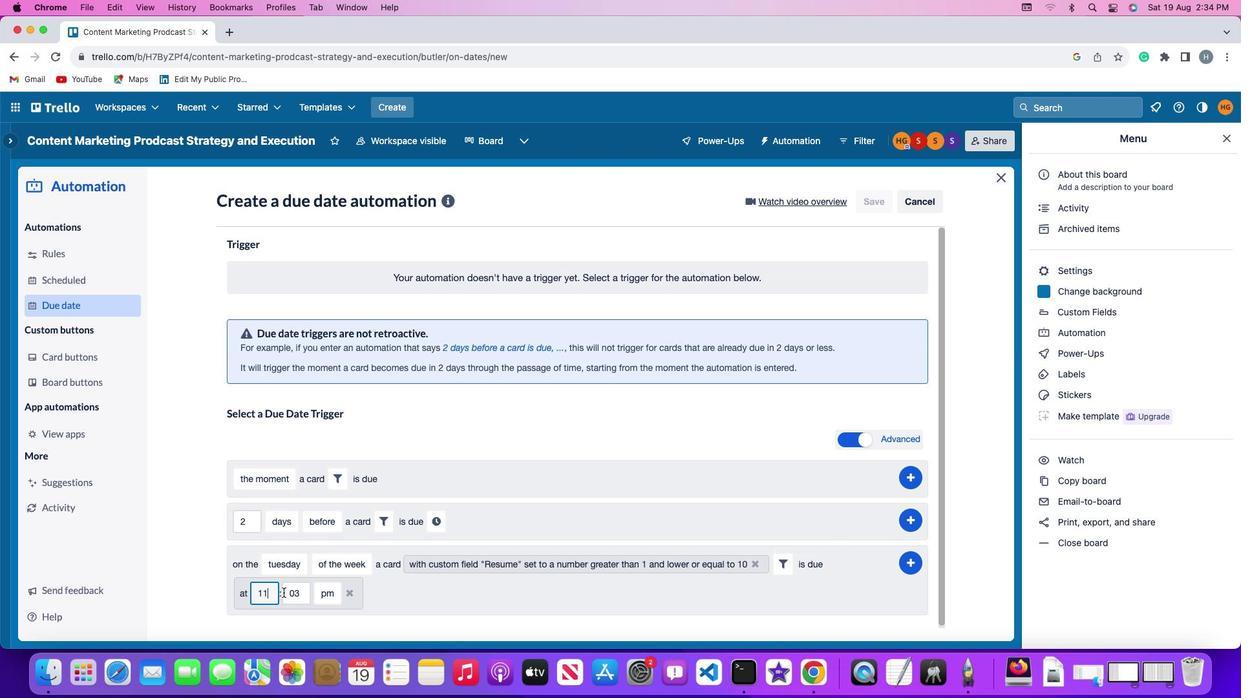 
Action: Mouse moved to (303, 592)
Screenshot: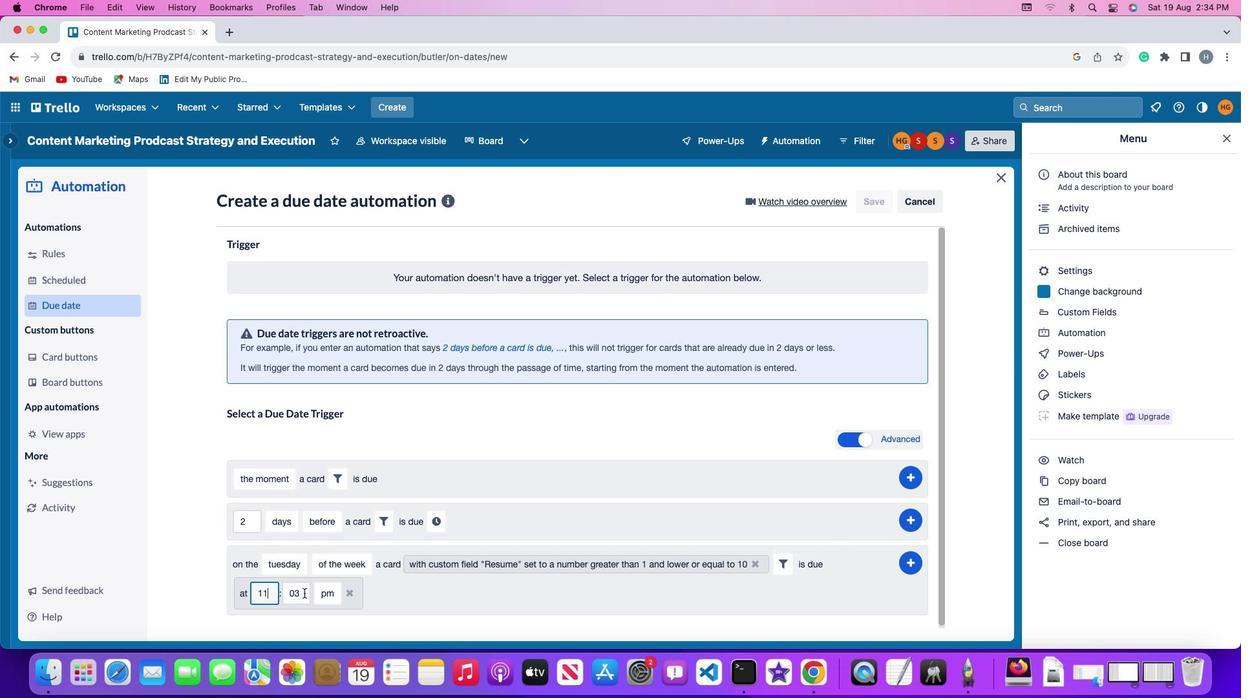
Action: Mouse pressed left at (303, 592)
Screenshot: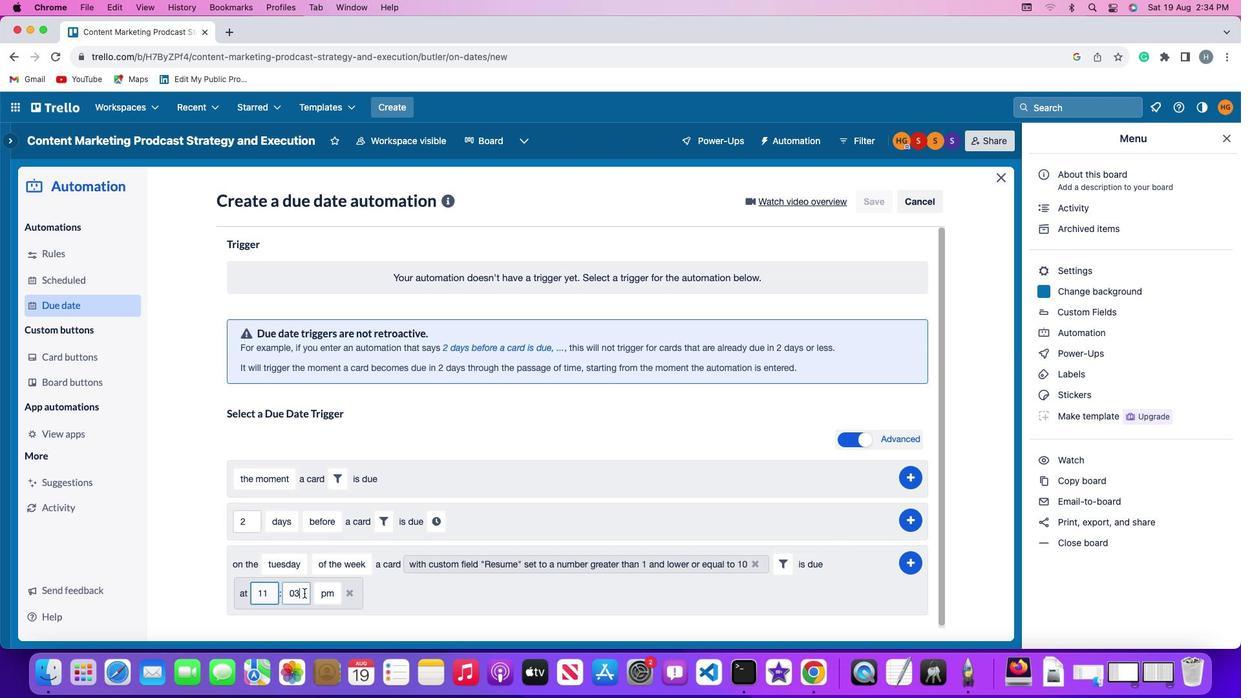 
Action: Key pressed Key.backspaceKey.backspace'0''0'
Screenshot: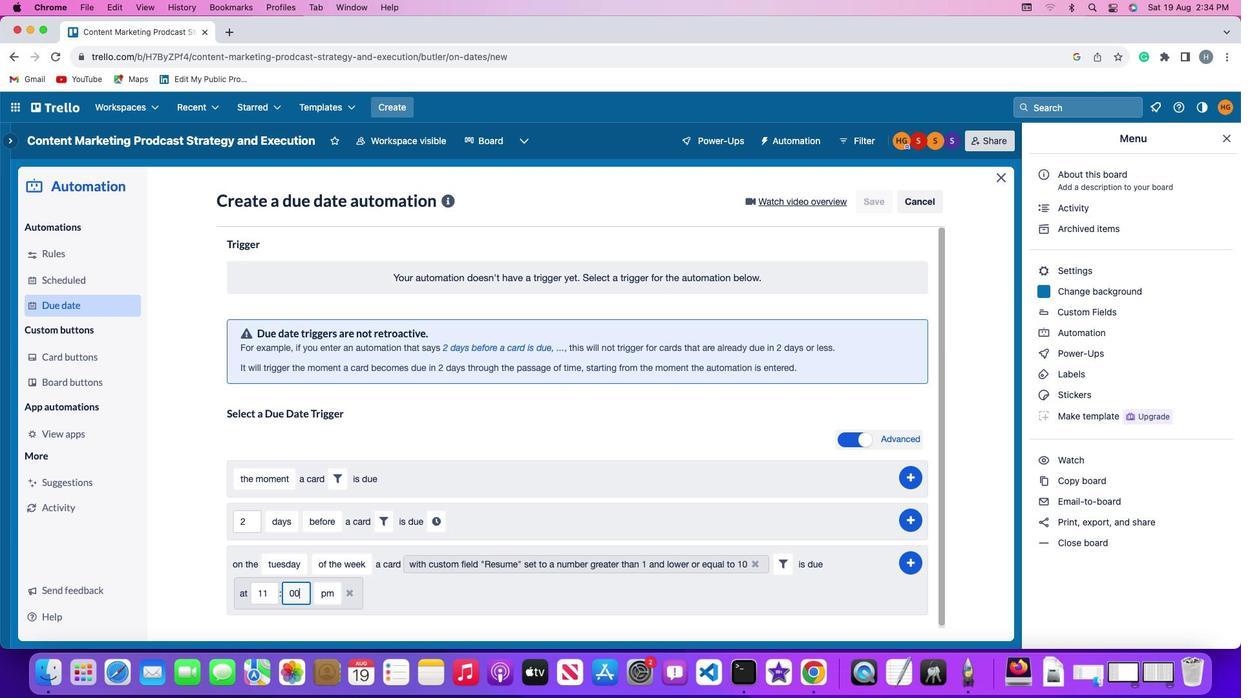 
Action: Mouse moved to (326, 591)
Screenshot: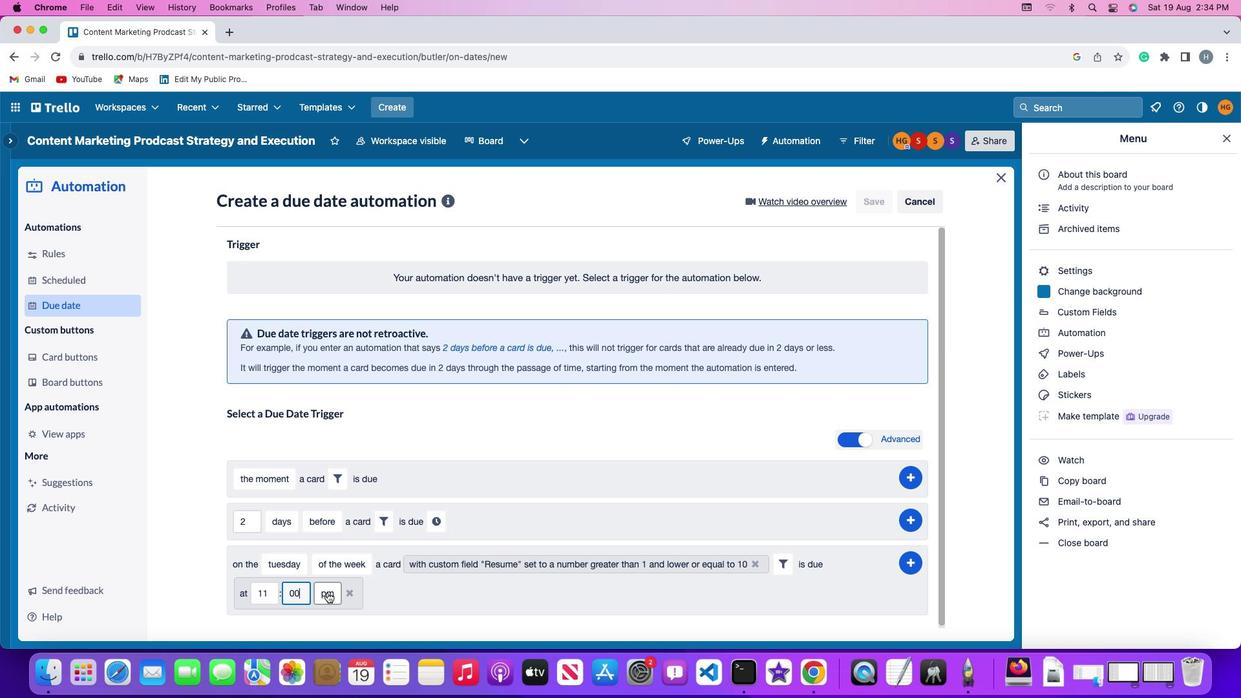 
Action: Mouse pressed left at (326, 591)
Screenshot: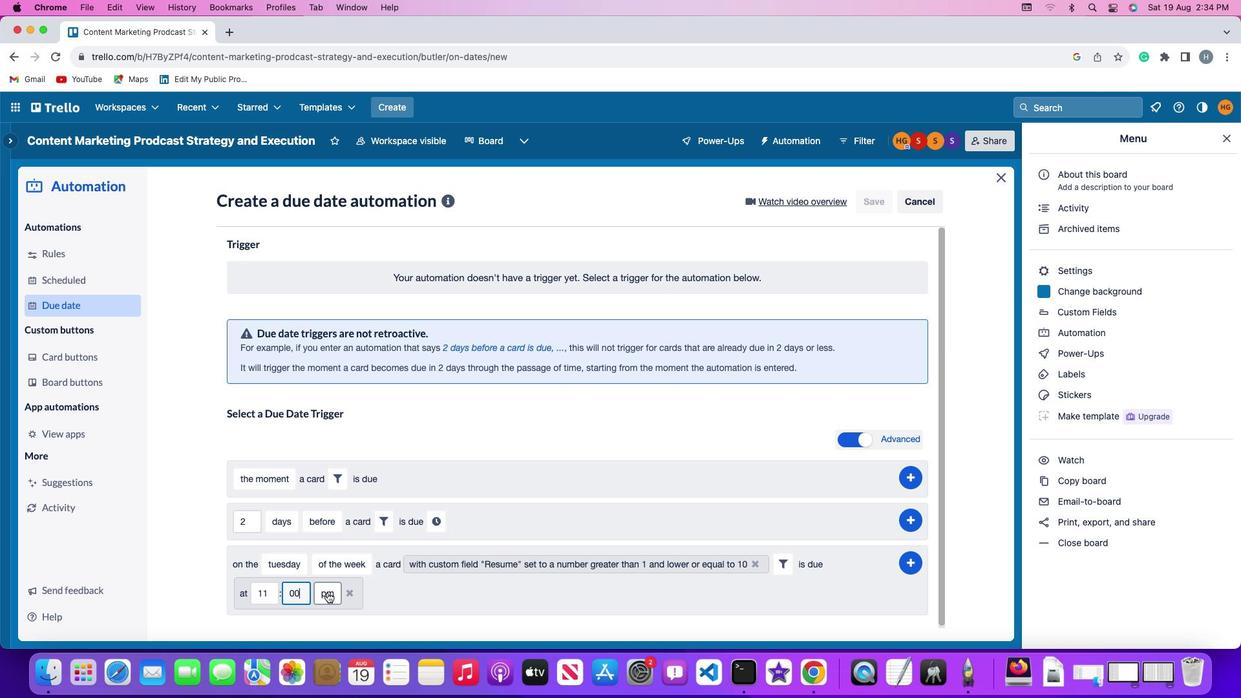 
Action: Mouse moved to (330, 539)
Screenshot: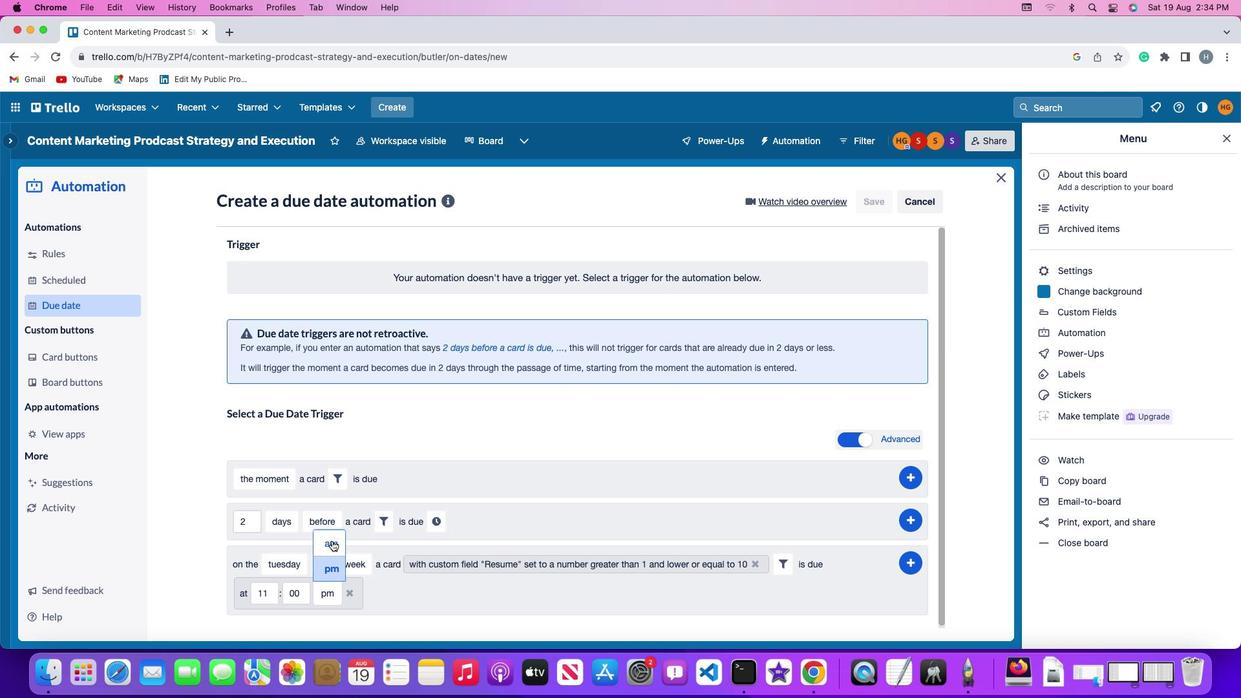 
Action: Mouse pressed left at (330, 539)
Screenshot: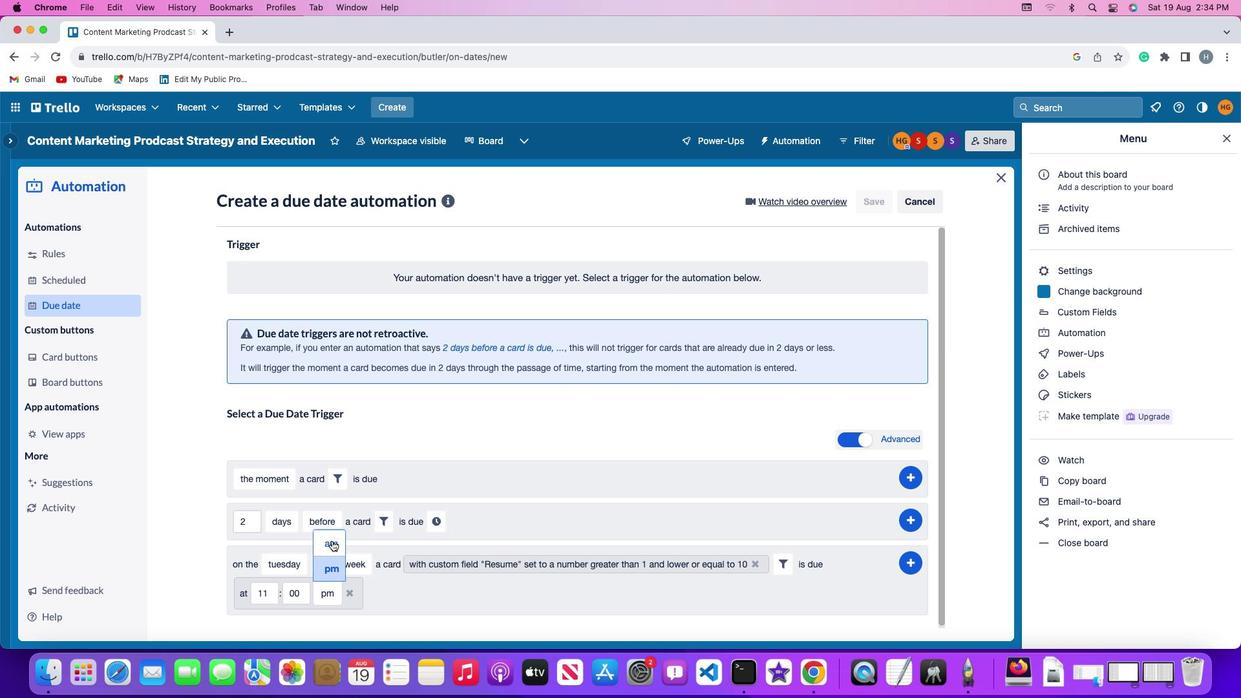 
Action: Mouse moved to (912, 557)
Screenshot: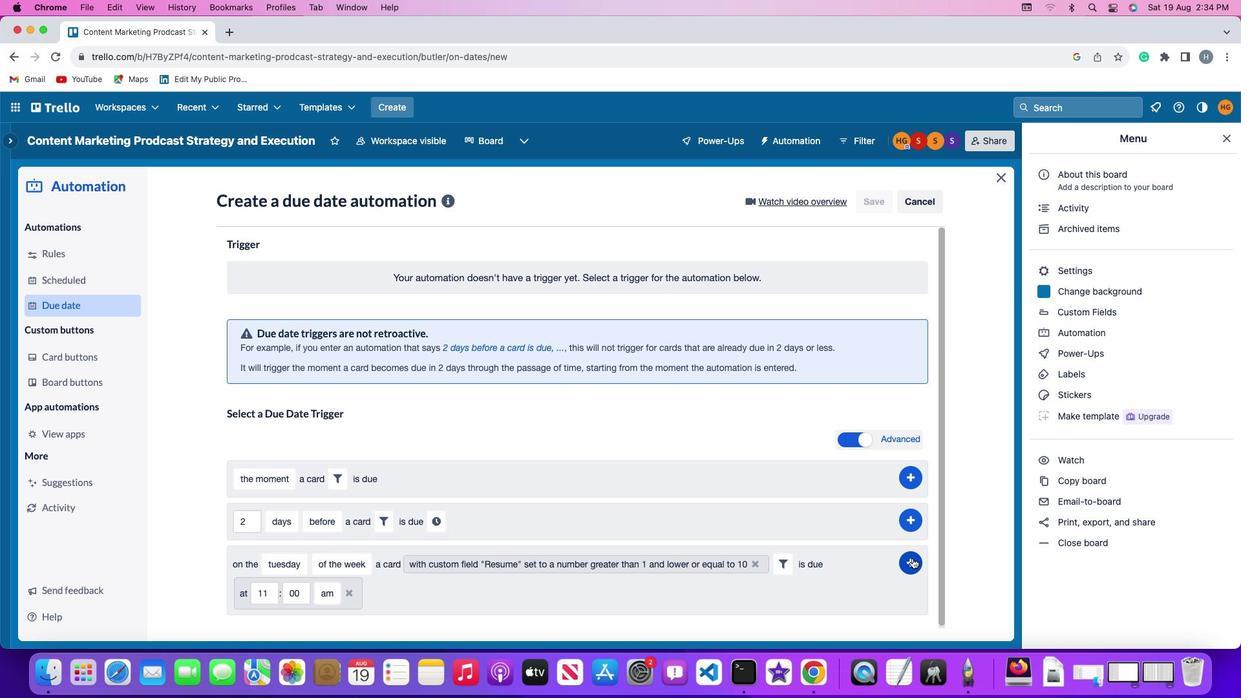 
Action: Mouse pressed left at (912, 557)
Screenshot: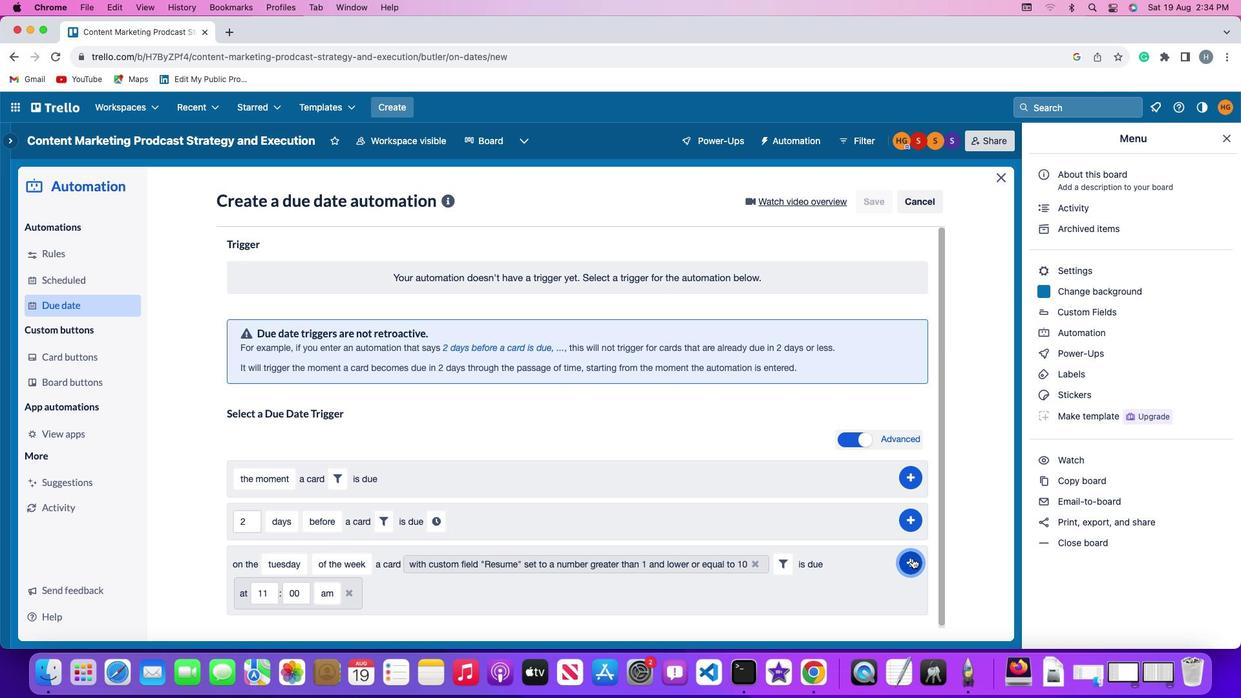 
Action: Mouse moved to (965, 460)
Screenshot: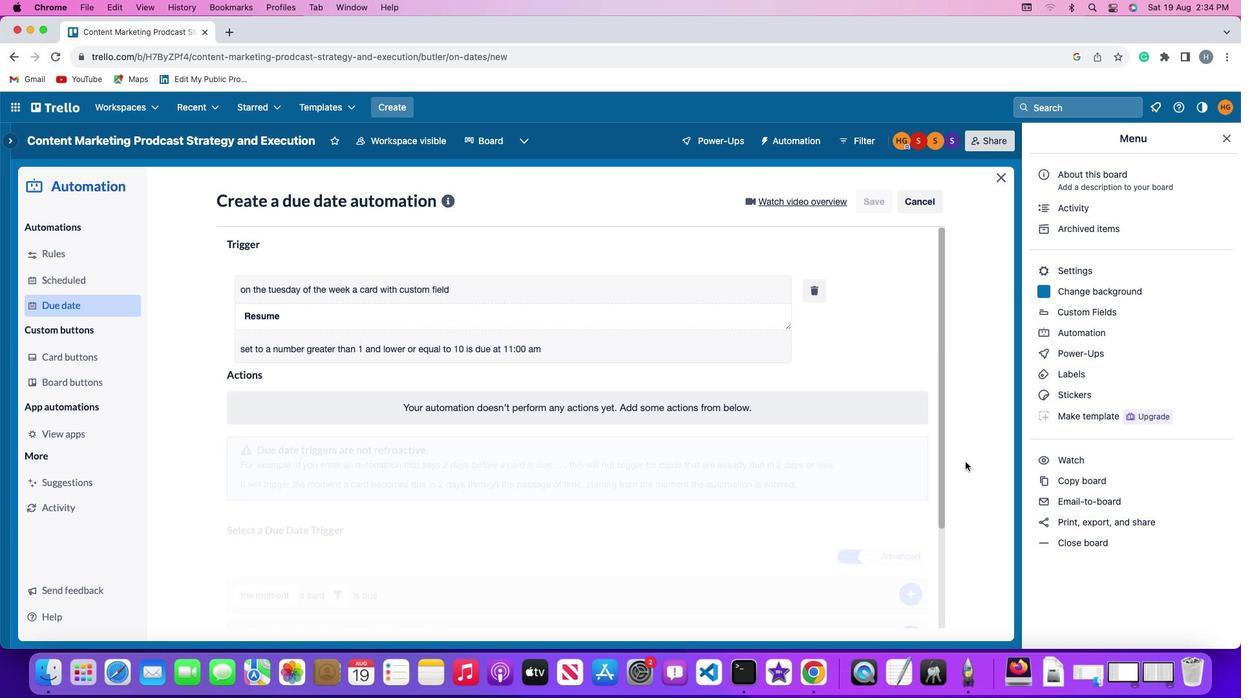 
